 Task: Find connections with filter location Springe with filter topic #jobinterviewswith filter profile language Potuguese with filter current company Volt - International (An Innova Solutions Company) with filter school Bangalore Jobs with filter industry Electrical Equipment Manufacturing with filter service category Outsourcing with filter keywords title Habitat for Humanity Builder
Action: Mouse moved to (155, 241)
Screenshot: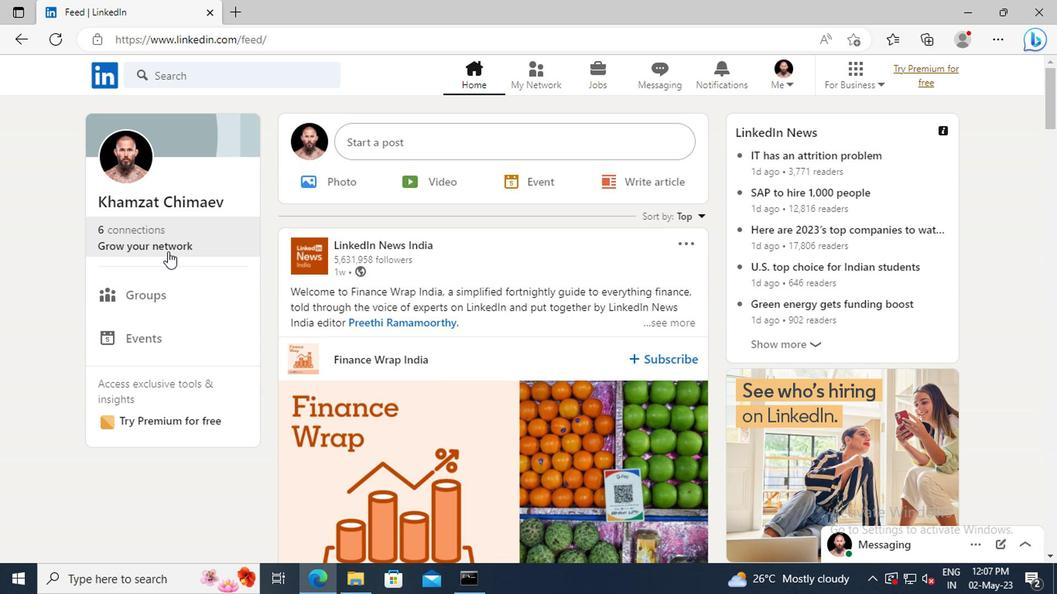 
Action: Mouse pressed left at (155, 241)
Screenshot: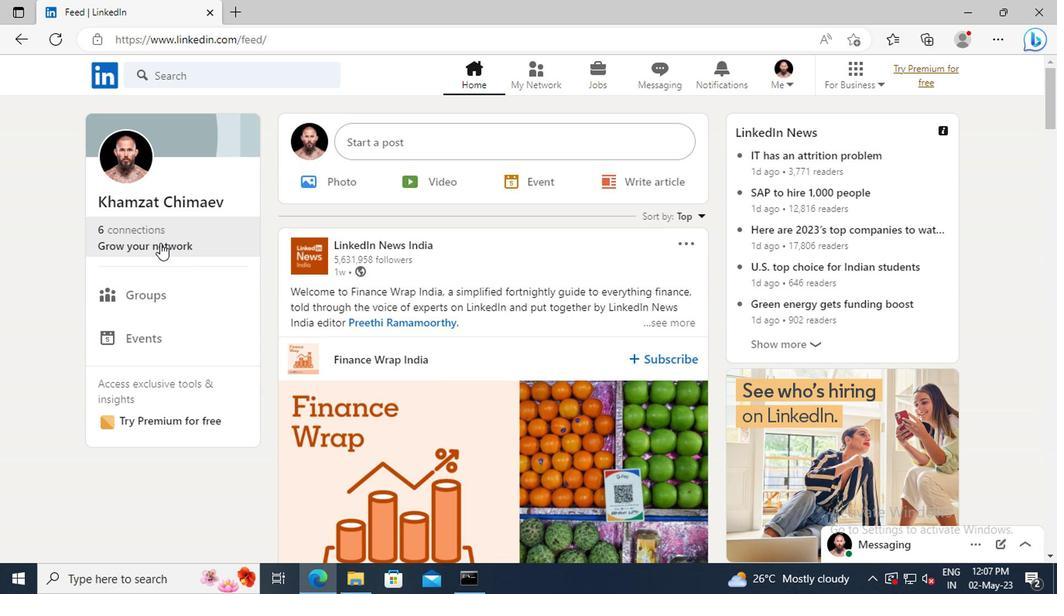 
Action: Mouse moved to (165, 165)
Screenshot: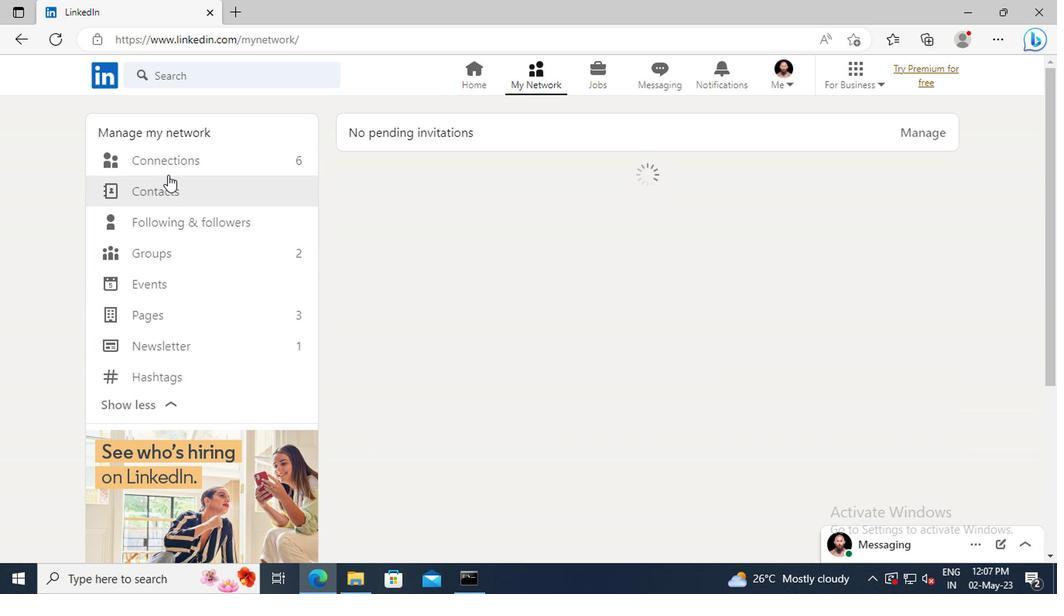
Action: Mouse pressed left at (165, 165)
Screenshot: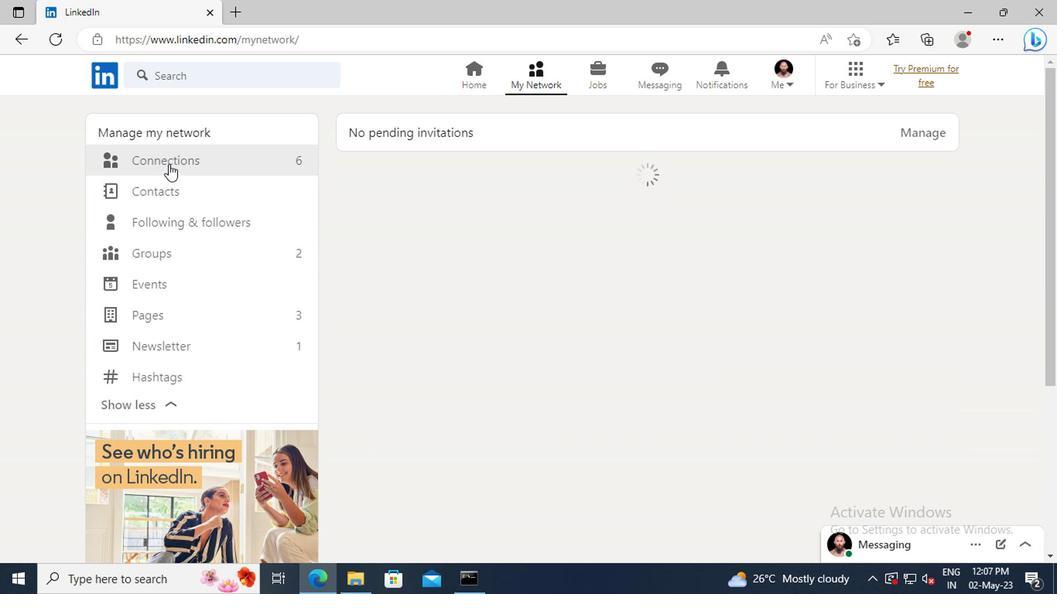 
Action: Mouse moved to (616, 169)
Screenshot: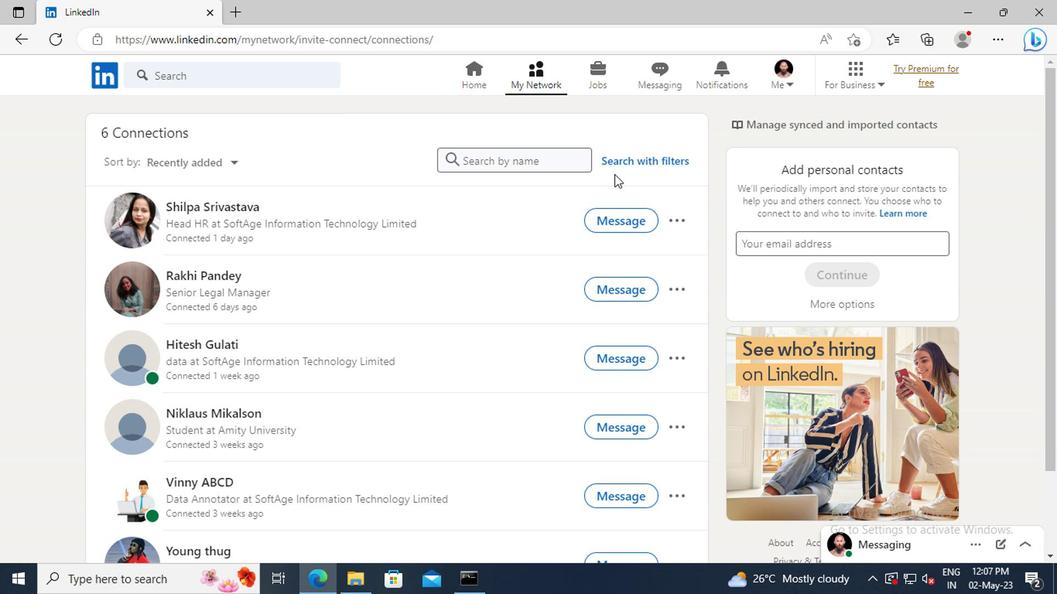 
Action: Mouse pressed left at (616, 169)
Screenshot: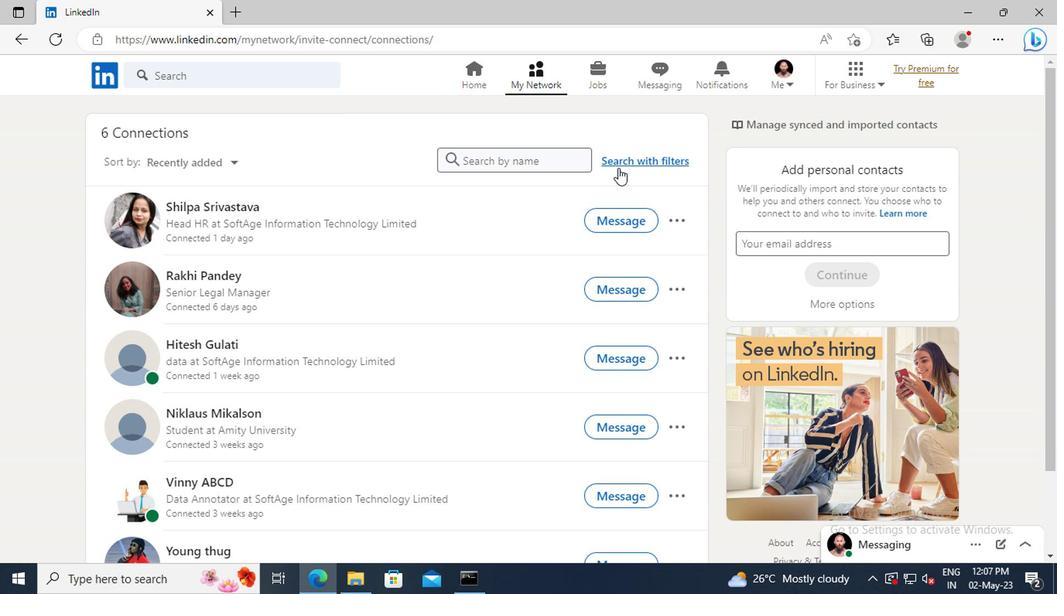 
Action: Mouse moved to (578, 122)
Screenshot: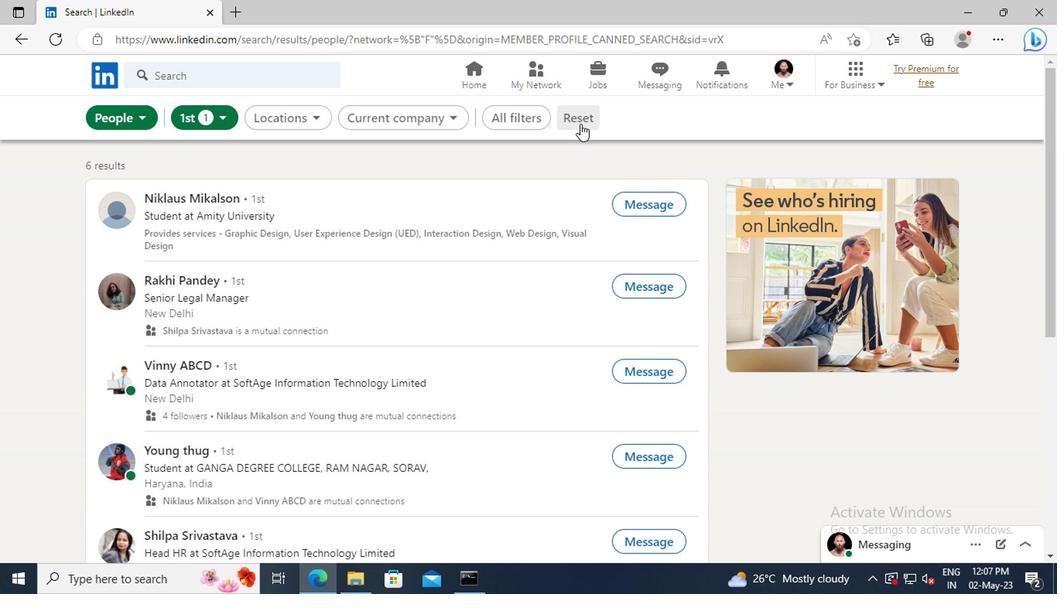 
Action: Mouse pressed left at (578, 122)
Screenshot: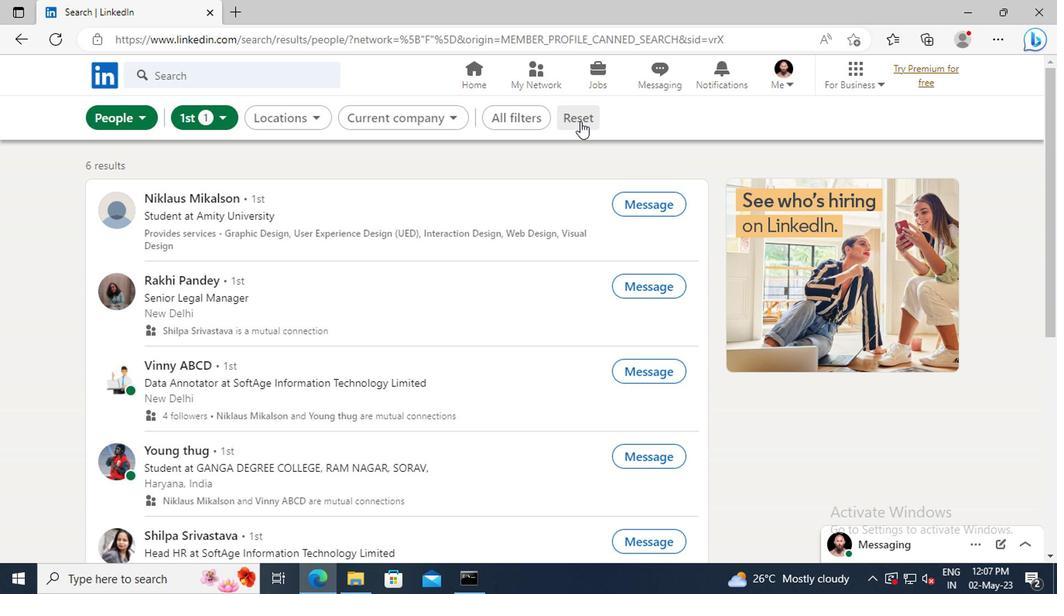 
Action: Mouse moved to (560, 122)
Screenshot: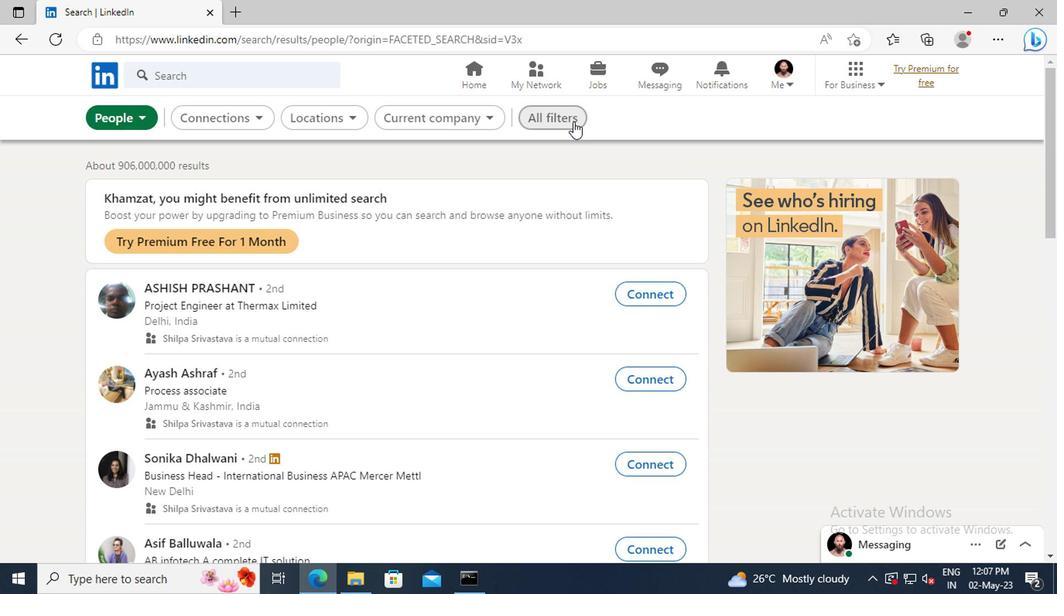 
Action: Mouse pressed left at (560, 122)
Screenshot: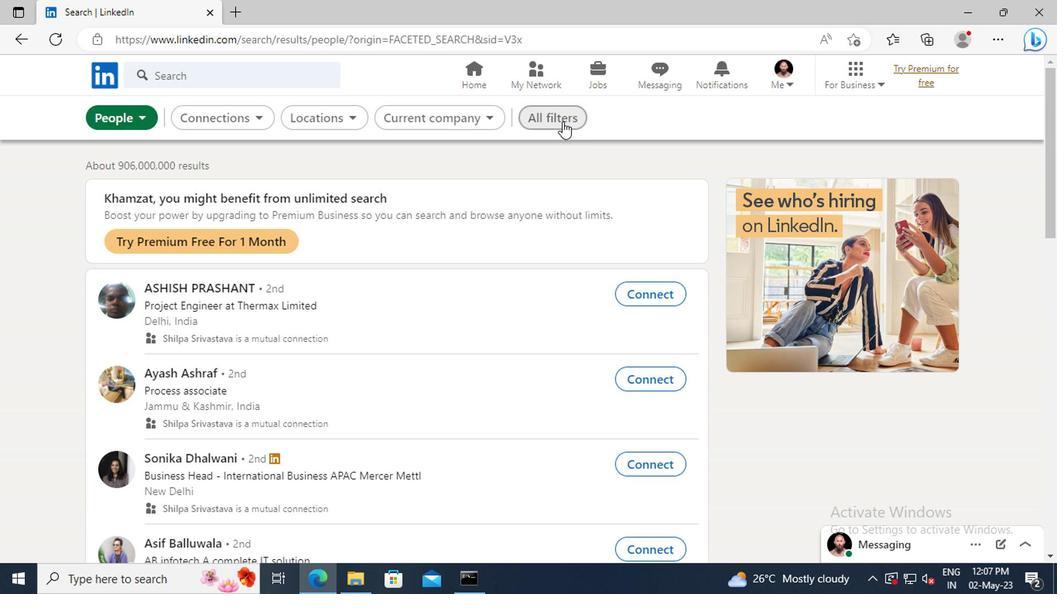 
Action: Mouse moved to (848, 290)
Screenshot: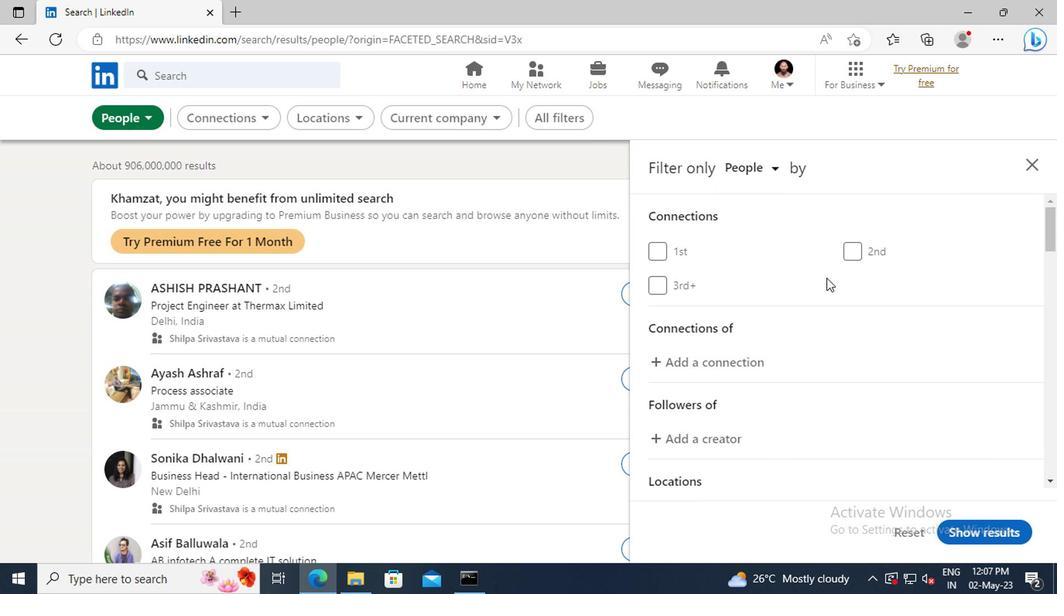 
Action: Mouse scrolled (848, 290) with delta (0, 0)
Screenshot: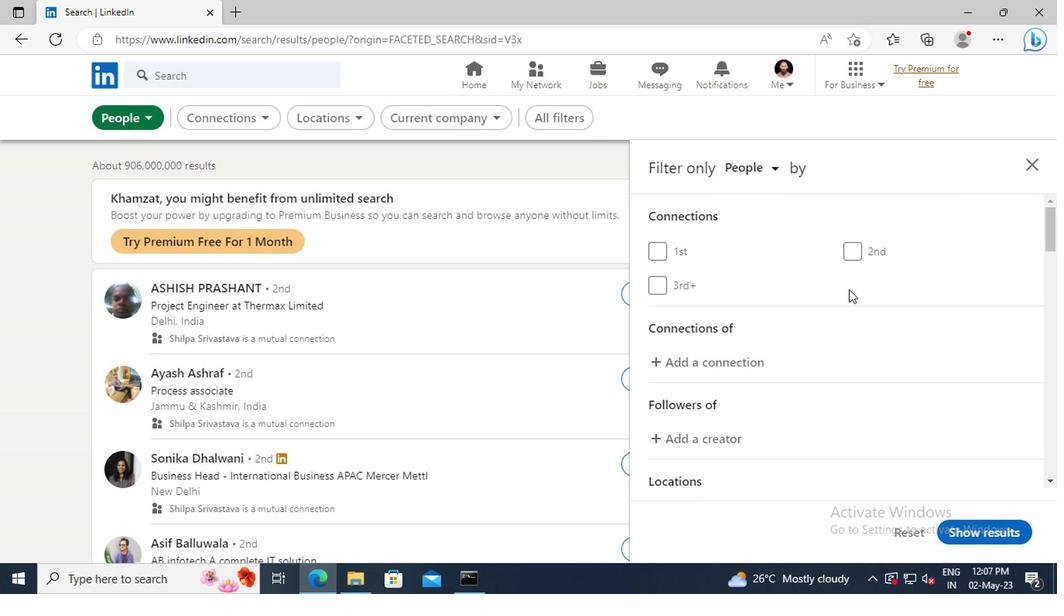 
Action: Mouse scrolled (848, 290) with delta (0, 0)
Screenshot: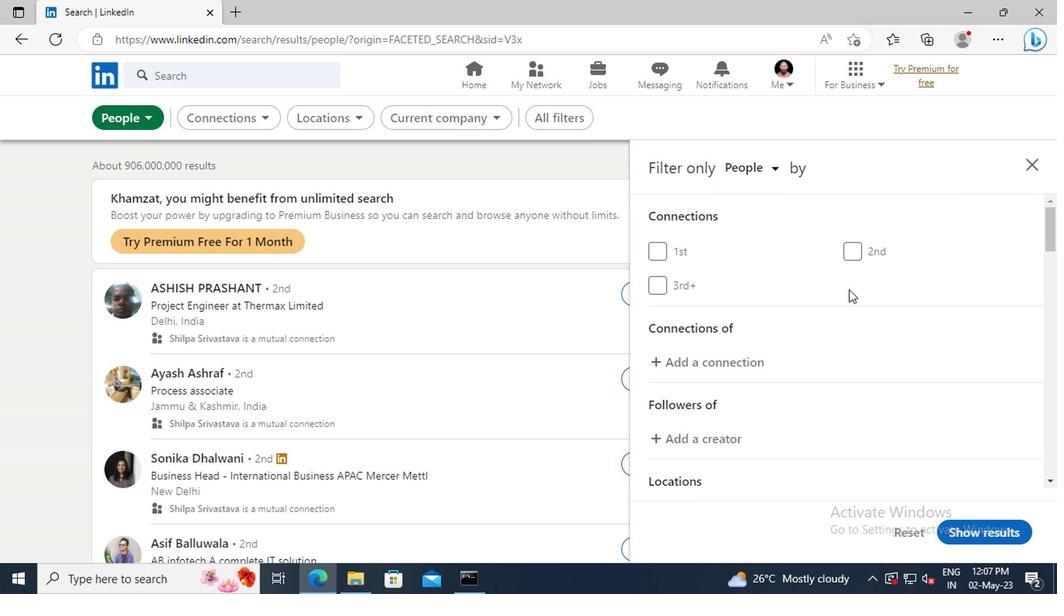 
Action: Mouse scrolled (848, 290) with delta (0, 0)
Screenshot: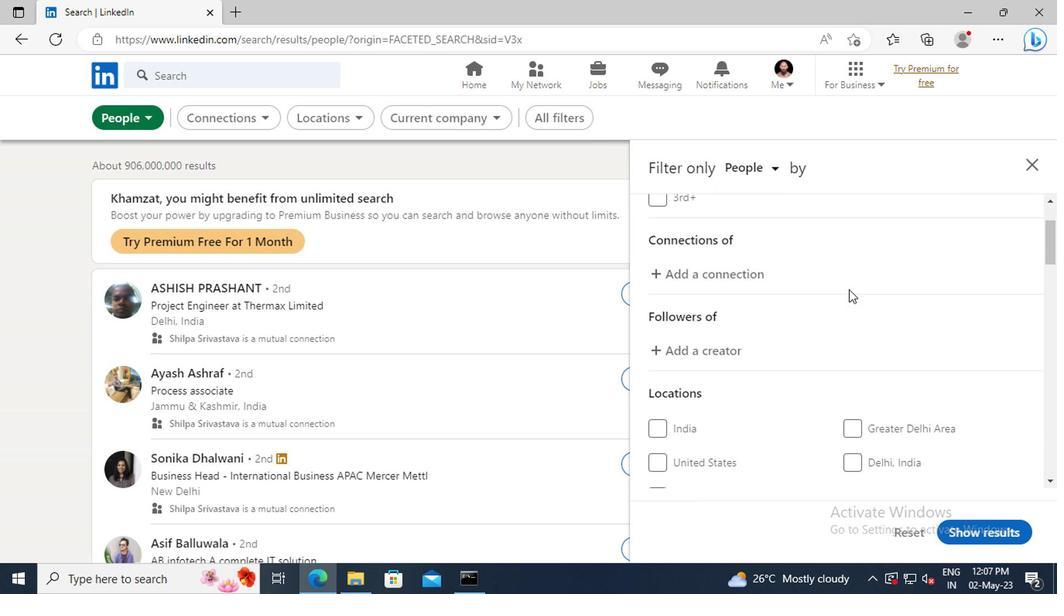 
Action: Mouse scrolled (848, 290) with delta (0, 0)
Screenshot: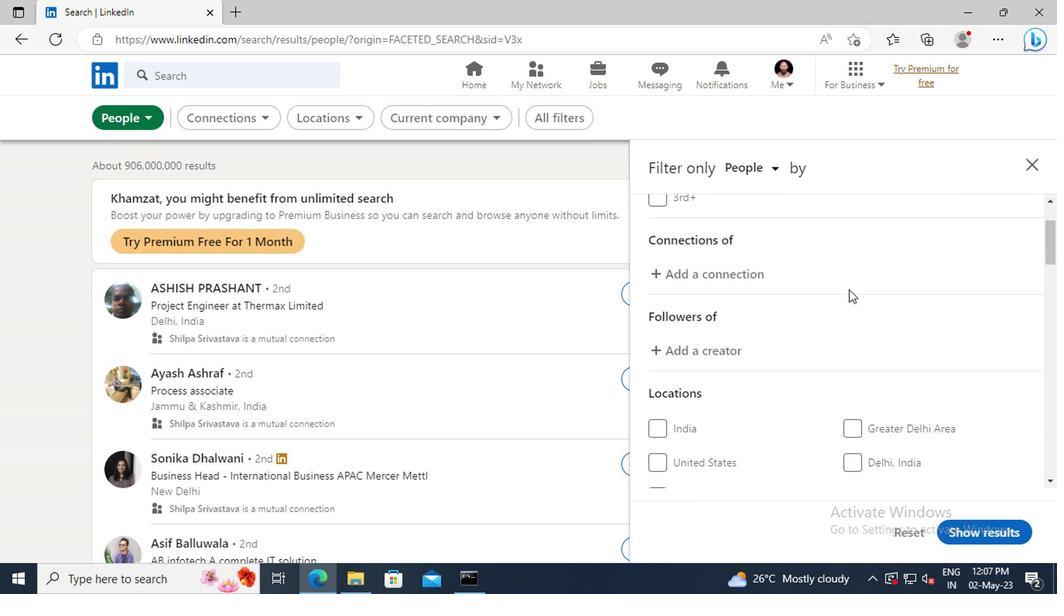
Action: Mouse scrolled (848, 290) with delta (0, 0)
Screenshot: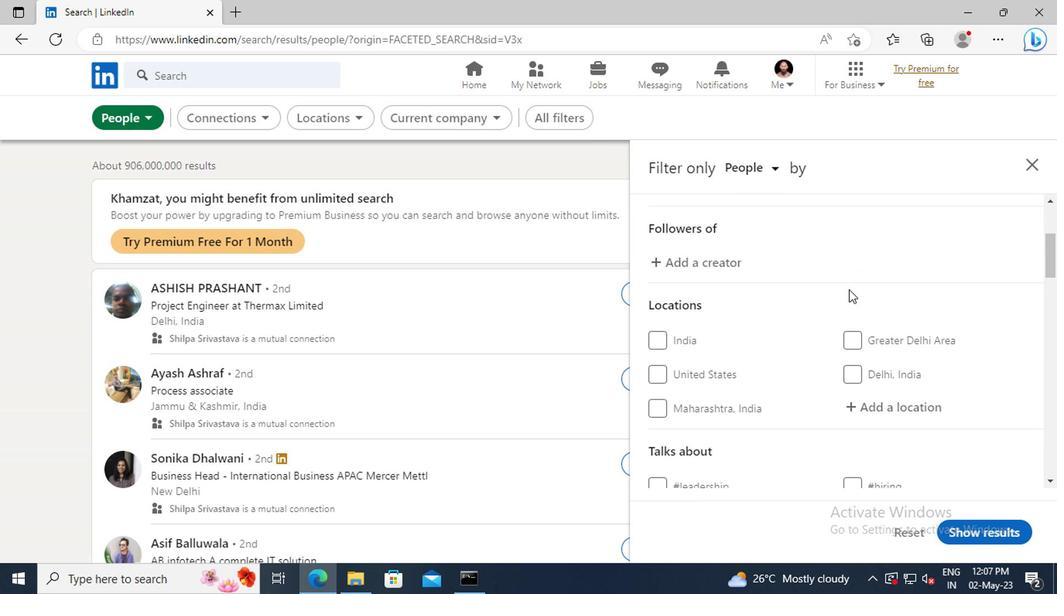 
Action: Mouse scrolled (848, 290) with delta (0, 0)
Screenshot: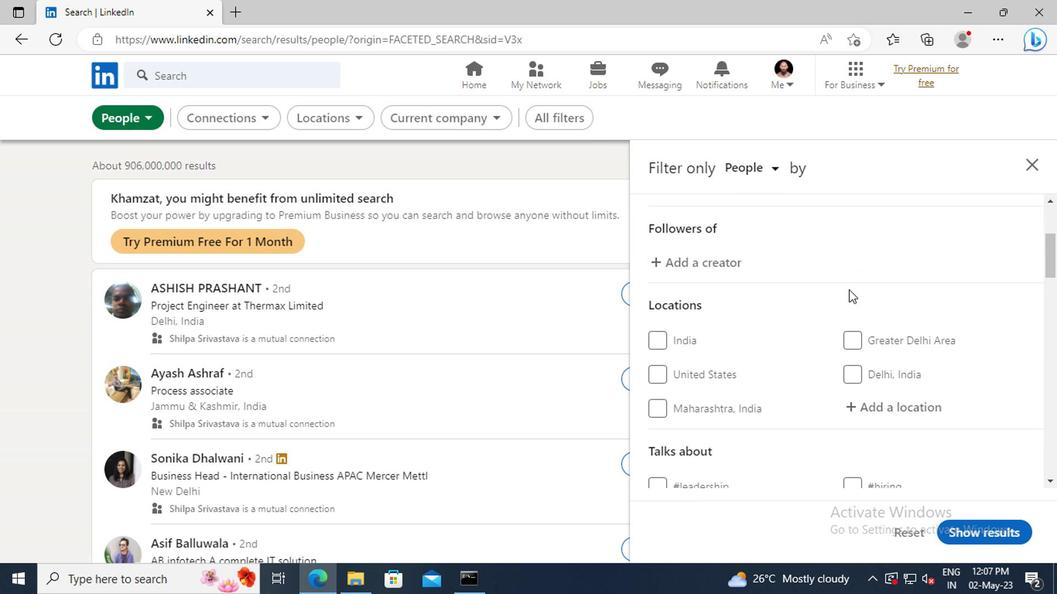 
Action: Mouse moved to (856, 321)
Screenshot: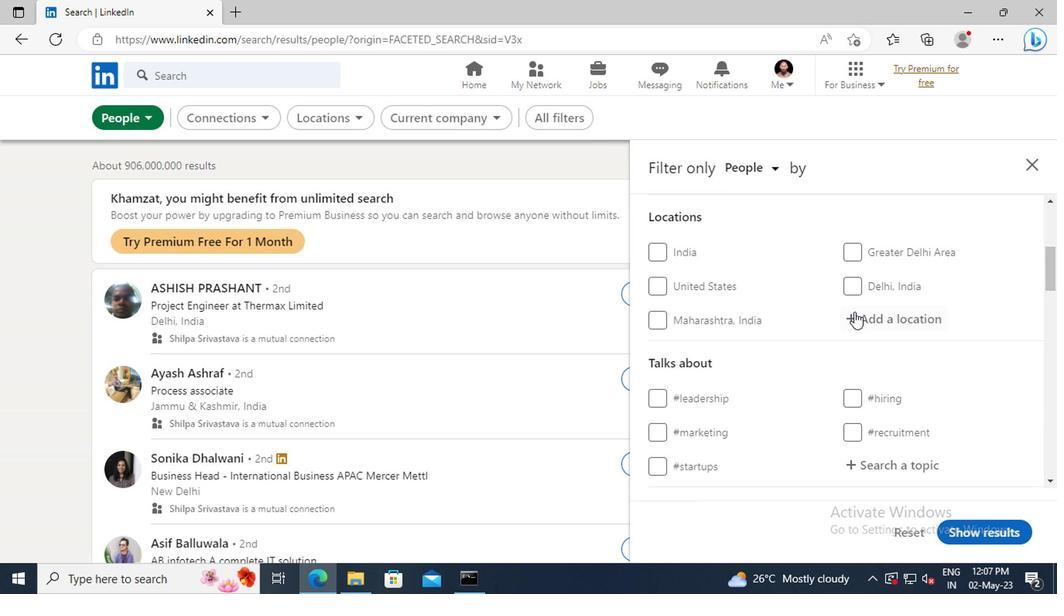 
Action: Mouse pressed left at (856, 321)
Screenshot: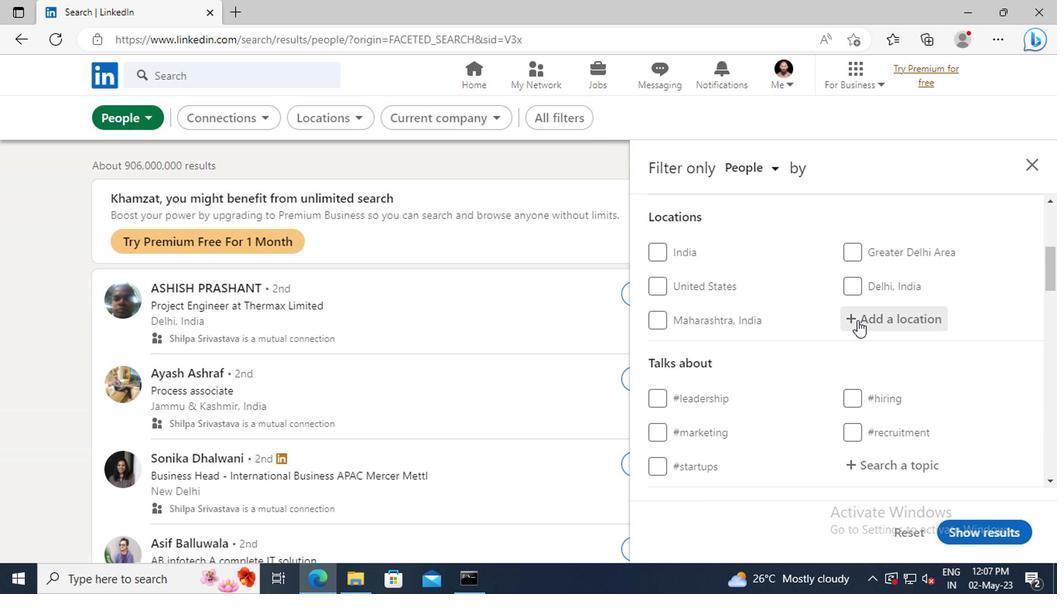 
Action: Key pressed <Key.shift>SPRINGE
Screenshot: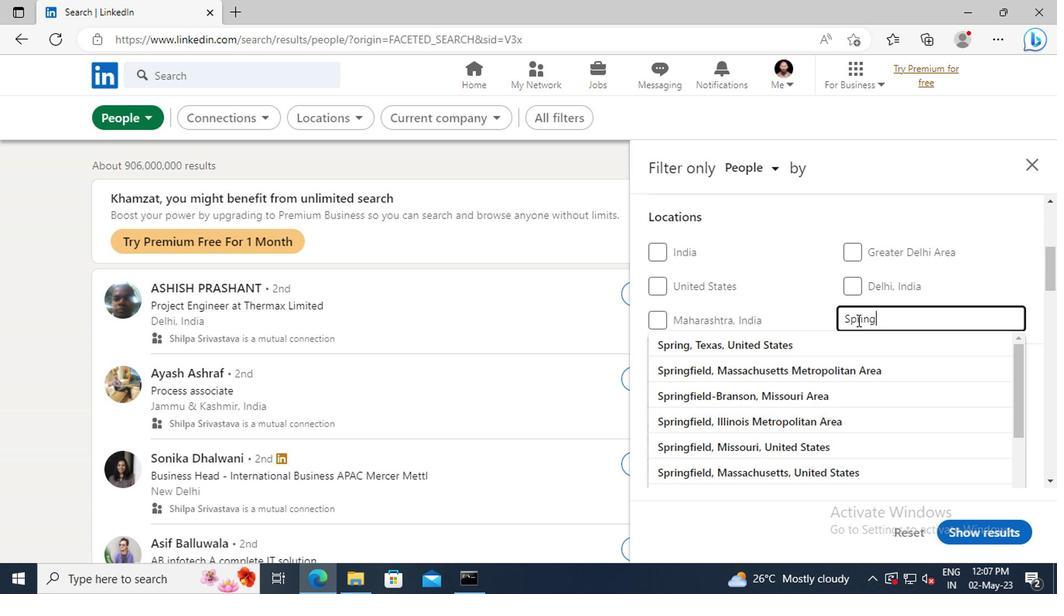 
Action: Mouse moved to (863, 343)
Screenshot: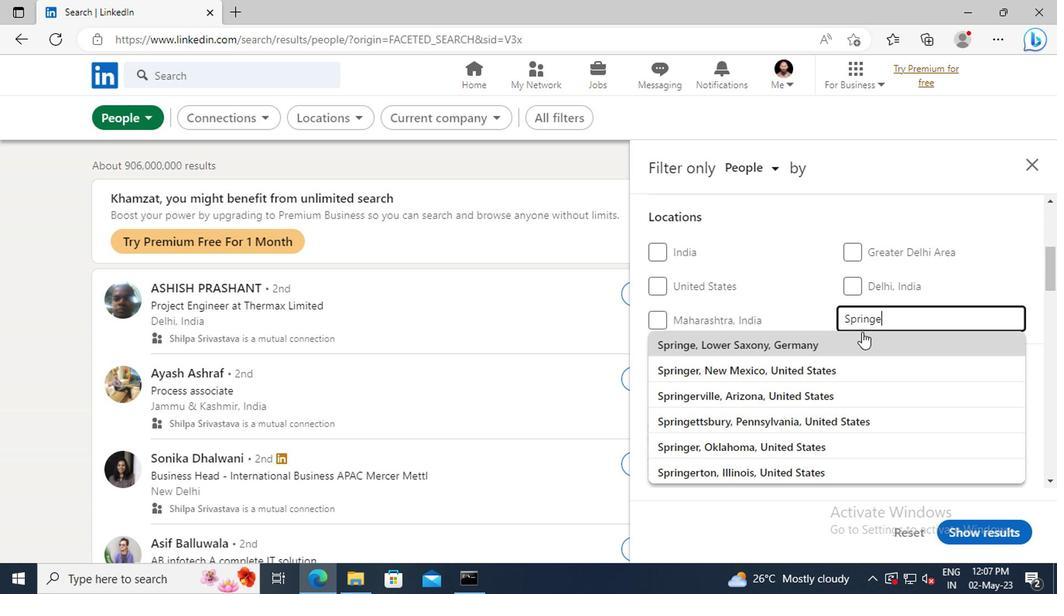 
Action: Mouse pressed left at (863, 343)
Screenshot: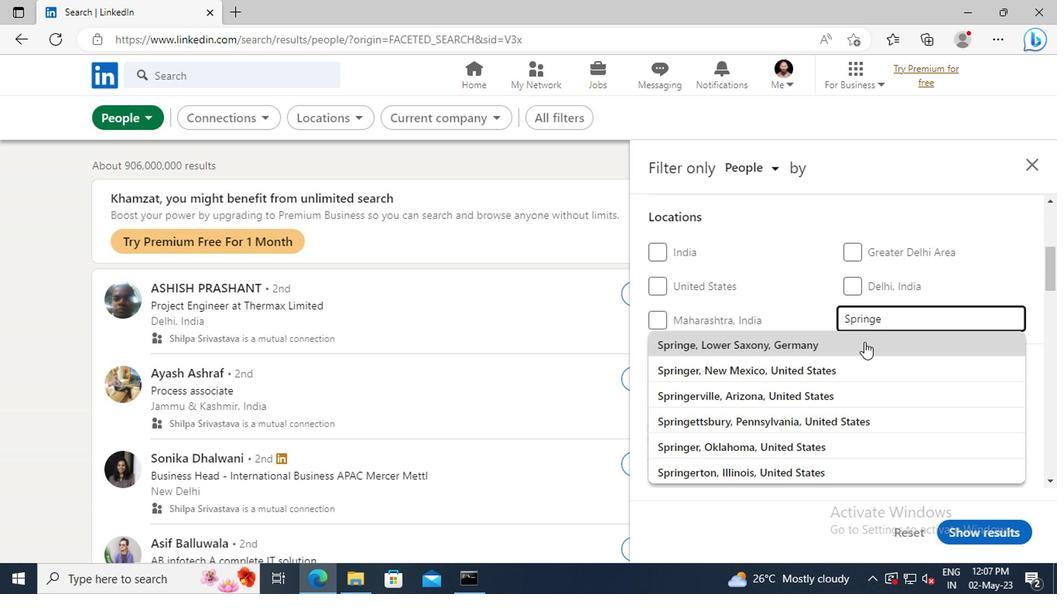 
Action: Mouse scrolled (863, 342) with delta (0, -1)
Screenshot: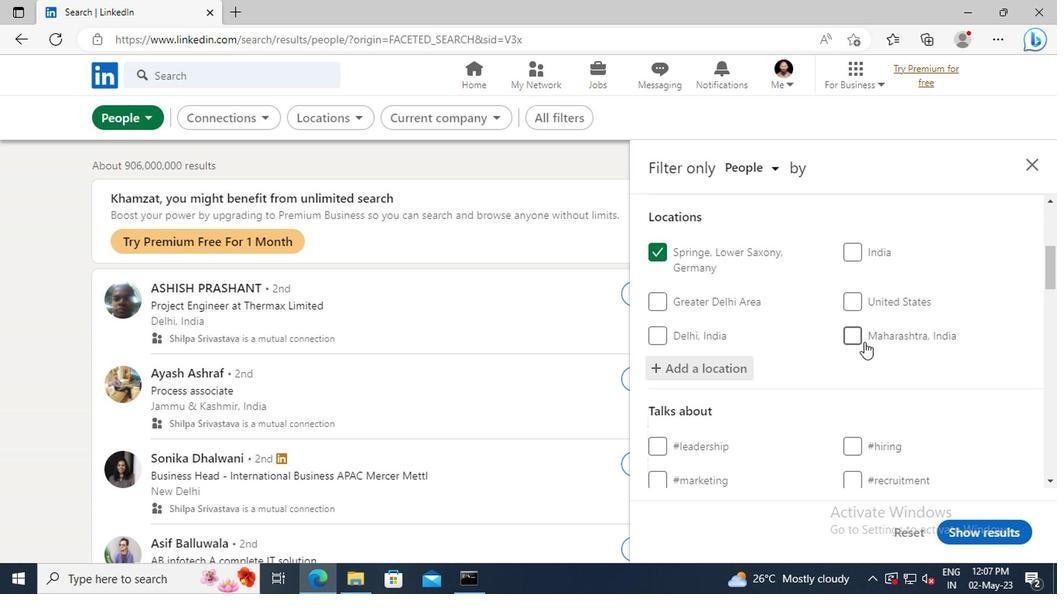 
Action: Mouse scrolled (863, 342) with delta (0, -1)
Screenshot: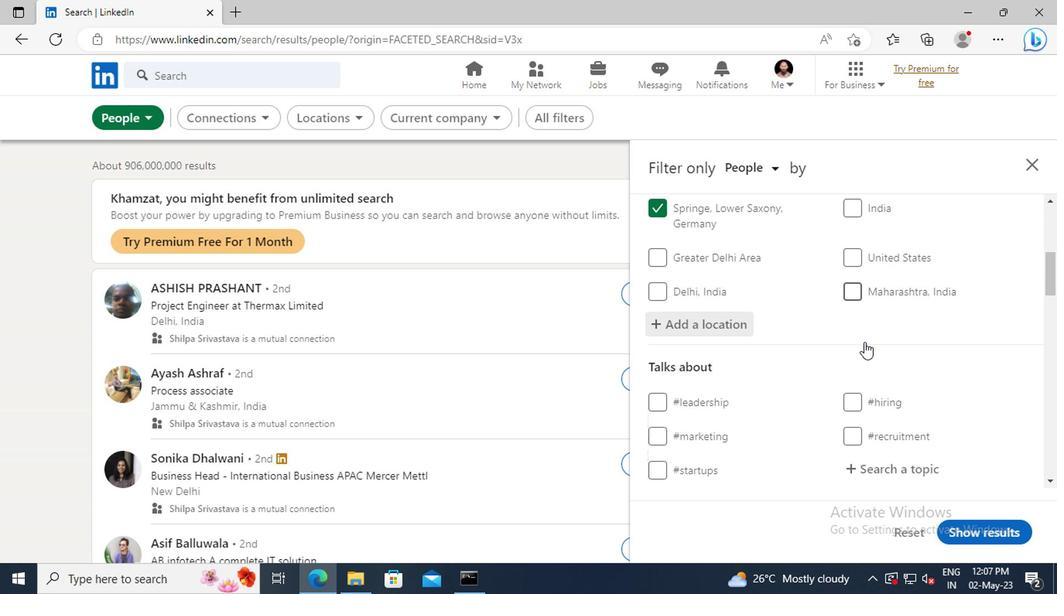 
Action: Mouse scrolled (863, 342) with delta (0, -1)
Screenshot: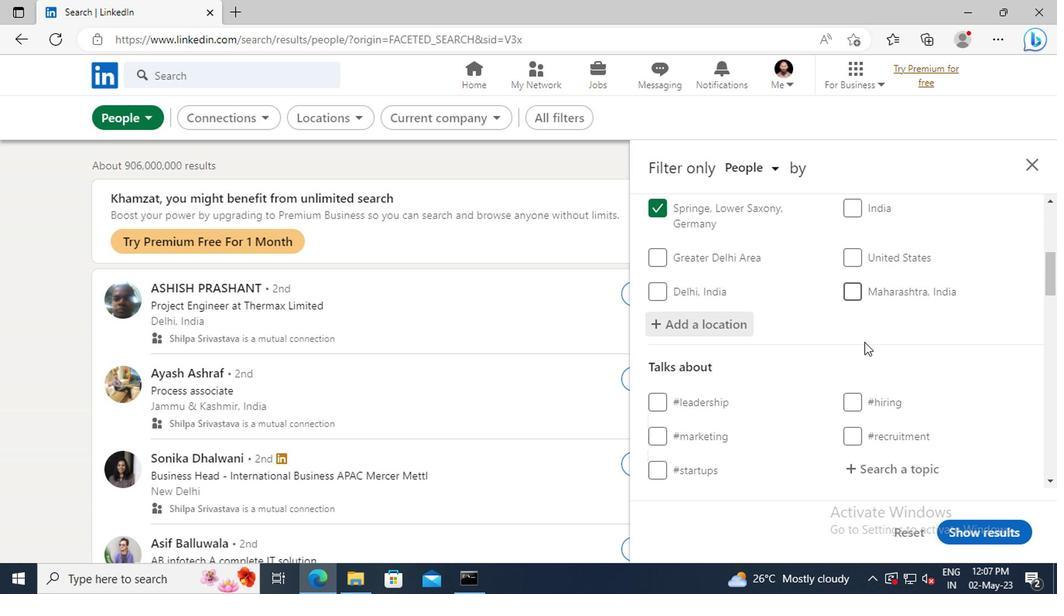
Action: Mouse scrolled (863, 342) with delta (0, -1)
Screenshot: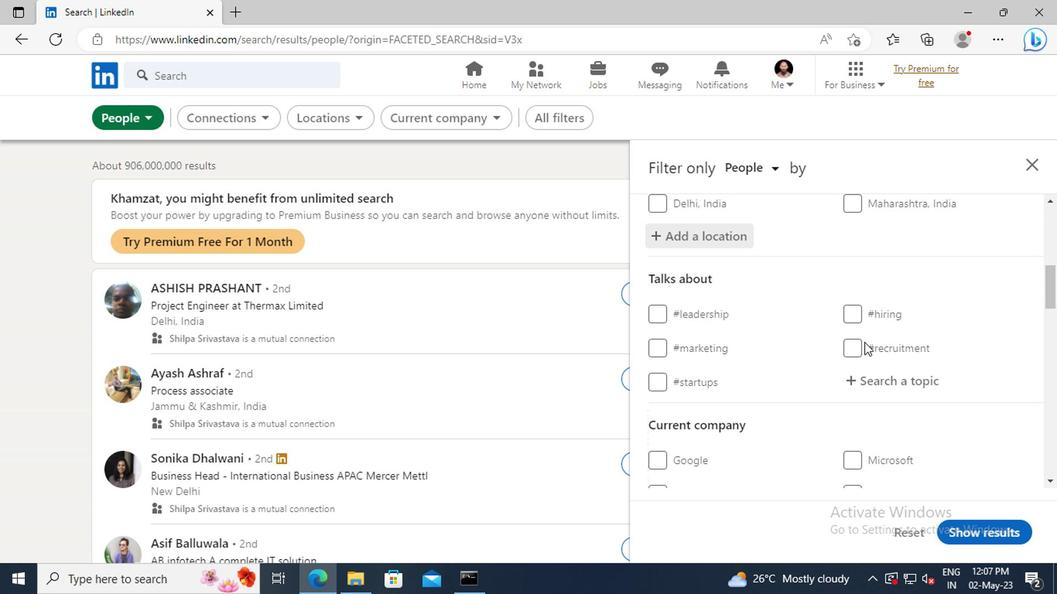 
Action: Mouse moved to (867, 342)
Screenshot: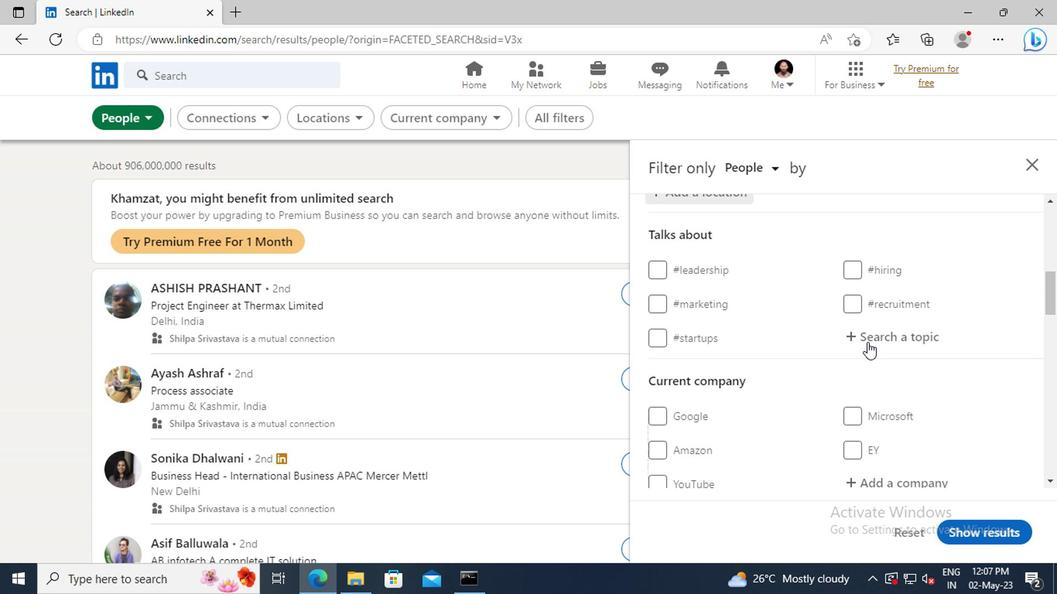 
Action: Mouse pressed left at (867, 342)
Screenshot: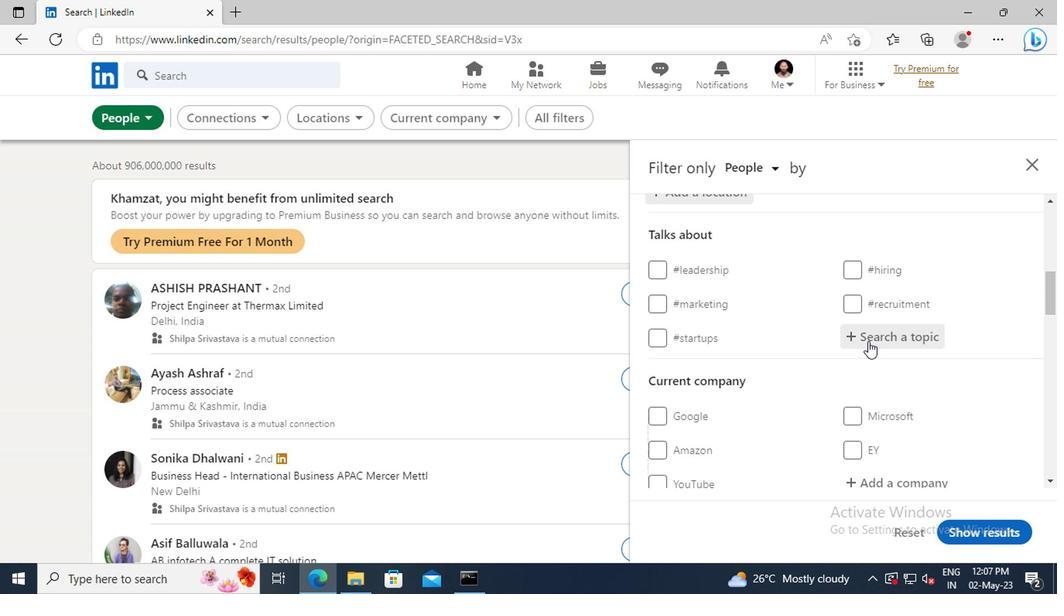 
Action: Mouse moved to (874, 345)
Screenshot: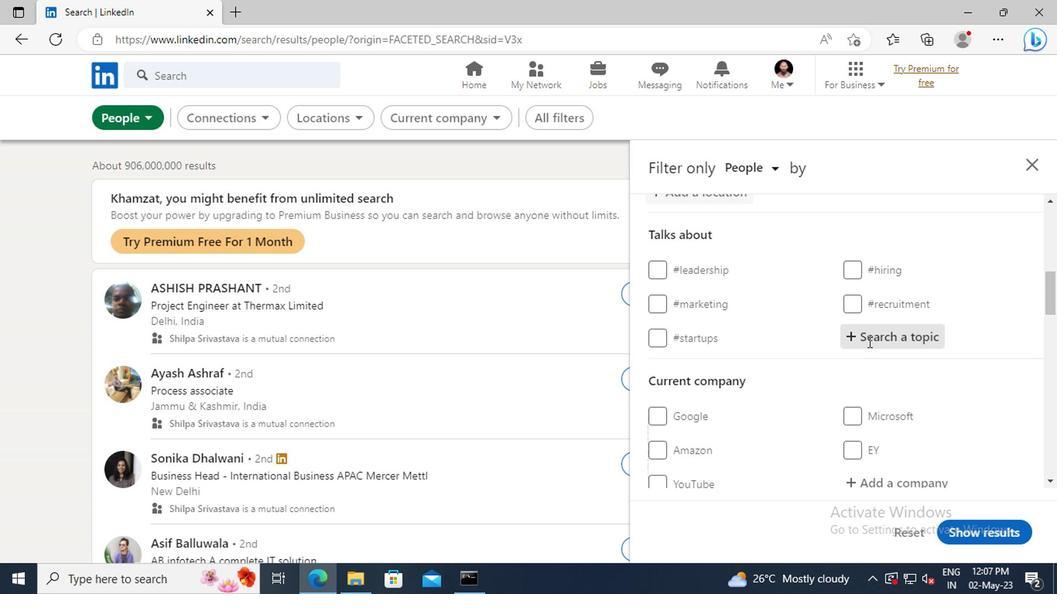 
Action: Key pressed JOBINTER
Screenshot: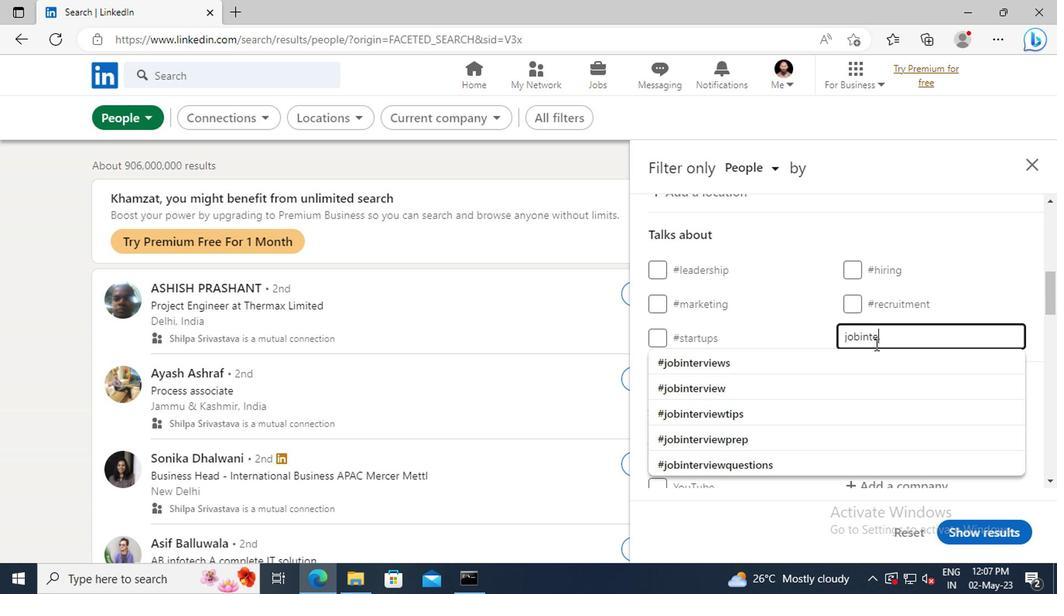 
Action: Mouse moved to (877, 355)
Screenshot: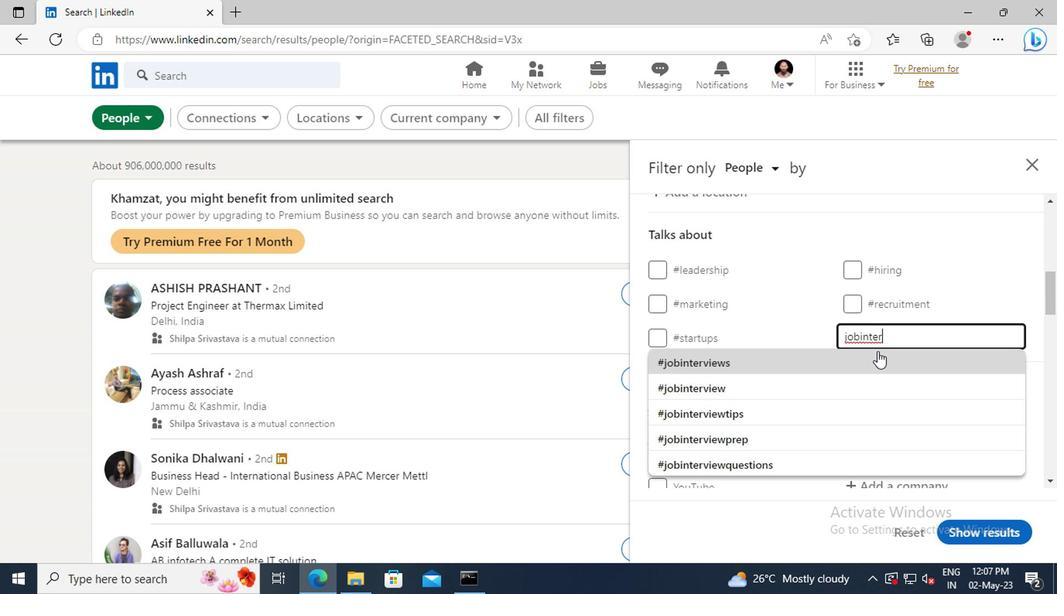 
Action: Mouse pressed left at (877, 355)
Screenshot: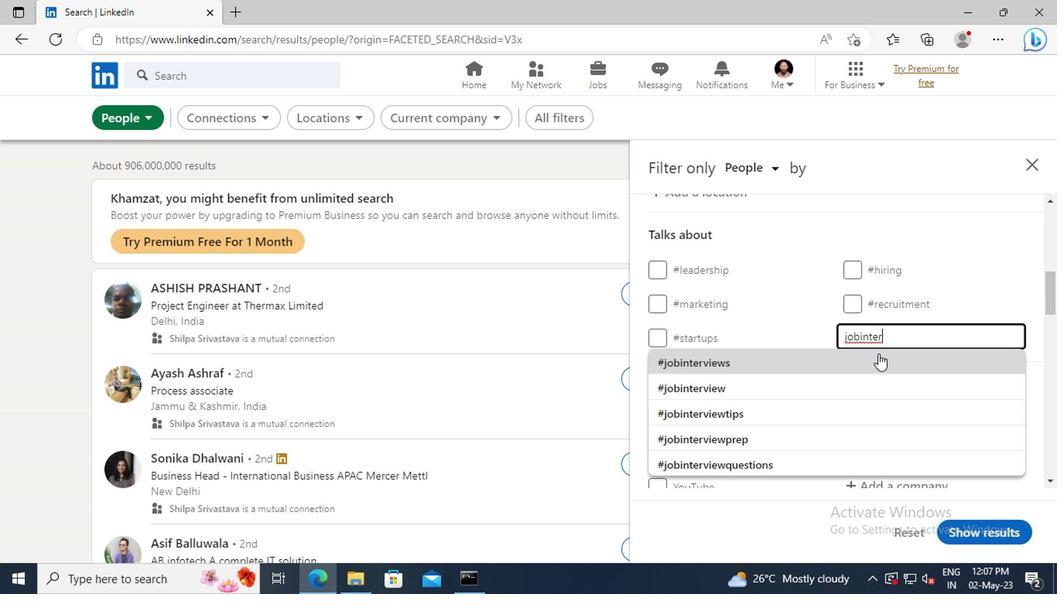 
Action: Mouse scrolled (877, 354) with delta (0, 0)
Screenshot: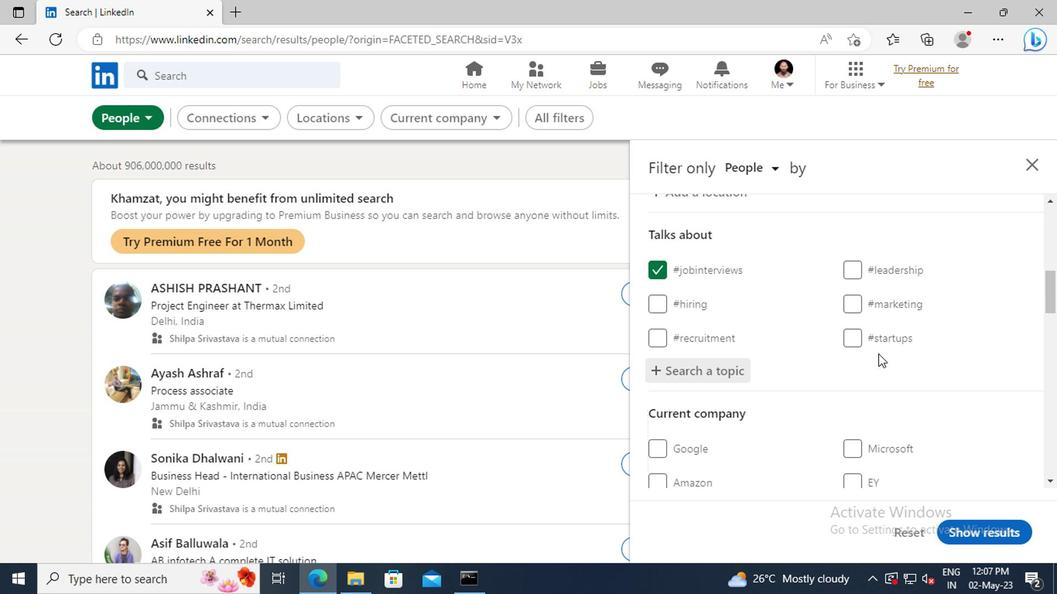 
Action: Mouse scrolled (877, 354) with delta (0, 0)
Screenshot: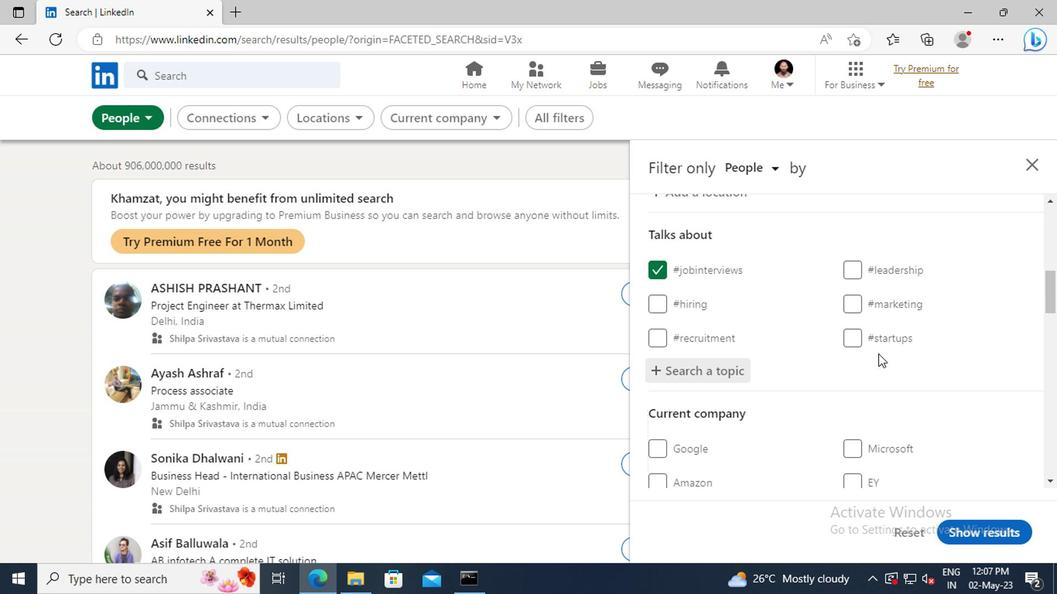 
Action: Mouse scrolled (877, 354) with delta (0, 0)
Screenshot: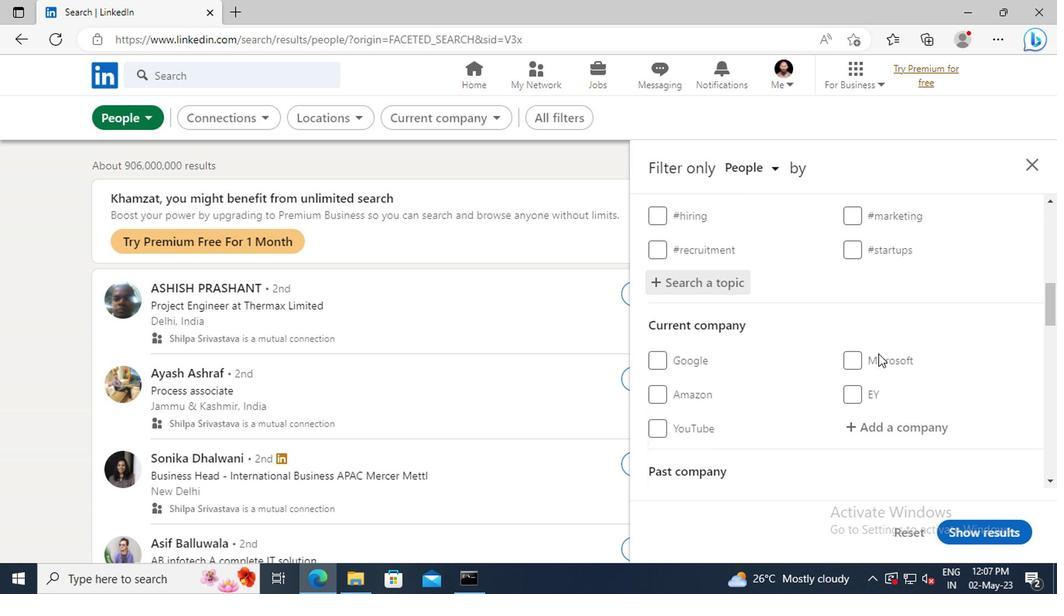 
Action: Mouse scrolled (877, 354) with delta (0, 0)
Screenshot: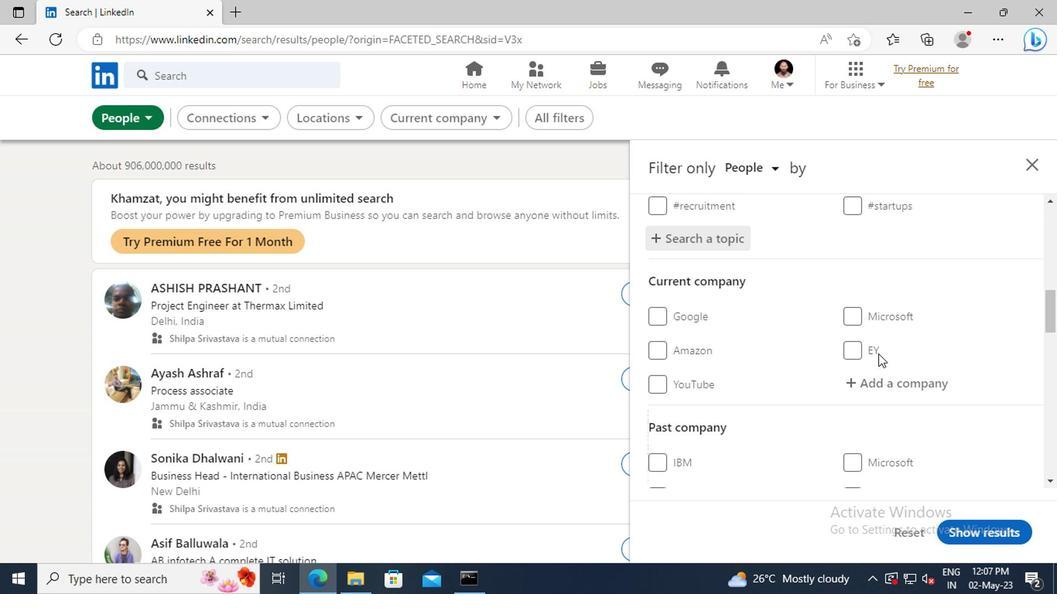 
Action: Mouse scrolled (877, 354) with delta (0, 0)
Screenshot: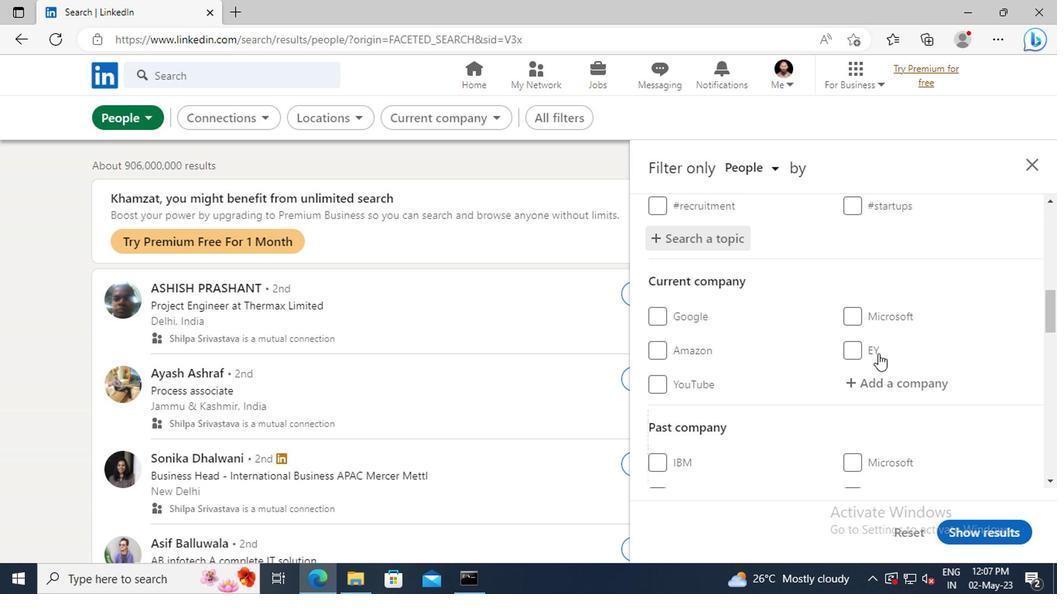 
Action: Mouse scrolled (877, 354) with delta (0, 0)
Screenshot: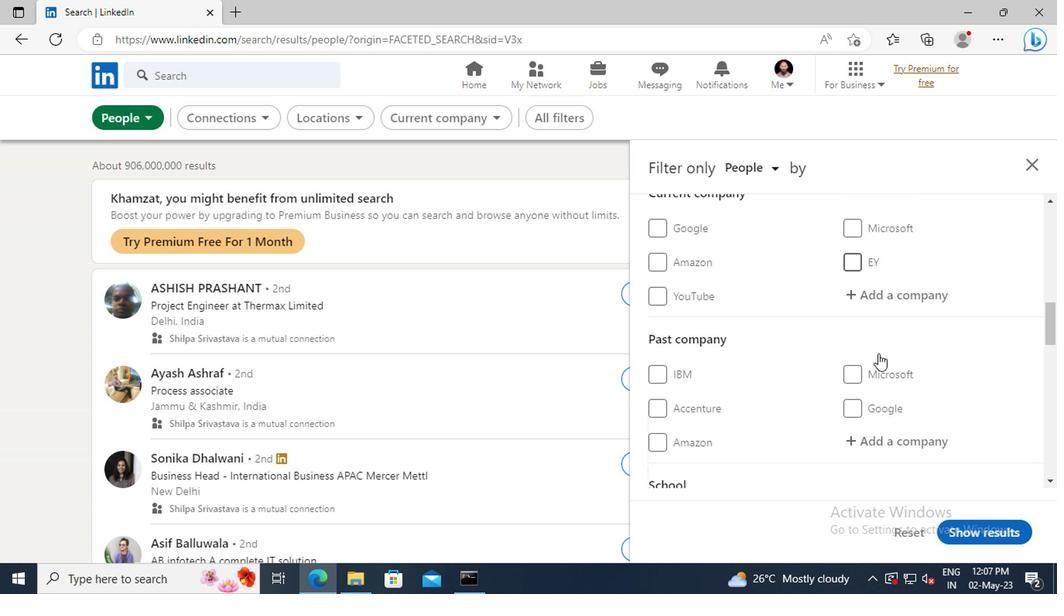 
Action: Mouse scrolled (877, 354) with delta (0, 0)
Screenshot: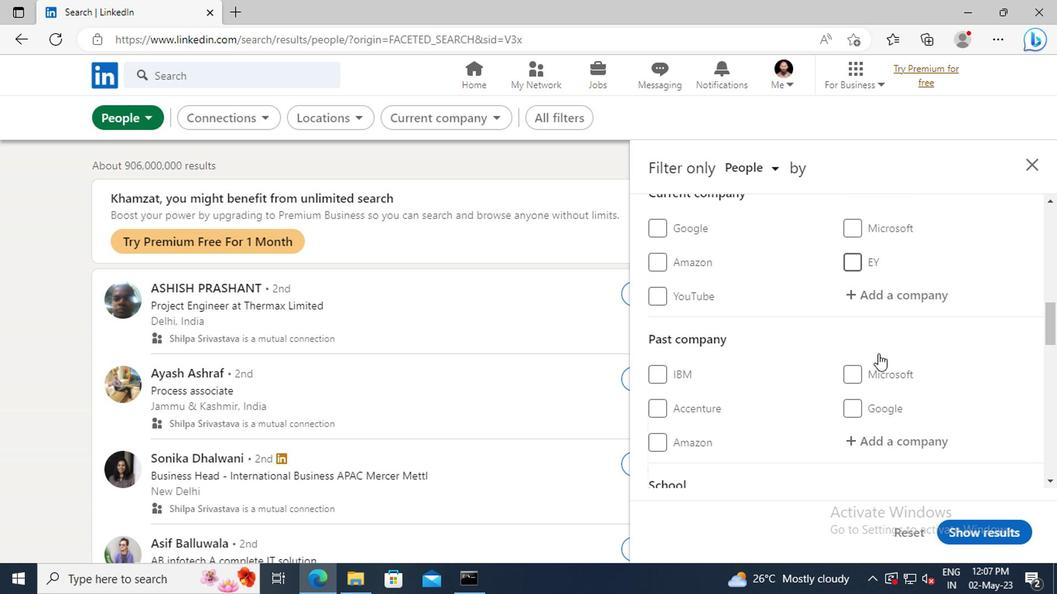 
Action: Mouse scrolled (877, 354) with delta (0, 0)
Screenshot: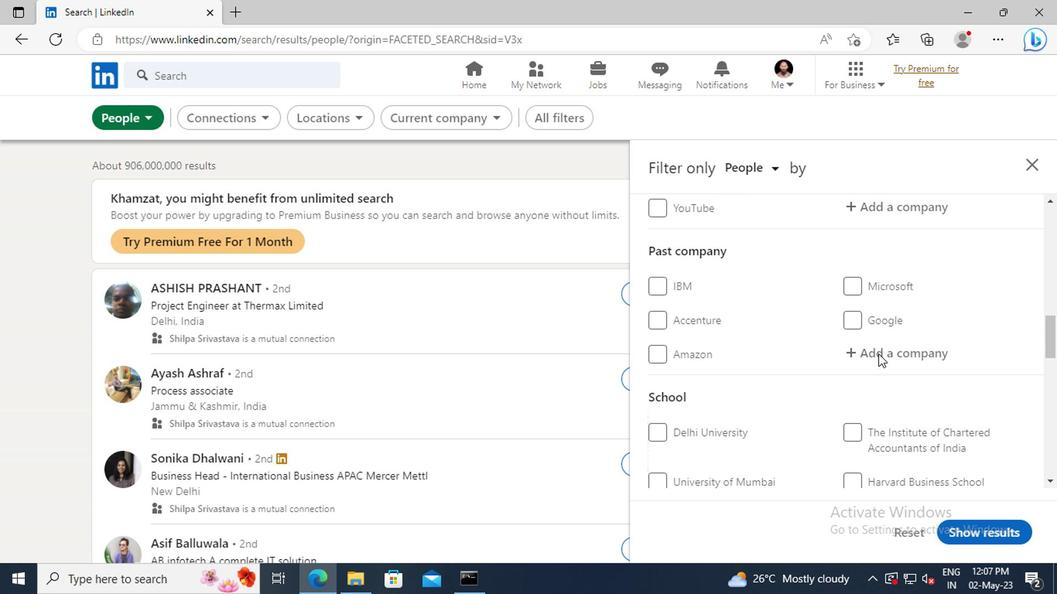 
Action: Mouse scrolled (877, 354) with delta (0, 0)
Screenshot: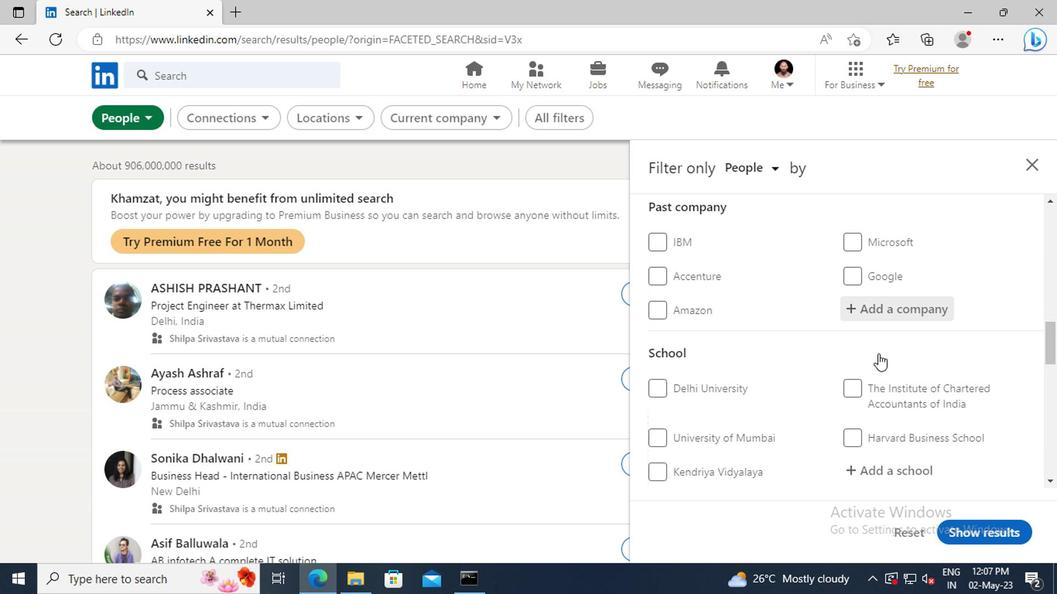 
Action: Mouse scrolled (877, 354) with delta (0, 0)
Screenshot: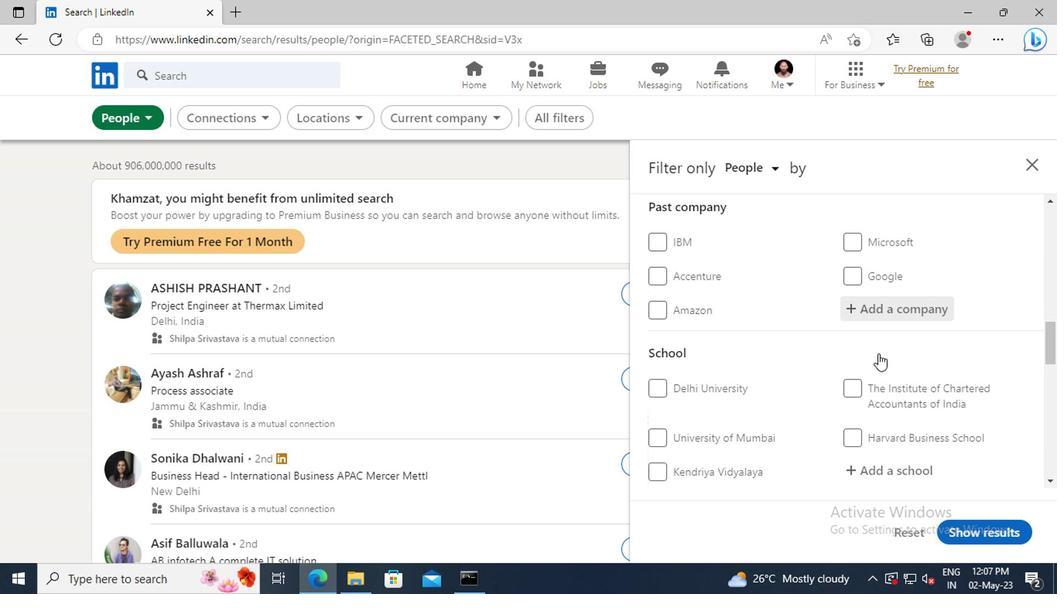 
Action: Mouse scrolled (877, 354) with delta (0, 0)
Screenshot: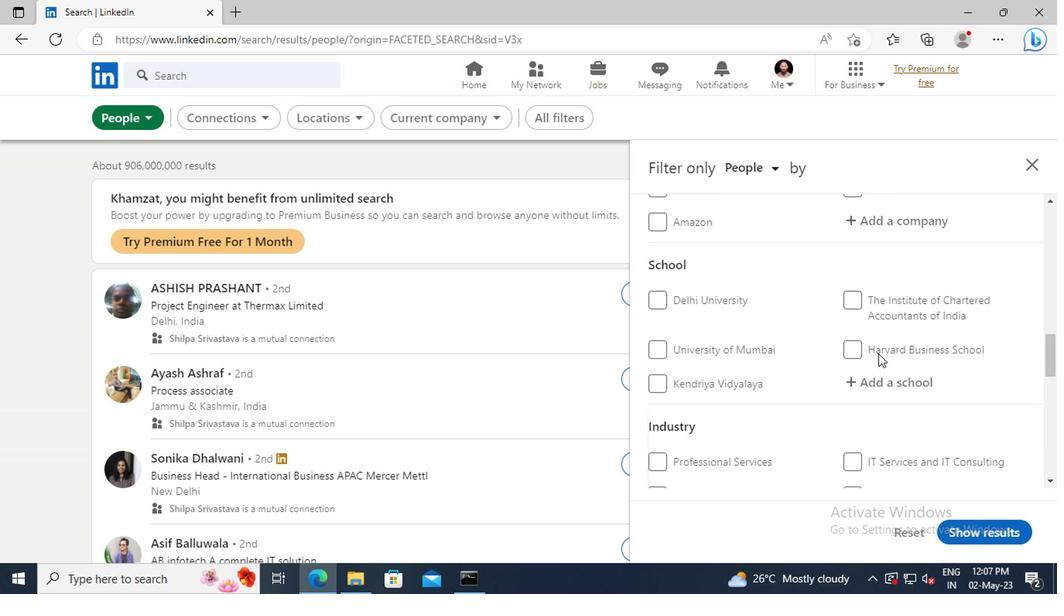 
Action: Mouse scrolled (877, 354) with delta (0, 0)
Screenshot: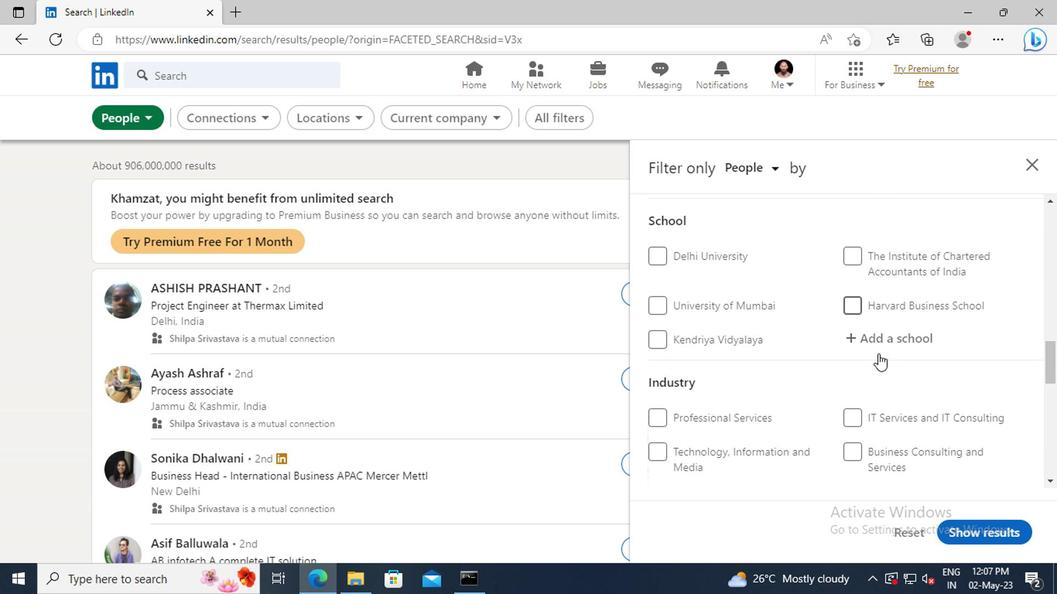 
Action: Mouse scrolled (877, 354) with delta (0, 0)
Screenshot: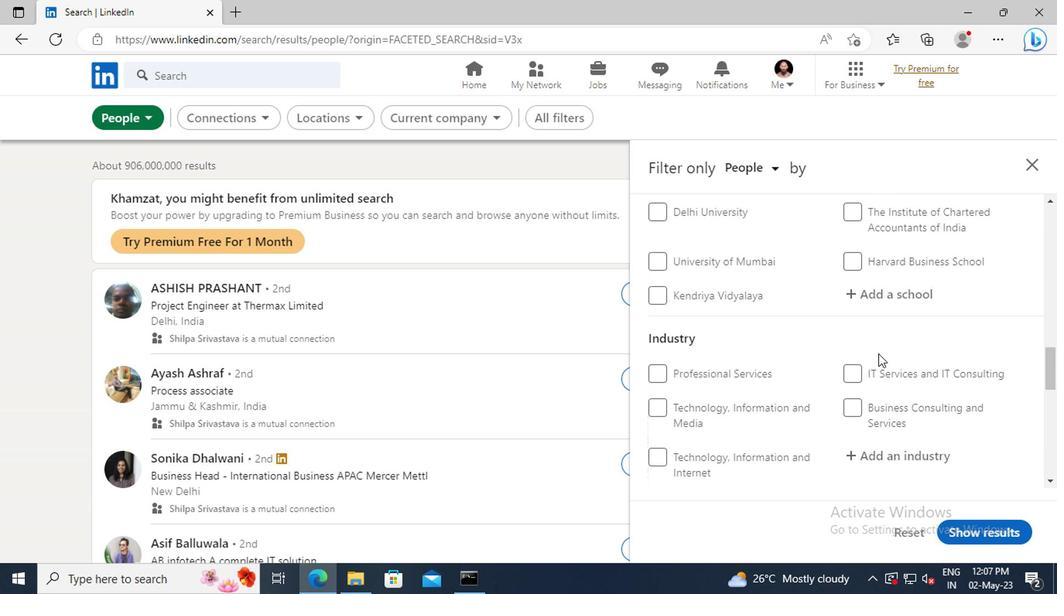 
Action: Mouse scrolled (877, 354) with delta (0, 0)
Screenshot: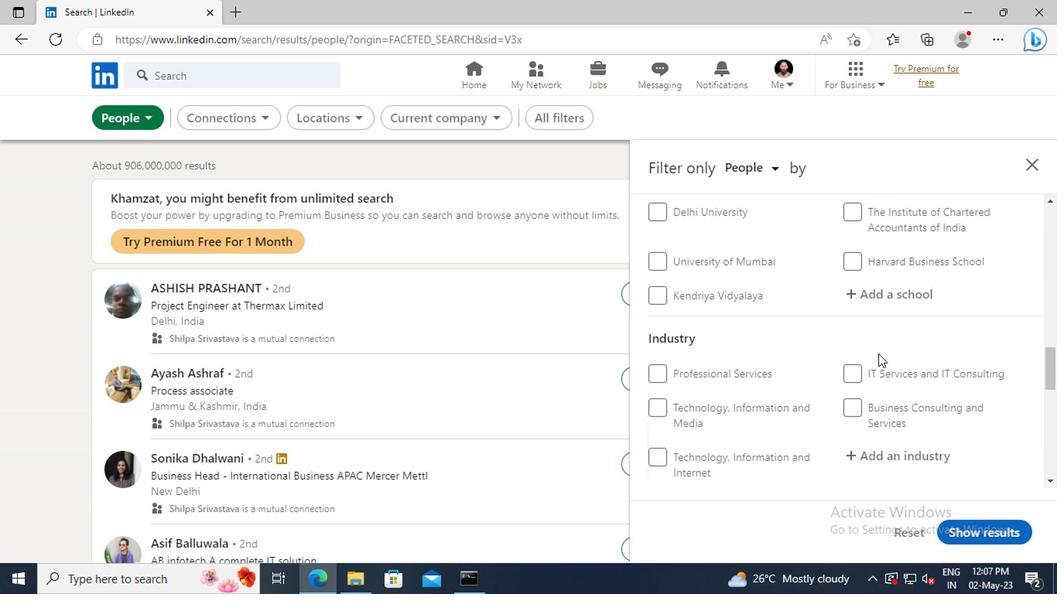 
Action: Mouse scrolled (877, 354) with delta (0, 0)
Screenshot: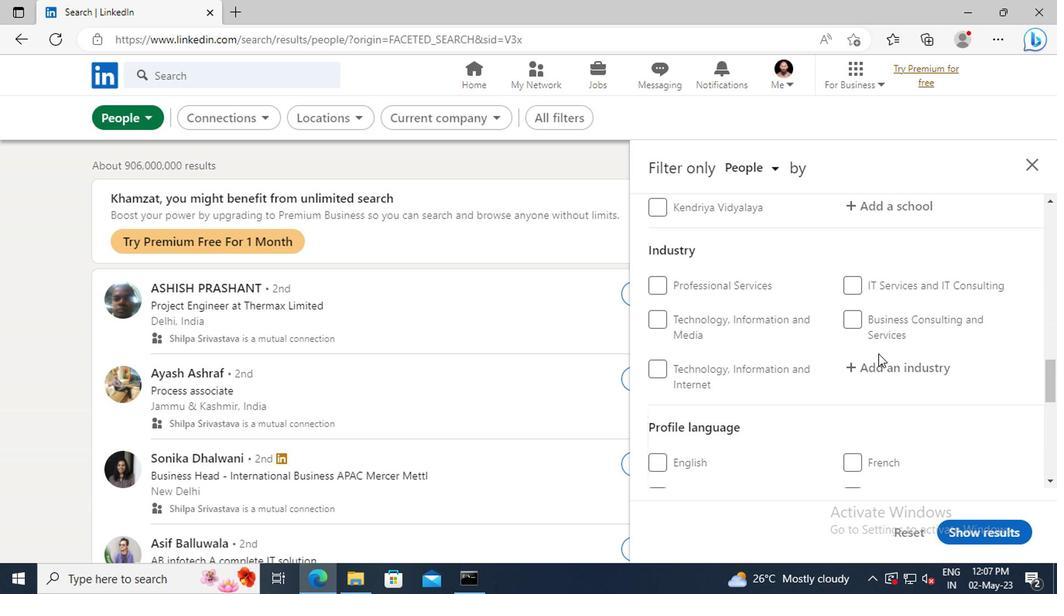 
Action: Mouse scrolled (877, 354) with delta (0, 0)
Screenshot: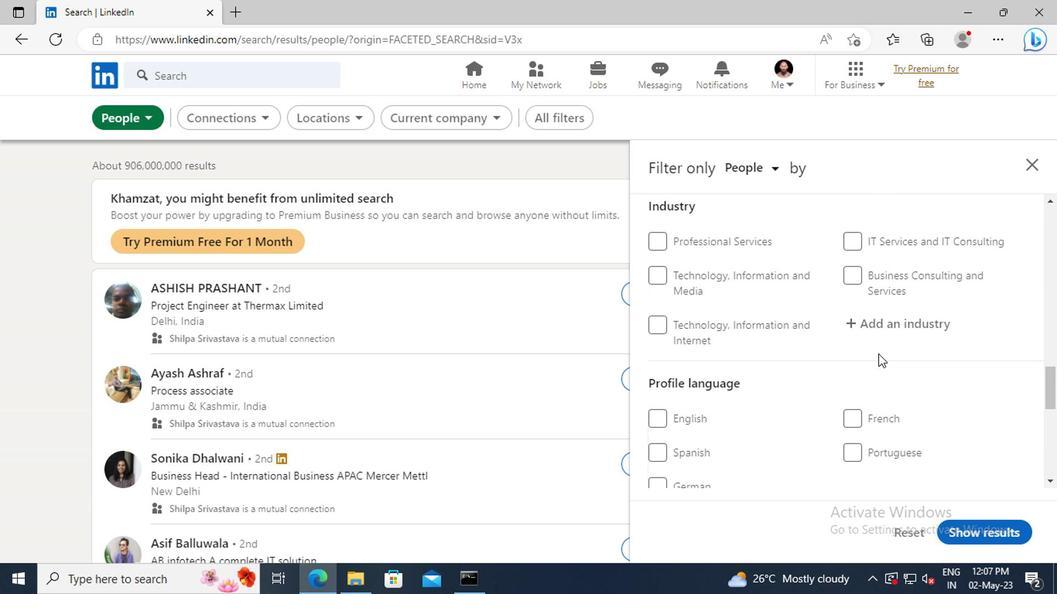 
Action: Mouse moved to (850, 414)
Screenshot: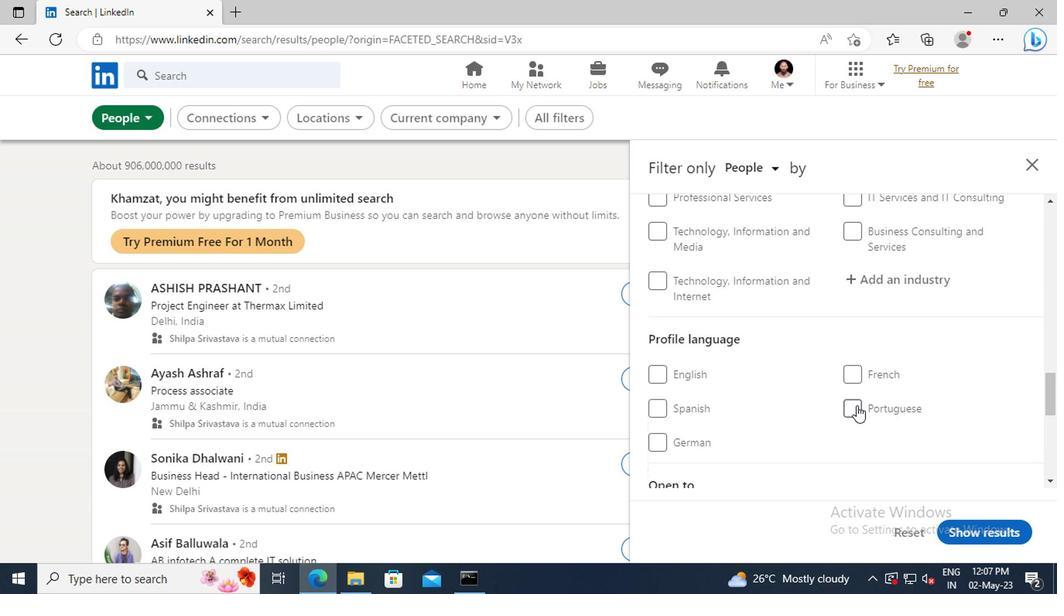 
Action: Mouse pressed left at (850, 414)
Screenshot: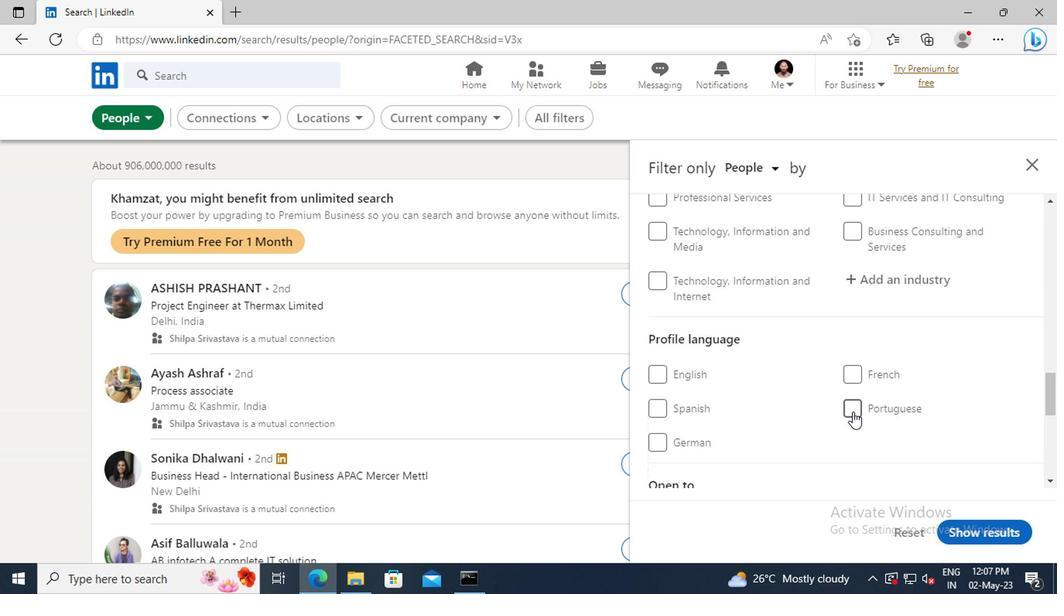 
Action: Mouse moved to (865, 363)
Screenshot: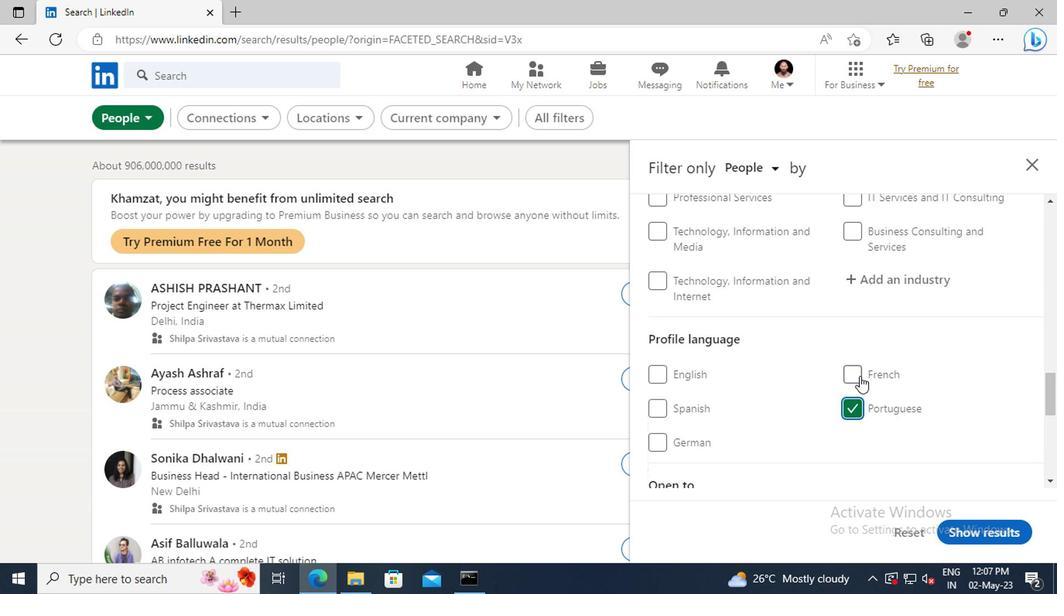 
Action: Mouse scrolled (865, 364) with delta (0, 1)
Screenshot: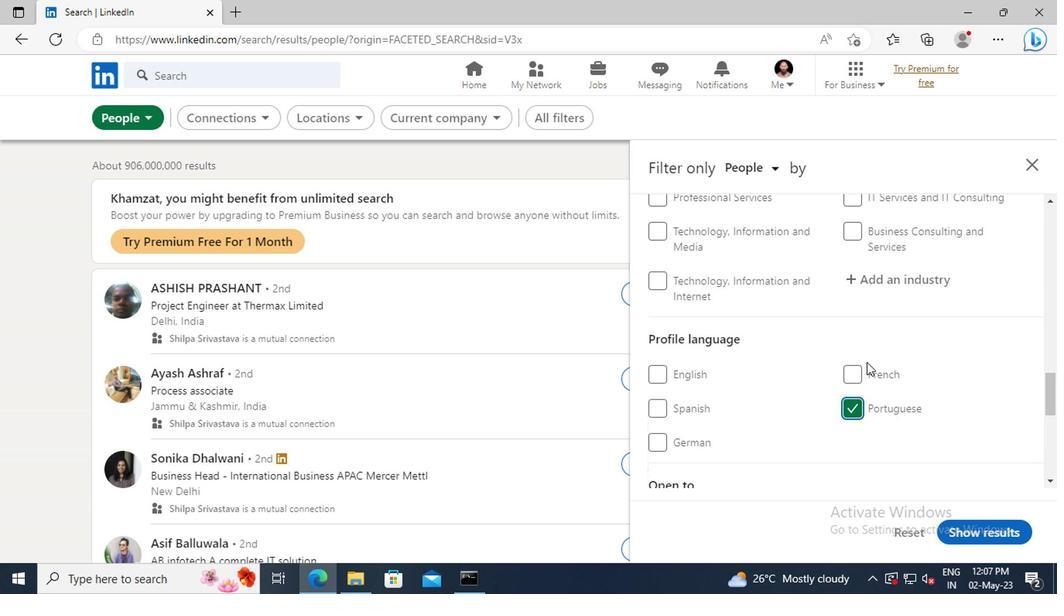 
Action: Mouse scrolled (865, 364) with delta (0, 1)
Screenshot: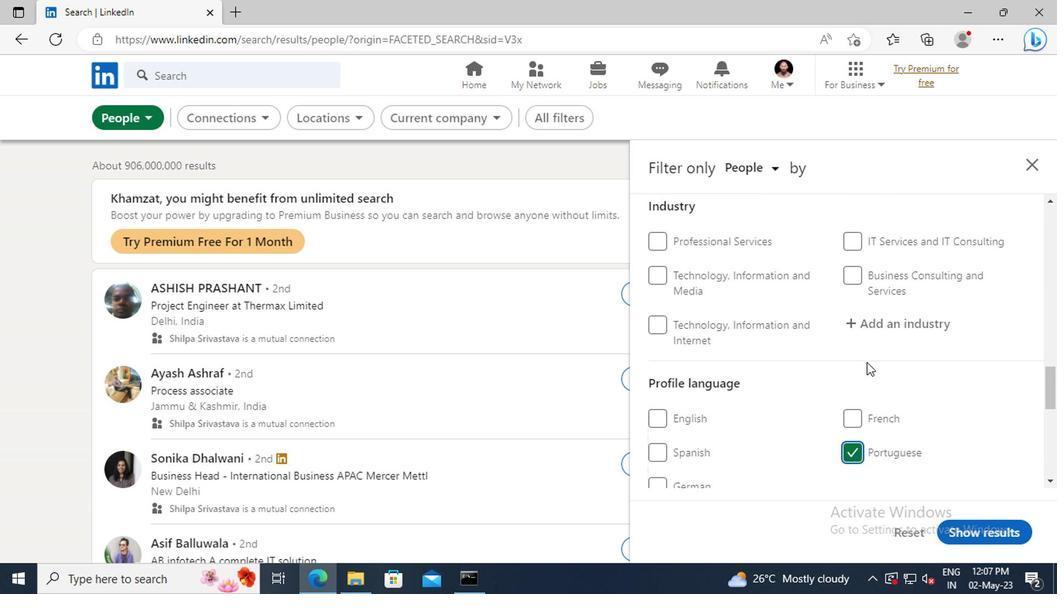 
Action: Mouse scrolled (865, 364) with delta (0, 1)
Screenshot: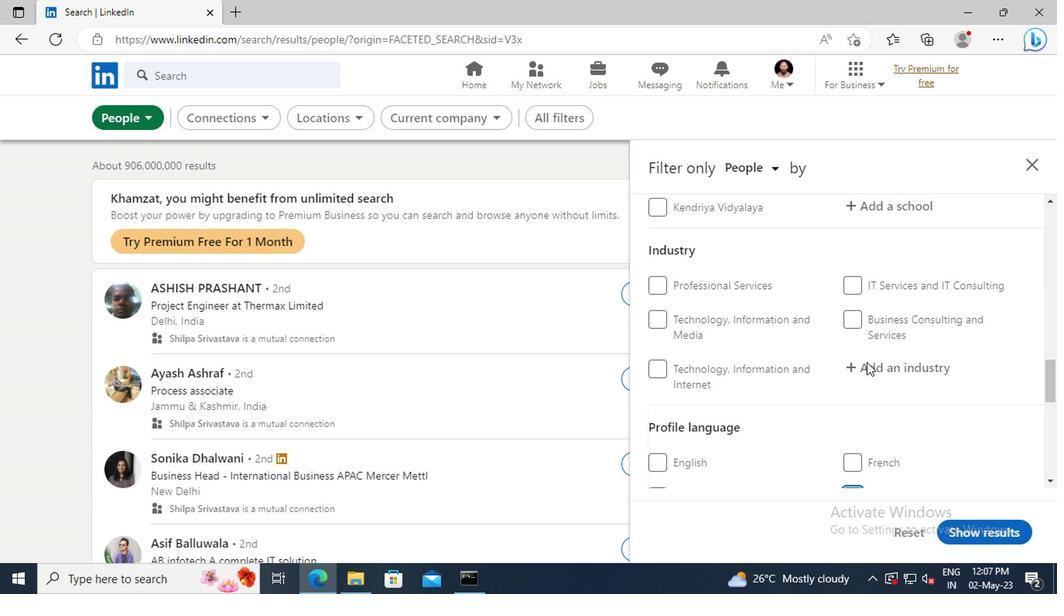 
Action: Mouse scrolled (865, 364) with delta (0, 1)
Screenshot: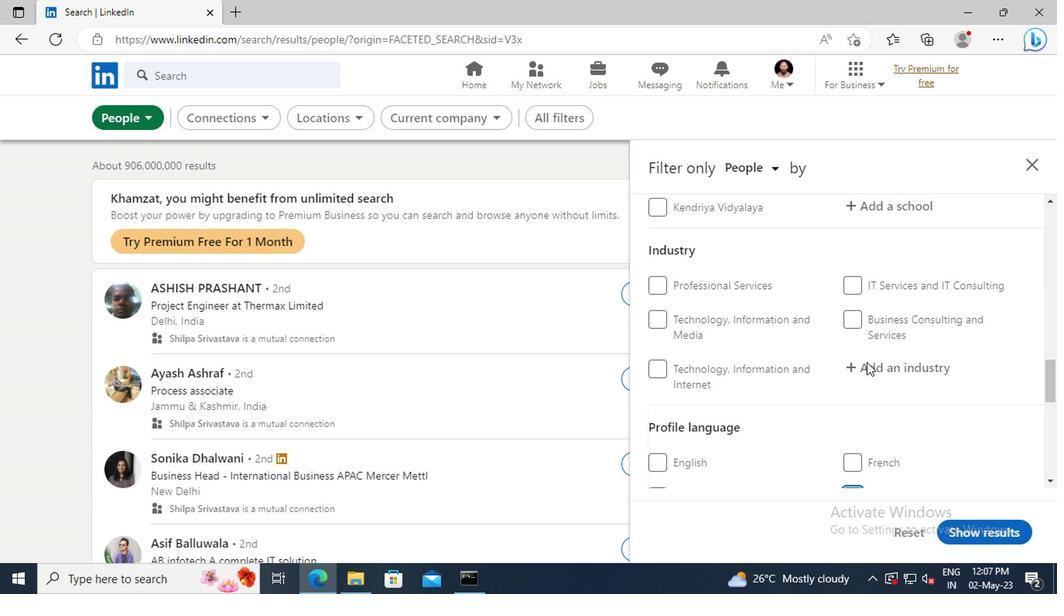 
Action: Mouse scrolled (865, 364) with delta (0, 1)
Screenshot: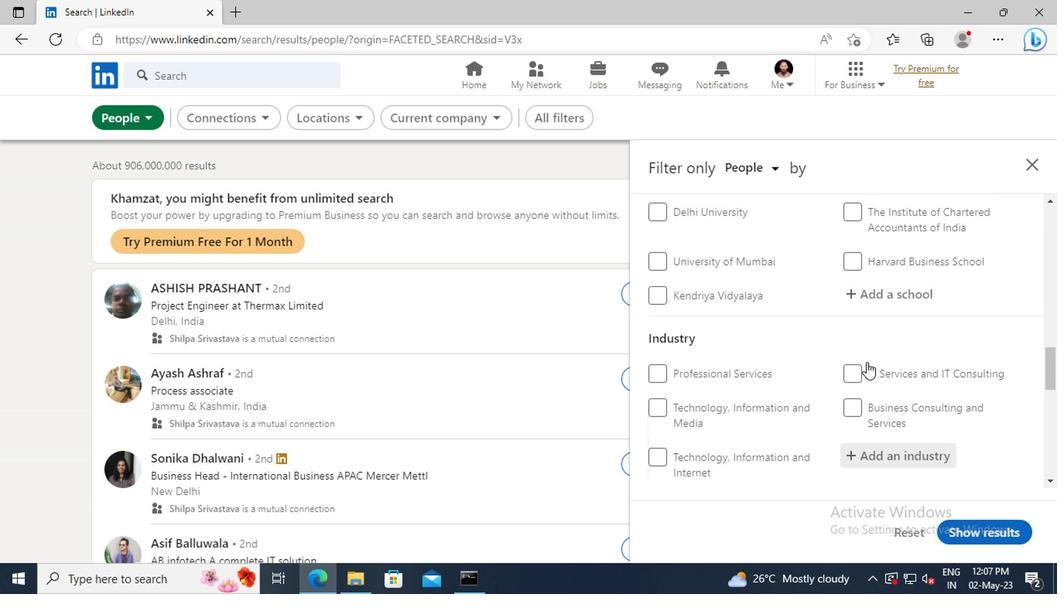 
Action: Mouse scrolled (865, 364) with delta (0, 1)
Screenshot: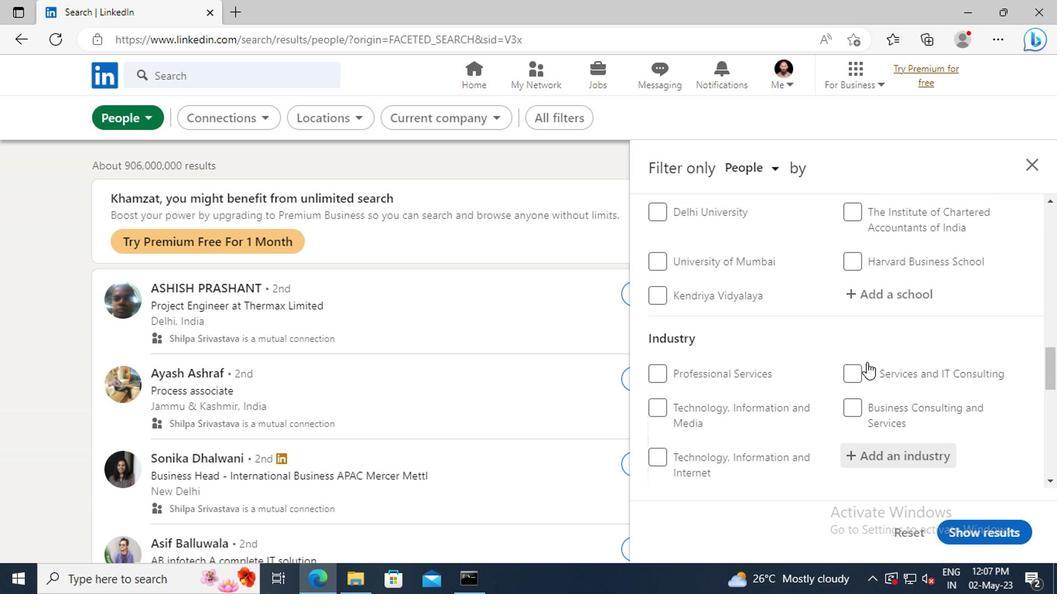 
Action: Mouse scrolled (865, 364) with delta (0, 1)
Screenshot: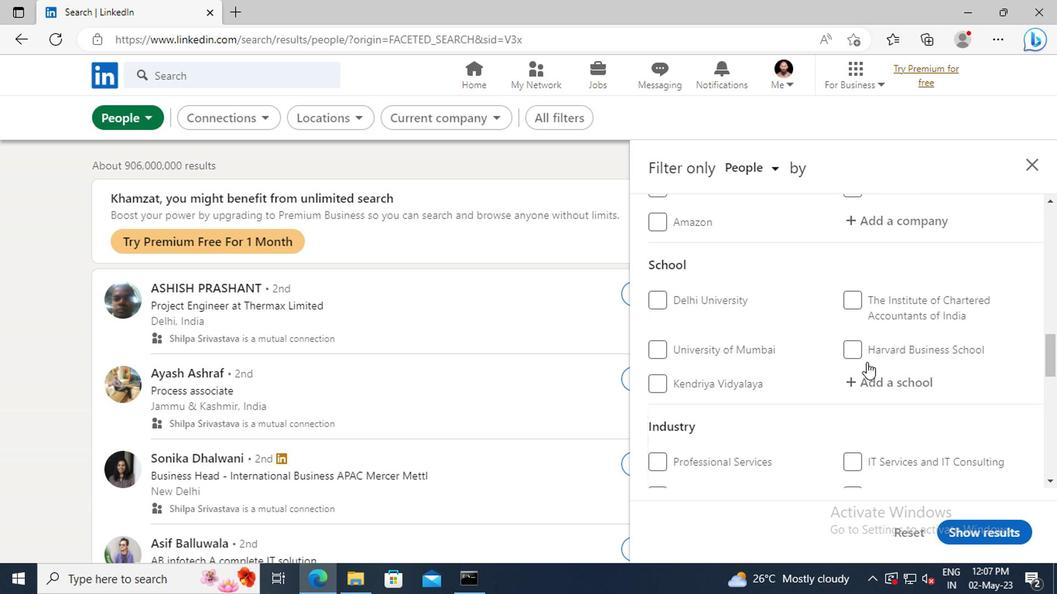 
Action: Mouse scrolled (865, 364) with delta (0, 1)
Screenshot: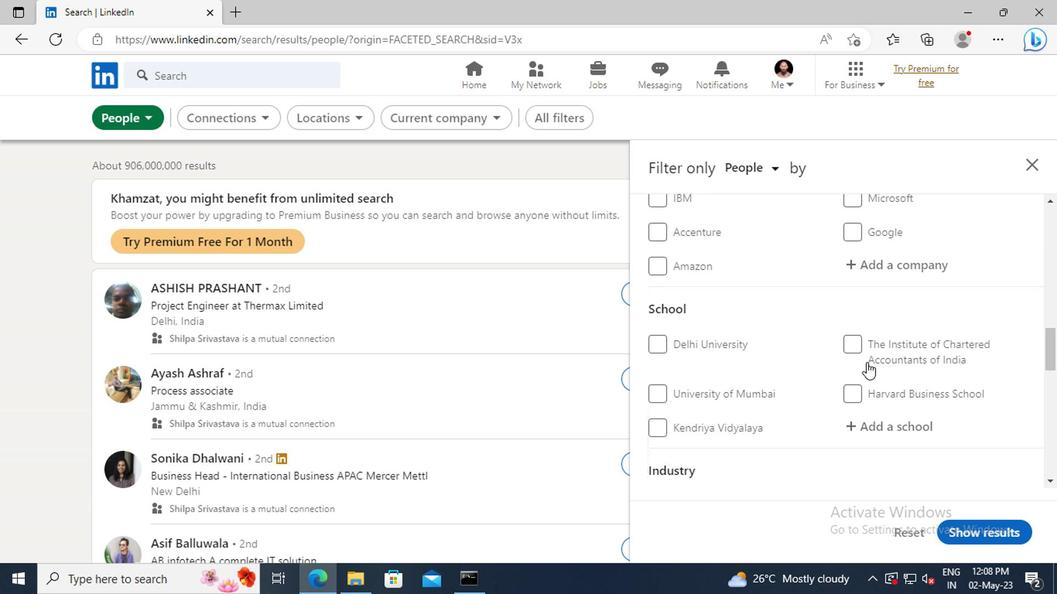 
Action: Mouse scrolled (865, 364) with delta (0, 1)
Screenshot: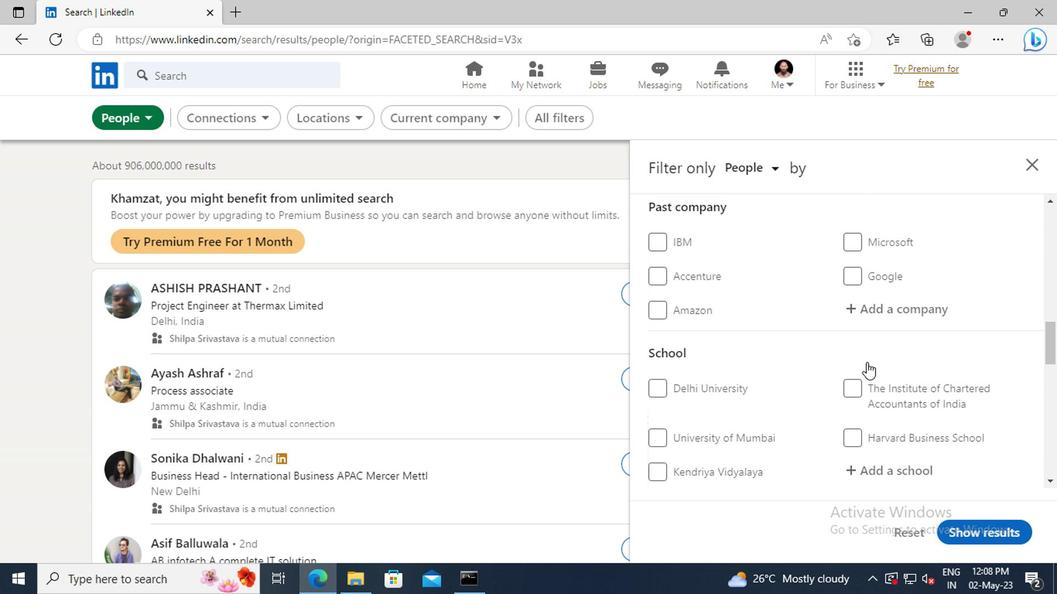 
Action: Mouse scrolled (865, 364) with delta (0, 1)
Screenshot: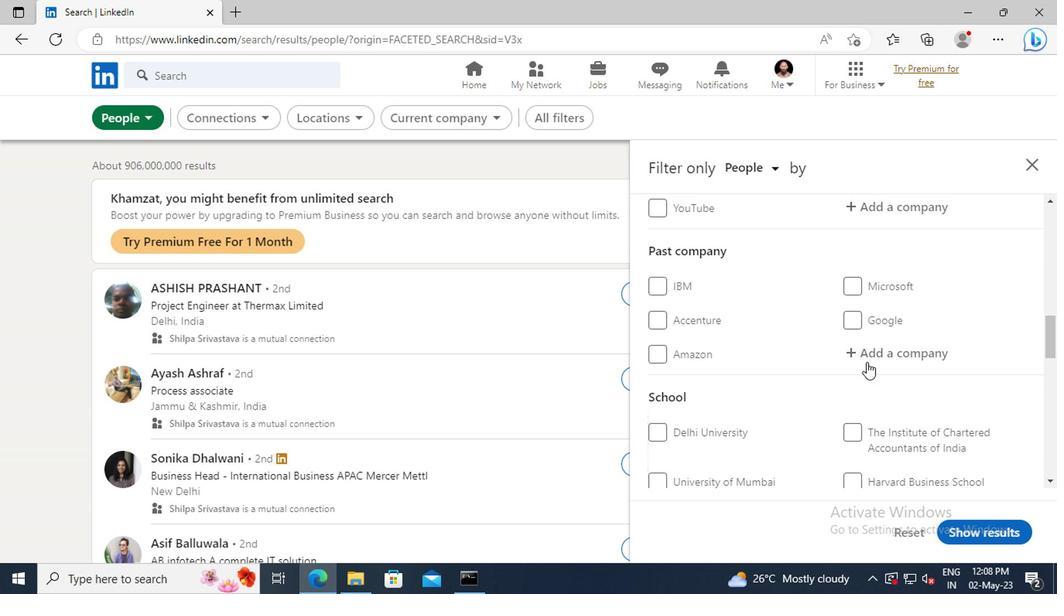 
Action: Mouse scrolled (865, 364) with delta (0, 1)
Screenshot: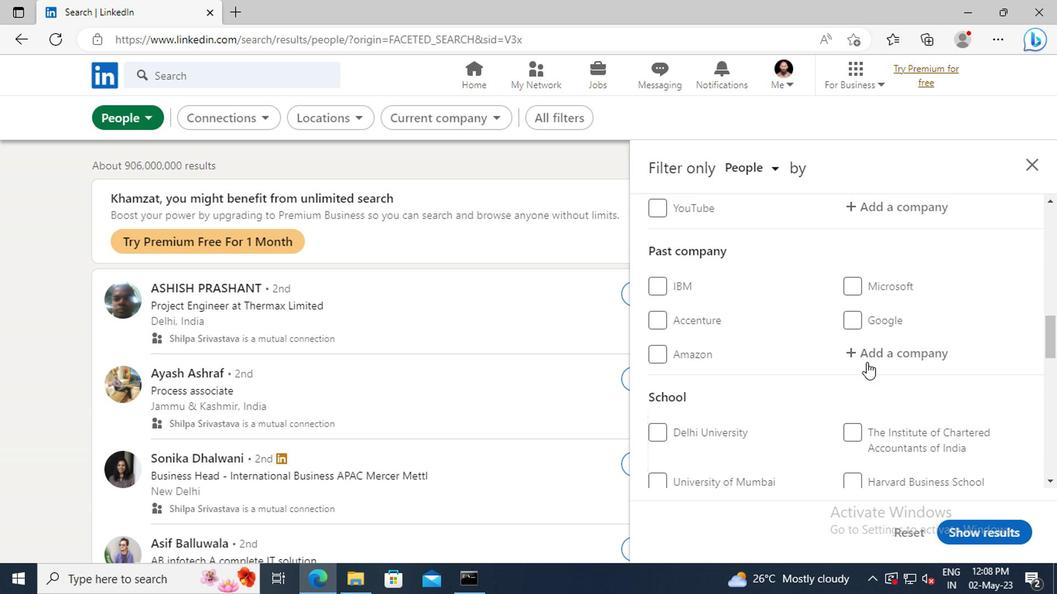 
Action: Mouse moved to (864, 353)
Screenshot: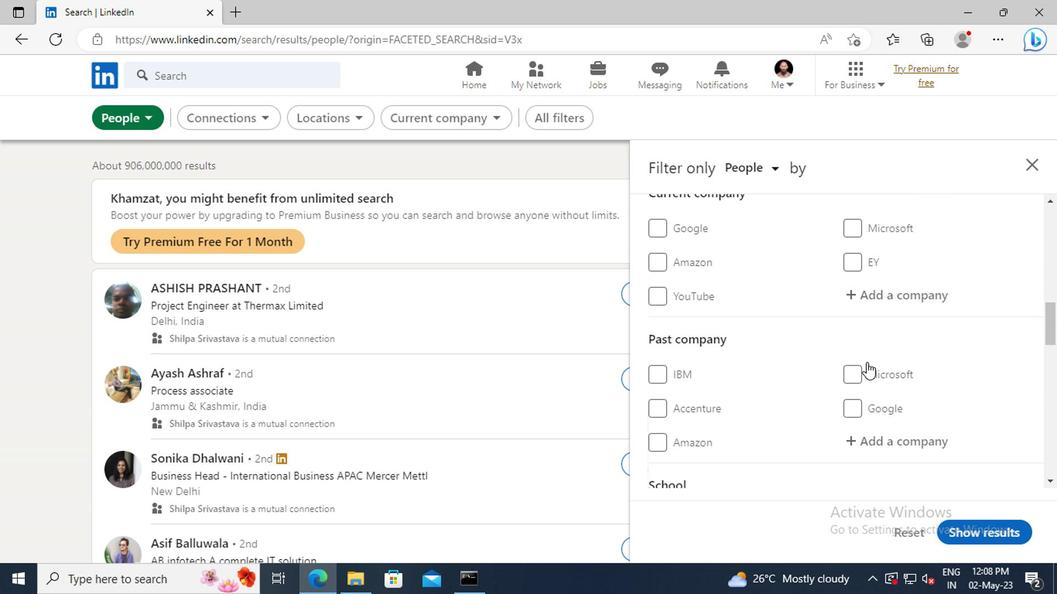 
Action: Mouse scrolled (864, 354) with delta (0, 1)
Screenshot: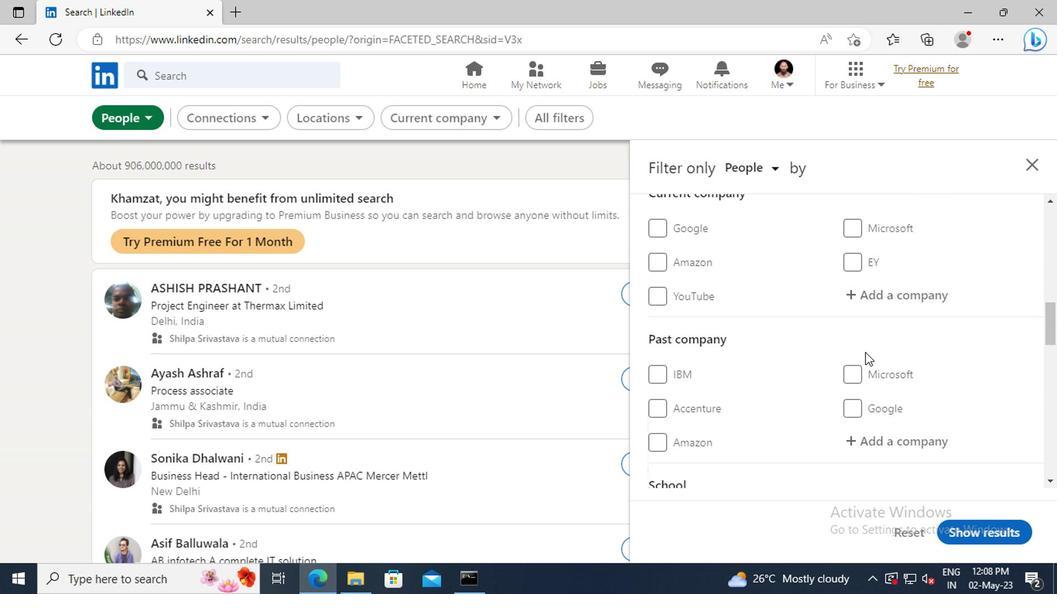
Action: Mouse moved to (860, 342)
Screenshot: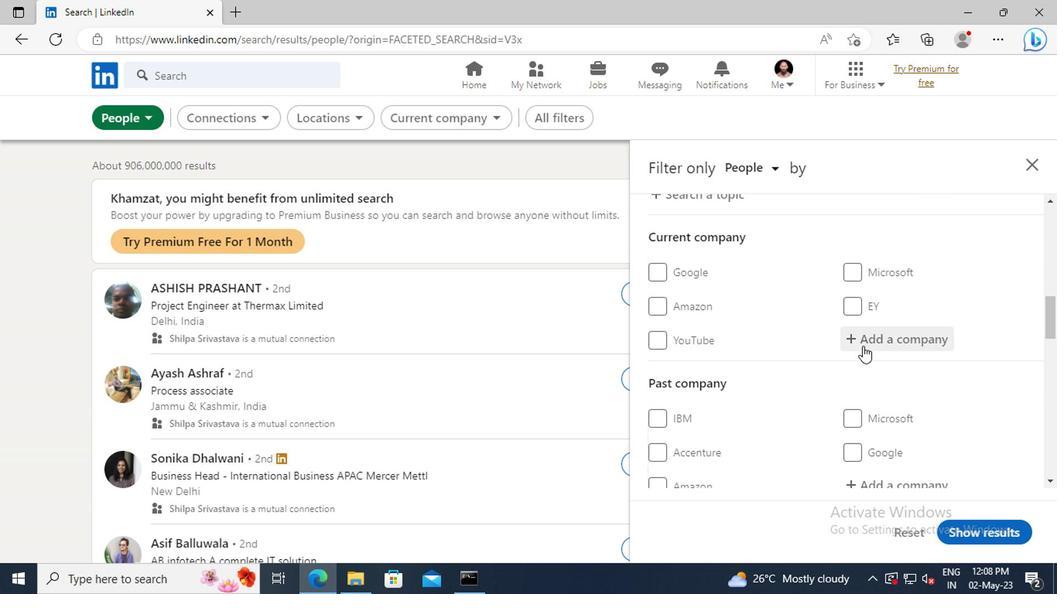
Action: Mouse pressed left at (860, 342)
Screenshot: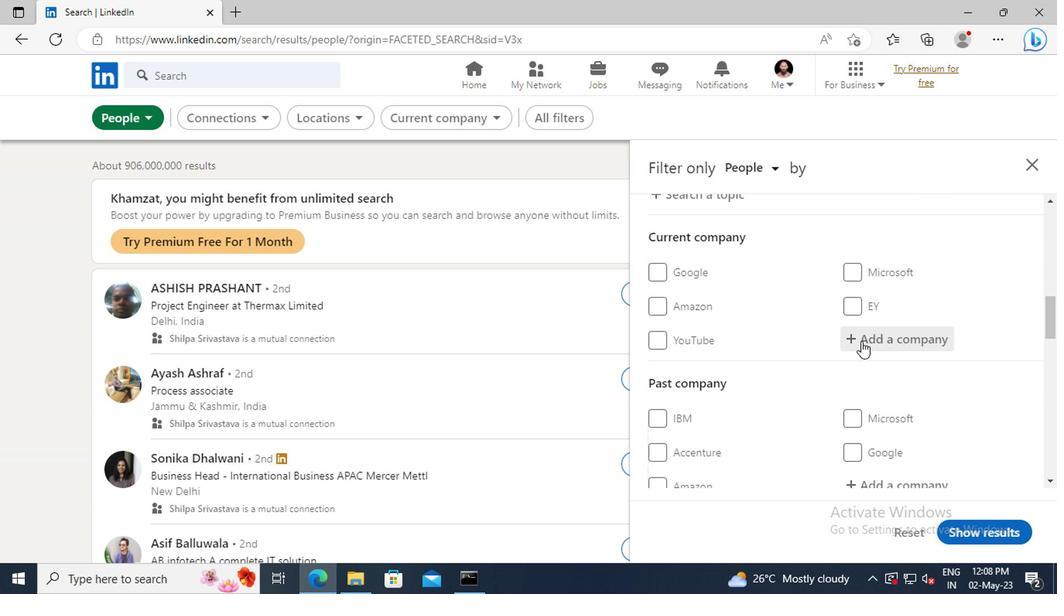 
Action: Key pressed <Key.shift>VOLT<Key.space>-<Key.space><Key.shift>INT
Screenshot: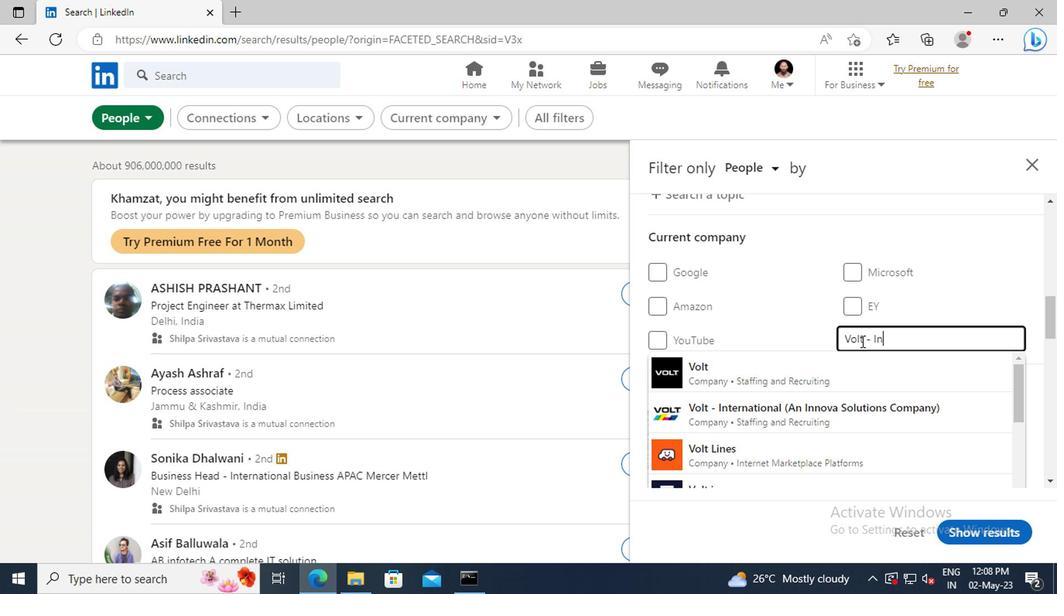 
Action: Mouse moved to (861, 366)
Screenshot: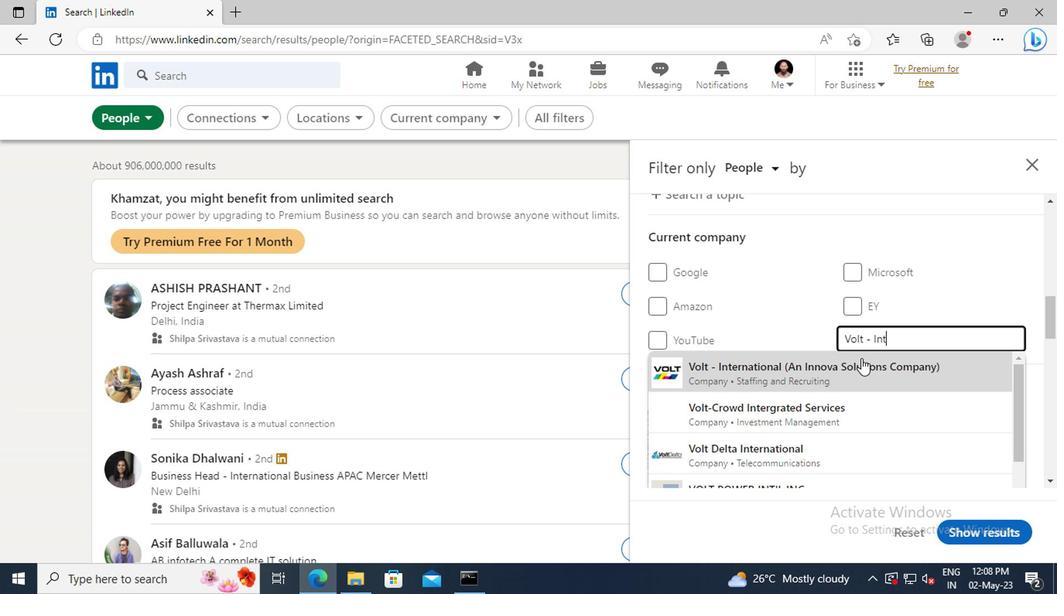 
Action: Mouse pressed left at (861, 366)
Screenshot: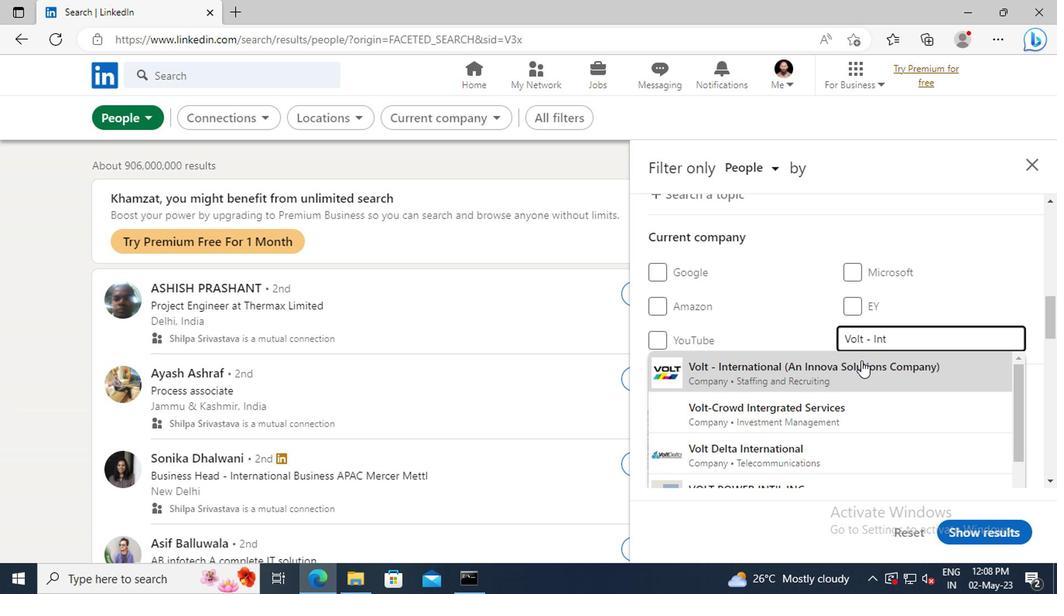 
Action: Mouse scrolled (861, 366) with delta (0, 0)
Screenshot: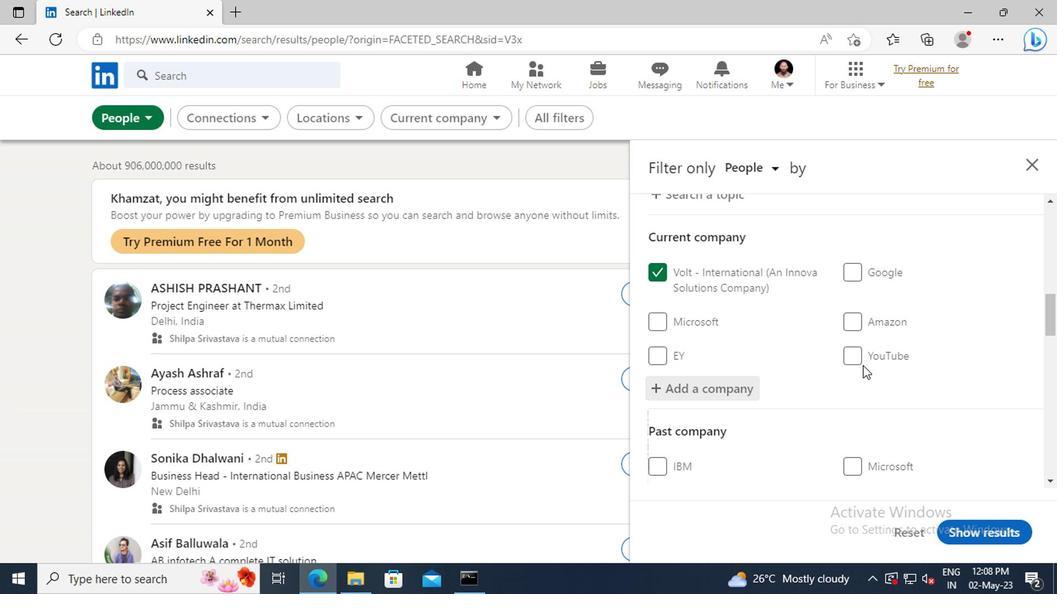 
Action: Mouse scrolled (861, 366) with delta (0, 0)
Screenshot: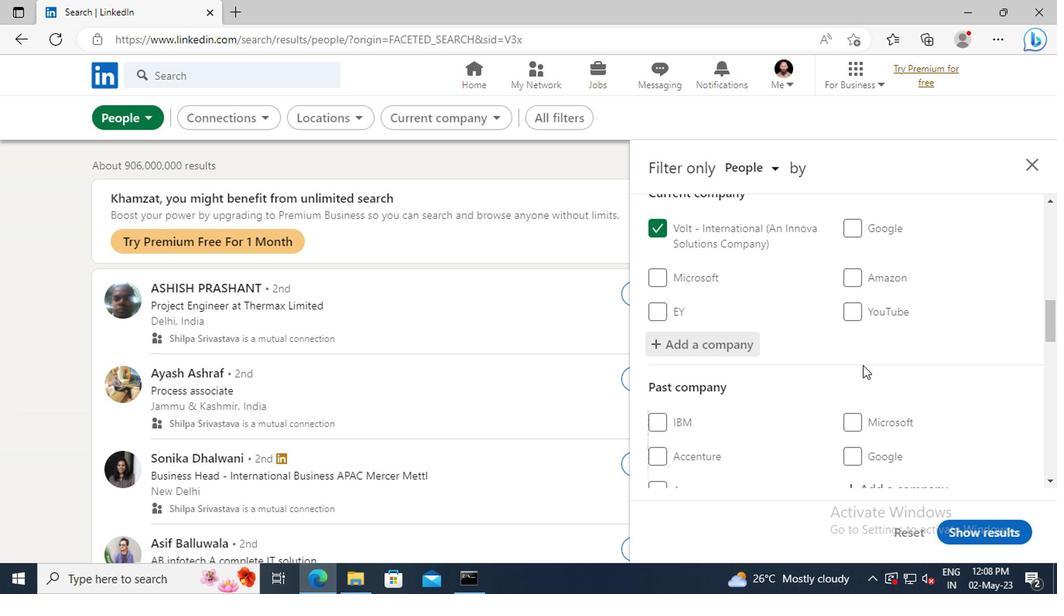 
Action: Mouse moved to (856, 348)
Screenshot: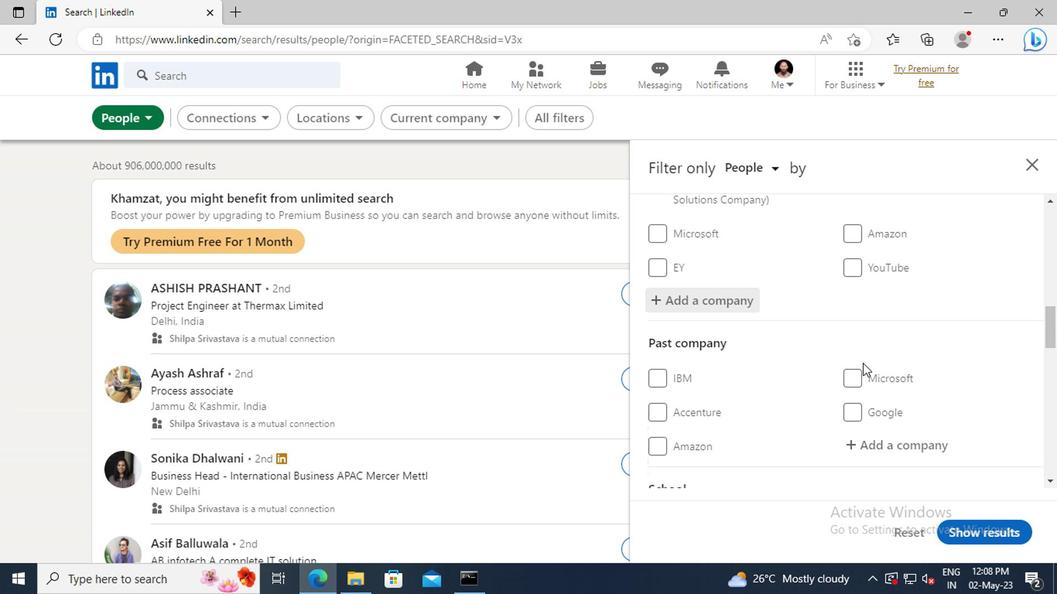 
Action: Mouse scrolled (856, 347) with delta (0, 0)
Screenshot: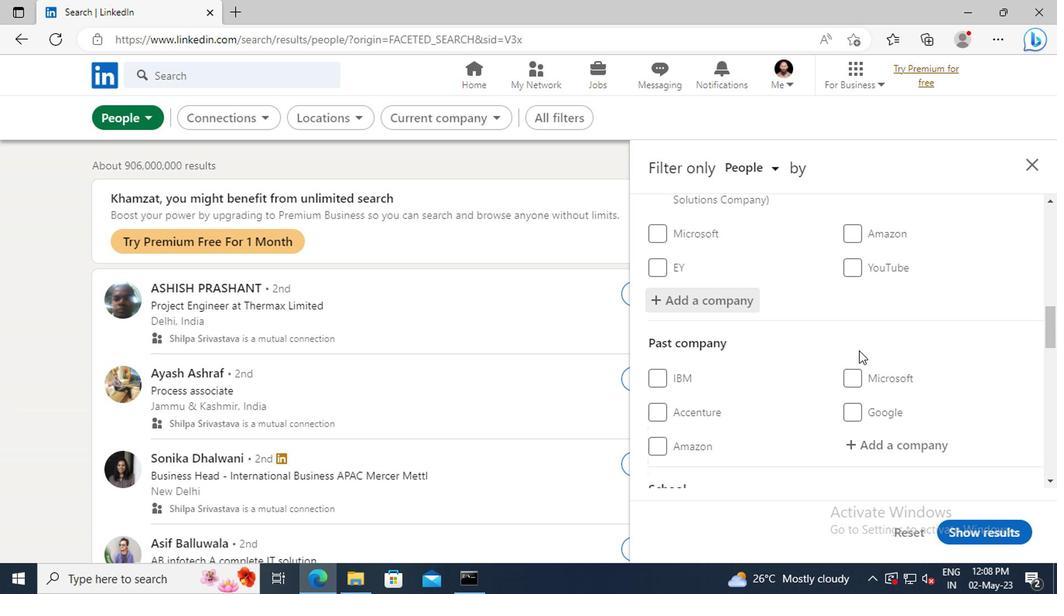 
Action: Mouse moved to (846, 322)
Screenshot: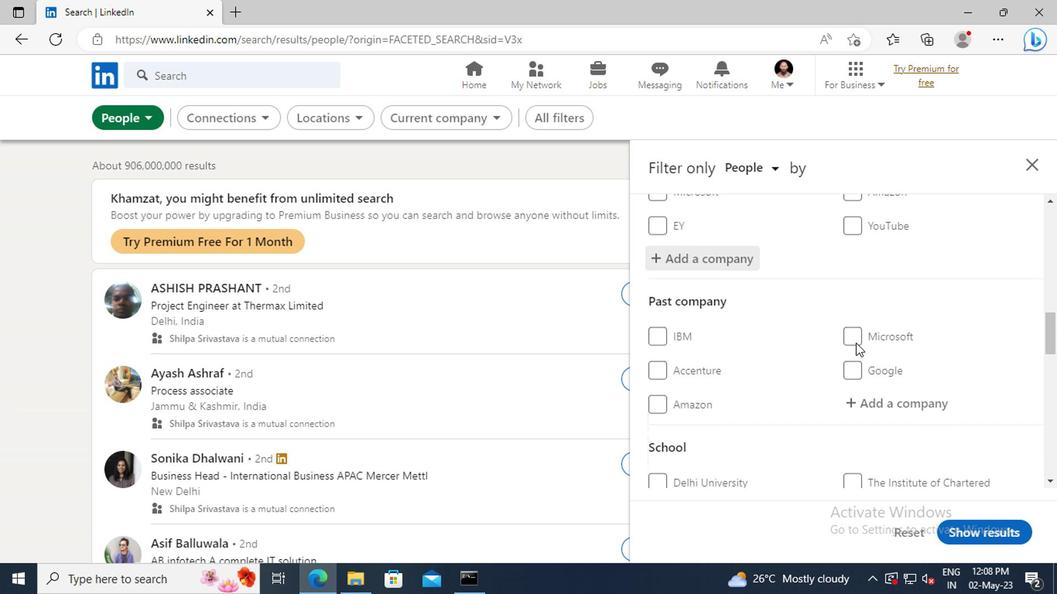 
Action: Mouse scrolled (846, 321) with delta (0, -1)
Screenshot: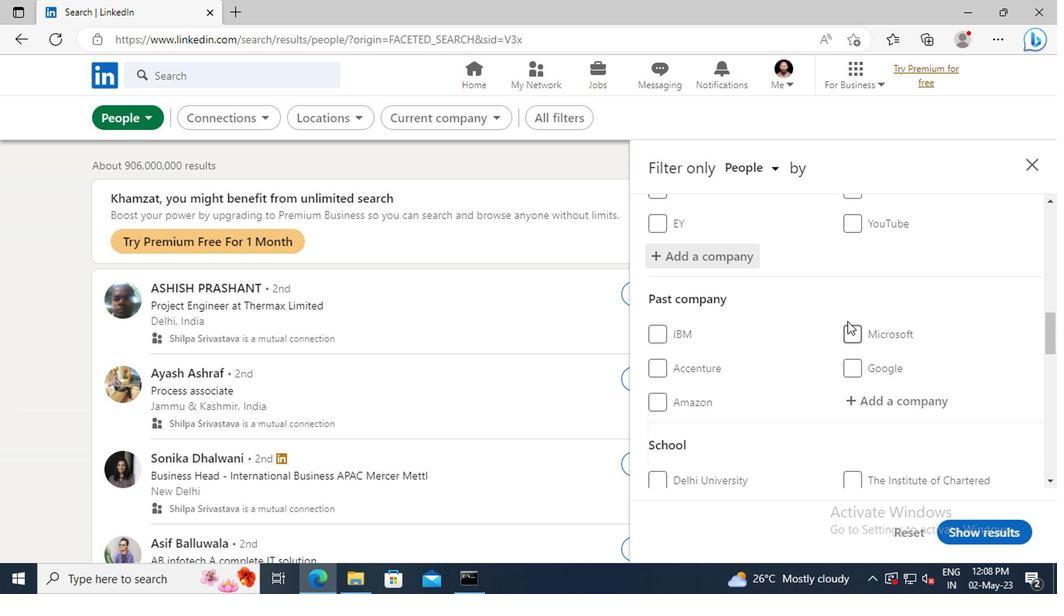 
Action: Mouse scrolled (846, 321) with delta (0, -1)
Screenshot: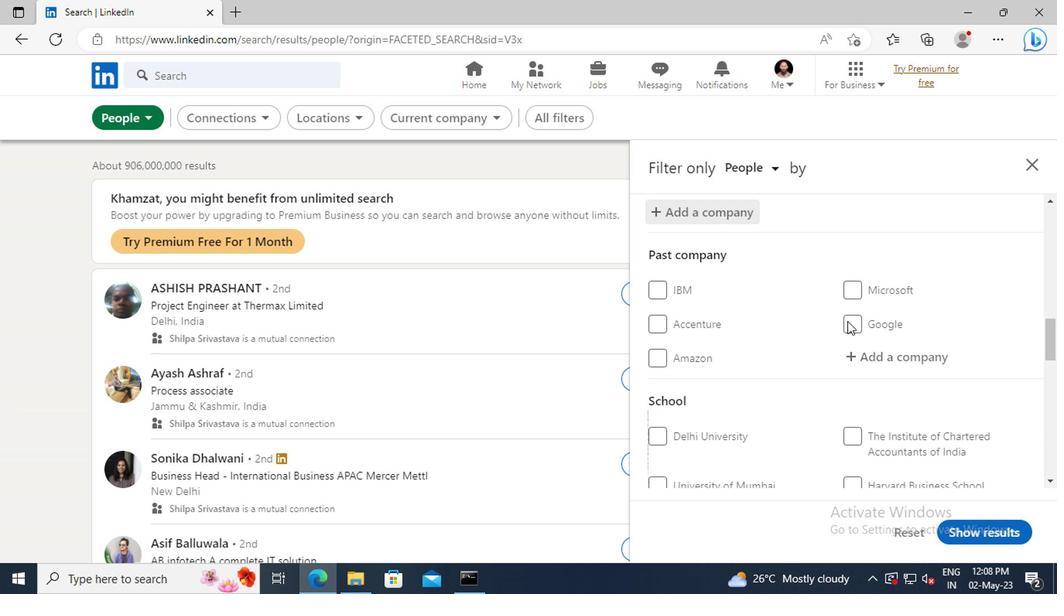
Action: Mouse scrolled (846, 321) with delta (0, -1)
Screenshot: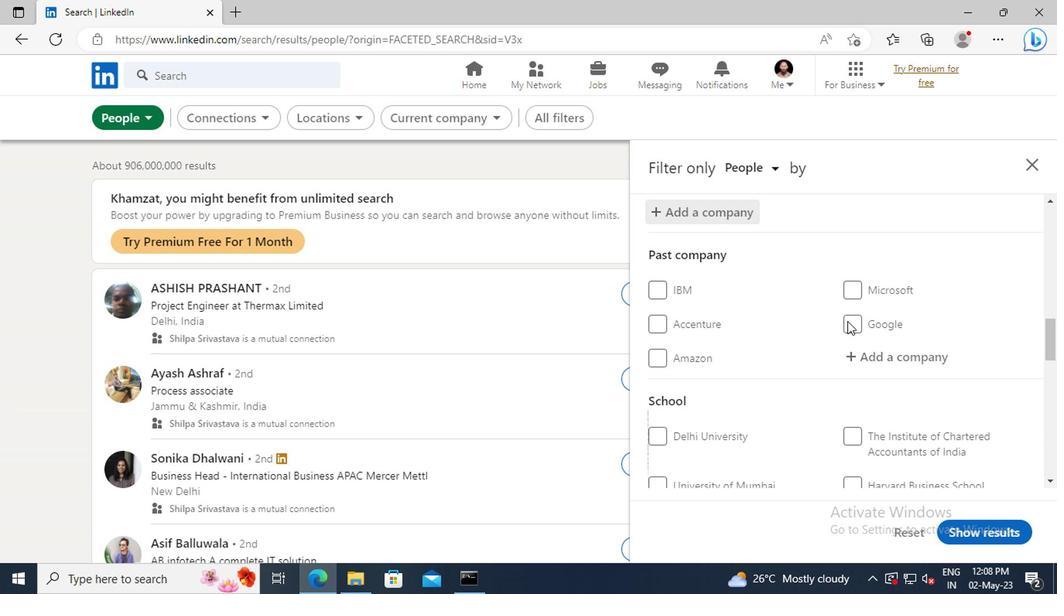 
Action: Mouse scrolled (846, 321) with delta (0, -1)
Screenshot: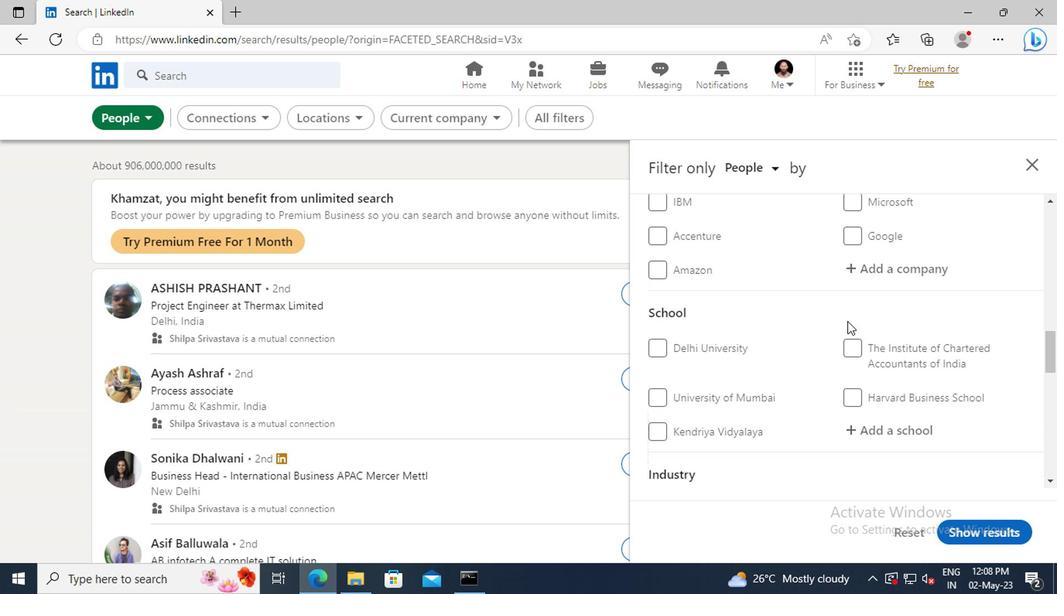 
Action: Mouse scrolled (846, 321) with delta (0, -1)
Screenshot: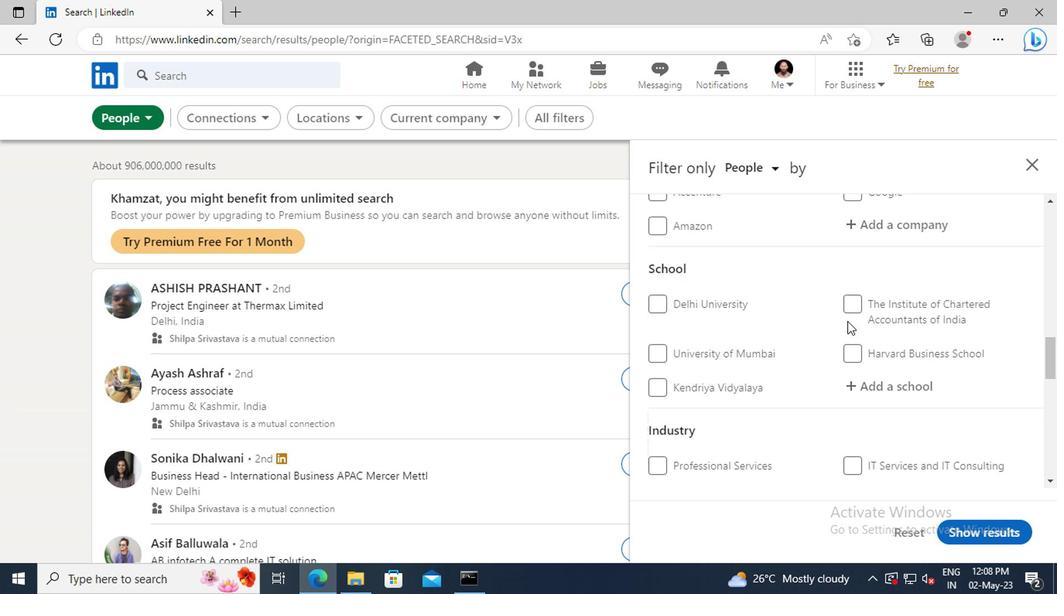 
Action: Mouse scrolled (846, 321) with delta (0, -1)
Screenshot: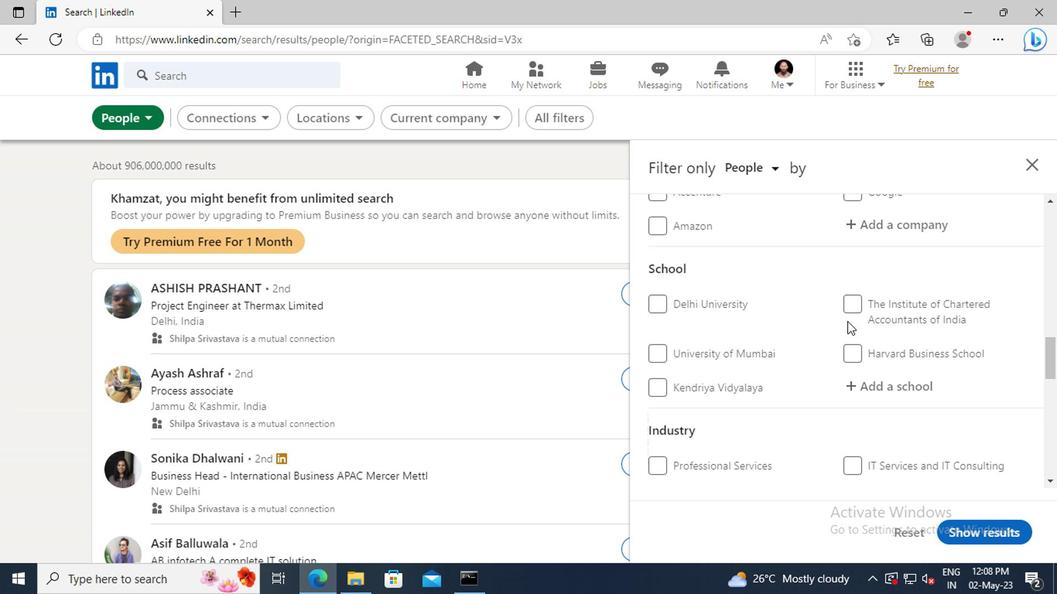 
Action: Mouse moved to (854, 304)
Screenshot: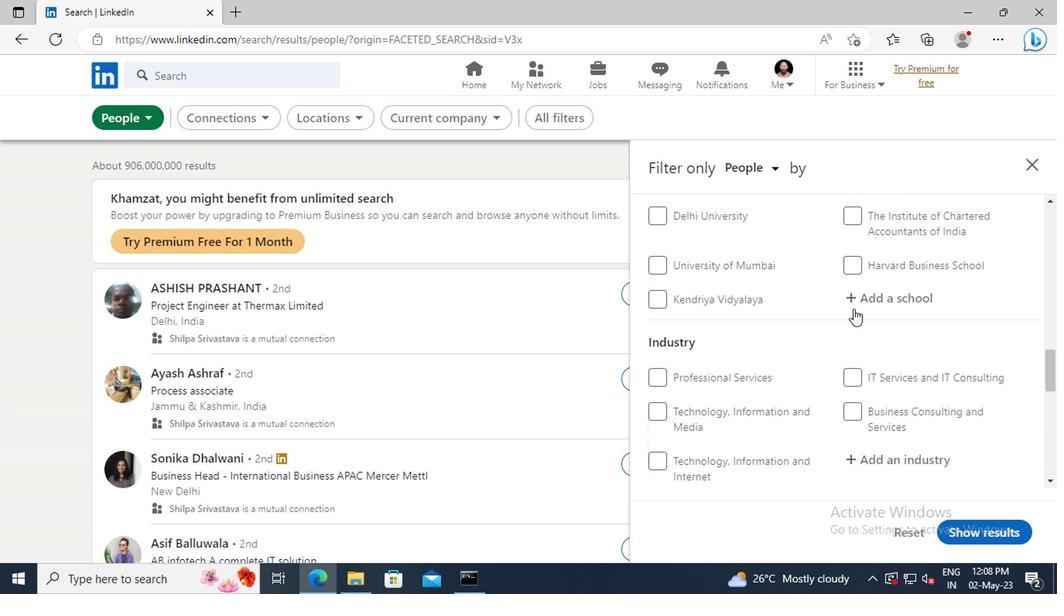 
Action: Mouse pressed left at (854, 304)
Screenshot: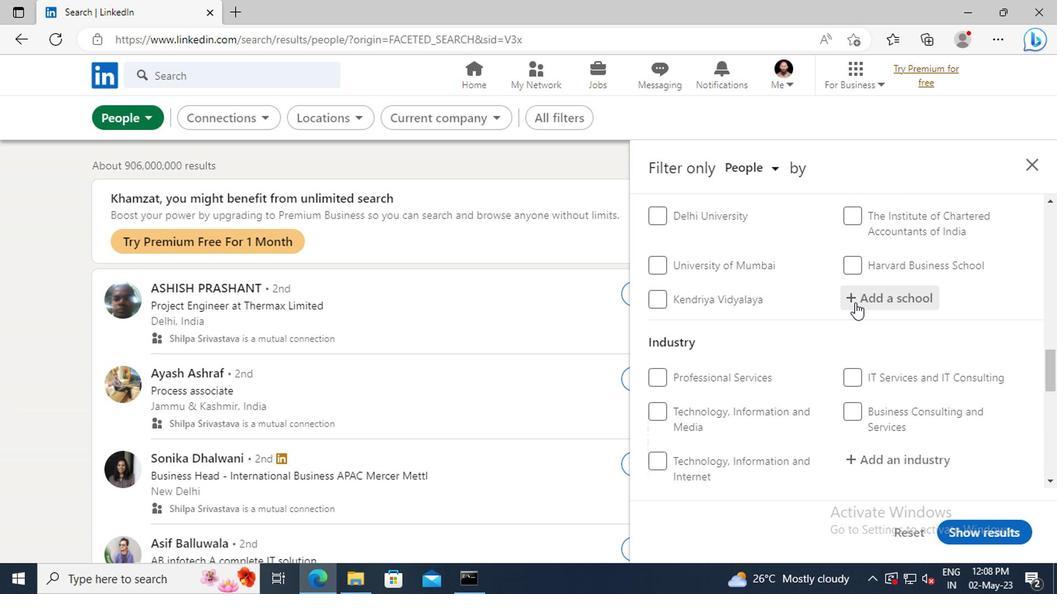 
Action: Key pressed <Key.shift>BANGALORE<Key.space><Key.shift>JOBS
Screenshot: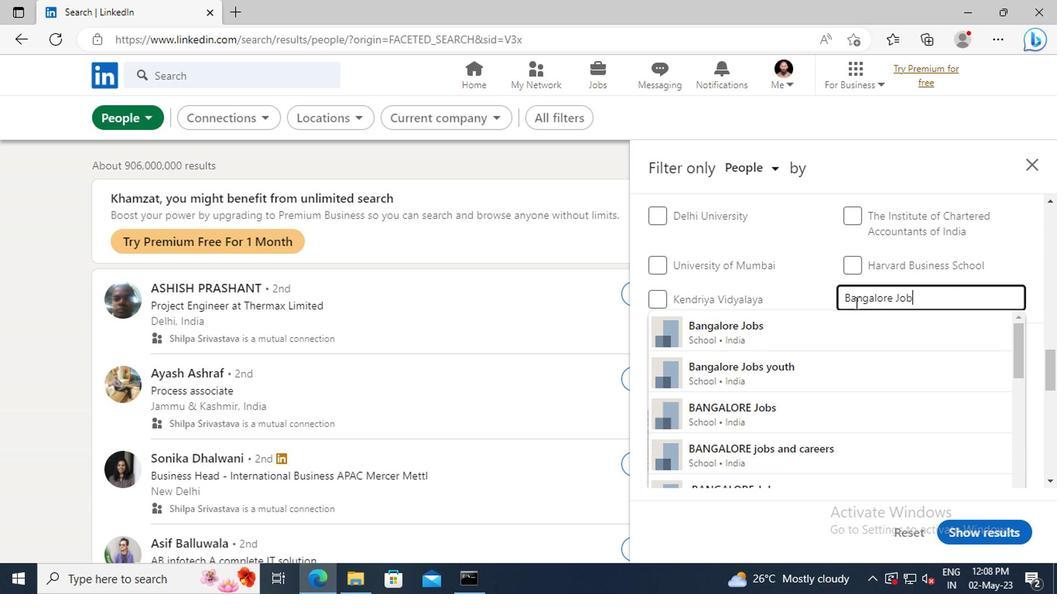 
Action: Mouse moved to (856, 366)
Screenshot: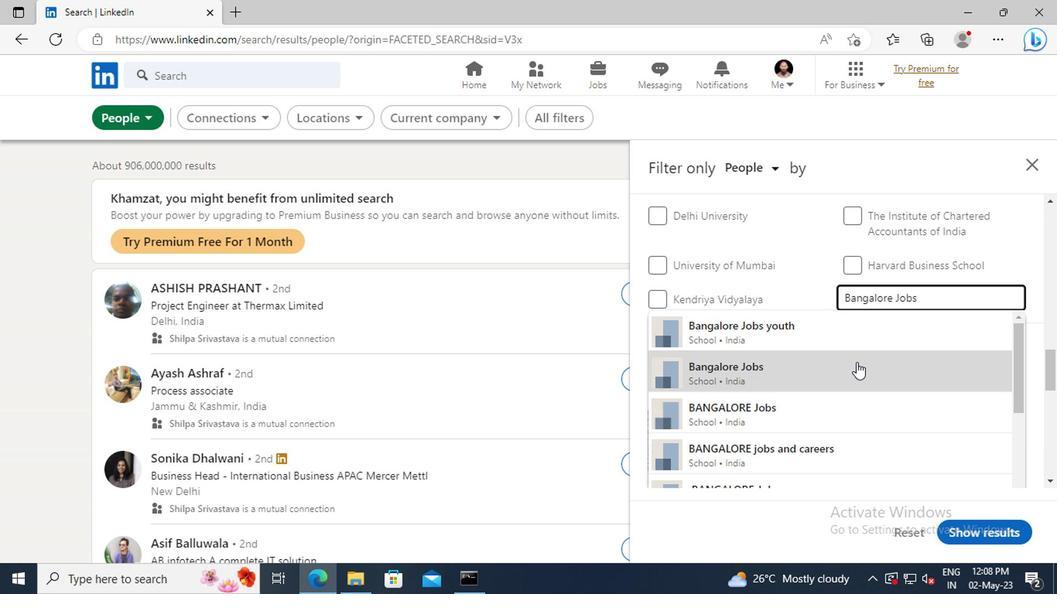 
Action: Mouse pressed left at (856, 366)
Screenshot: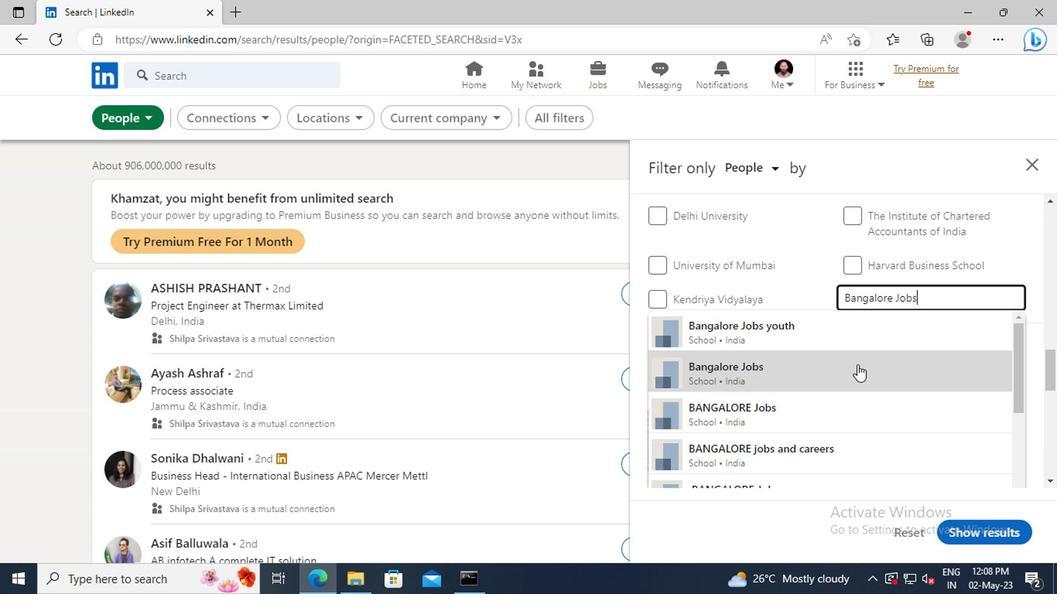 
Action: Mouse scrolled (856, 365) with delta (0, -1)
Screenshot: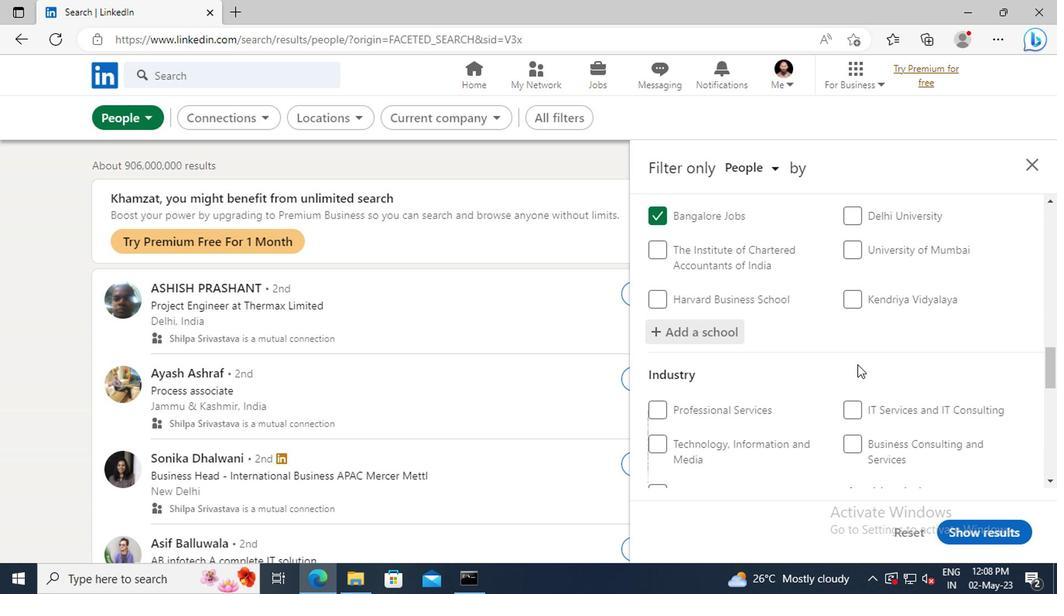 
Action: Mouse scrolled (856, 365) with delta (0, -1)
Screenshot: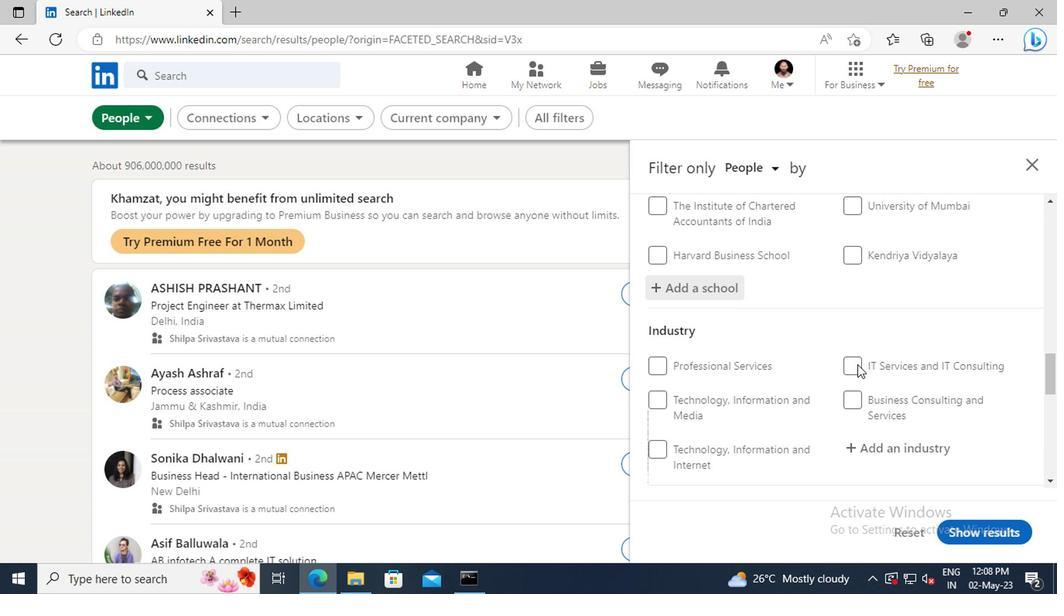 
Action: Mouse scrolled (856, 365) with delta (0, -1)
Screenshot: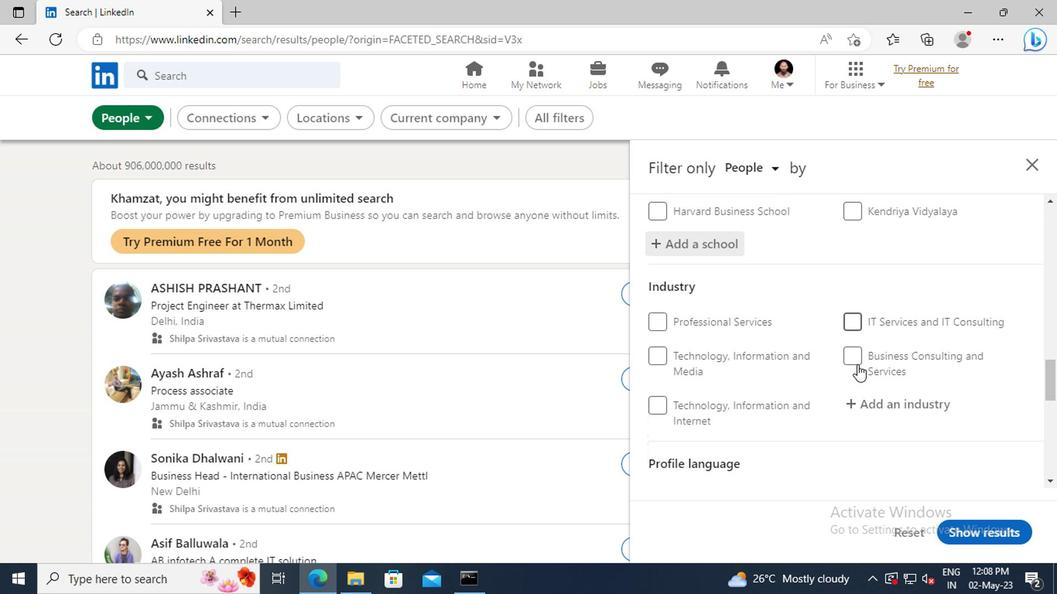 
Action: Mouse moved to (862, 366)
Screenshot: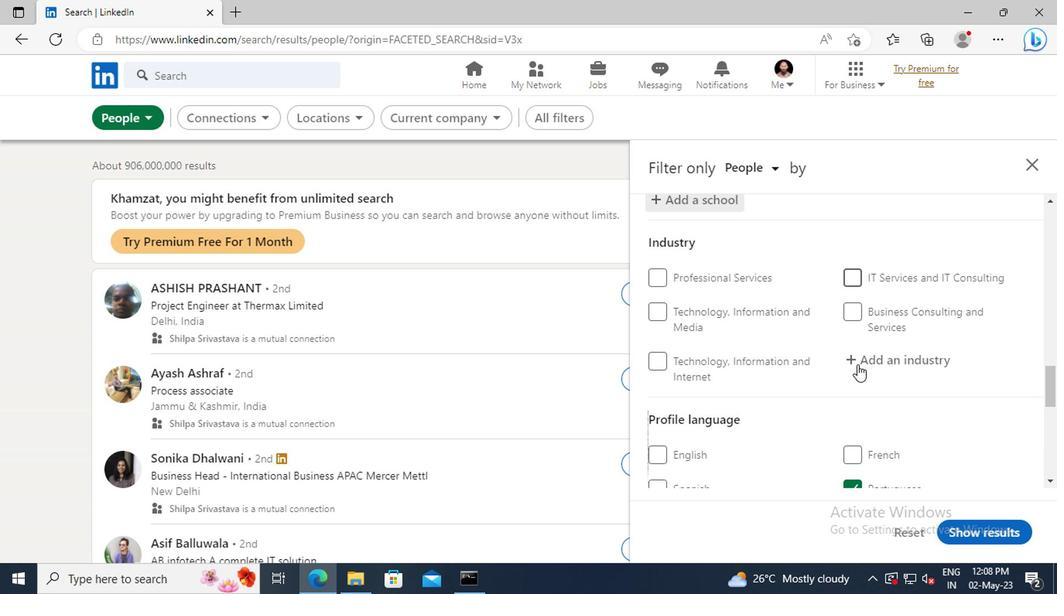 
Action: Mouse pressed left at (862, 366)
Screenshot: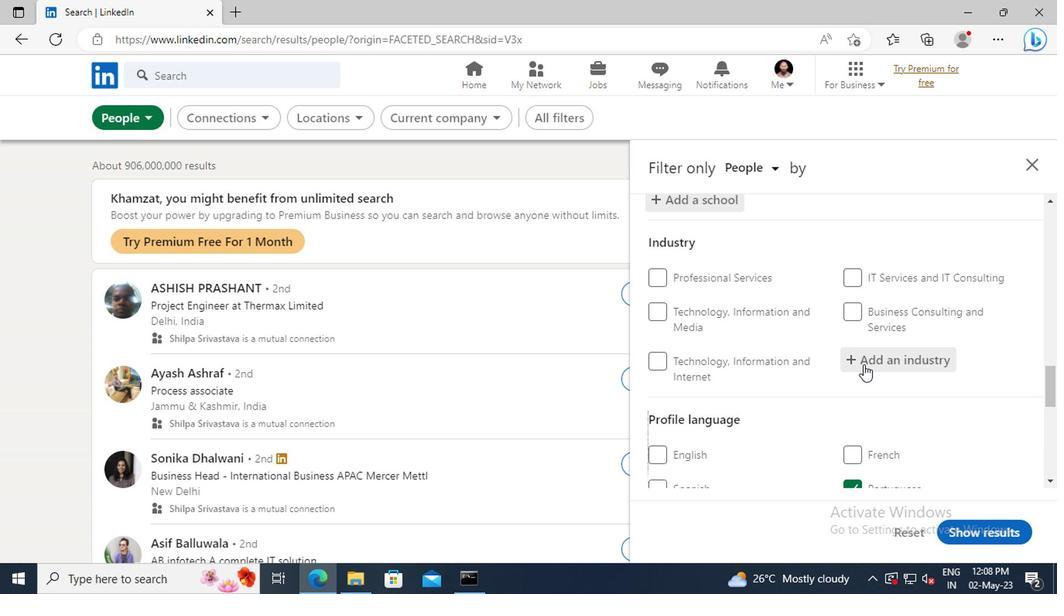 
Action: Key pressed <Key.shift>ELECTRICAL<Key.space><Key.shift>EQU
Screenshot: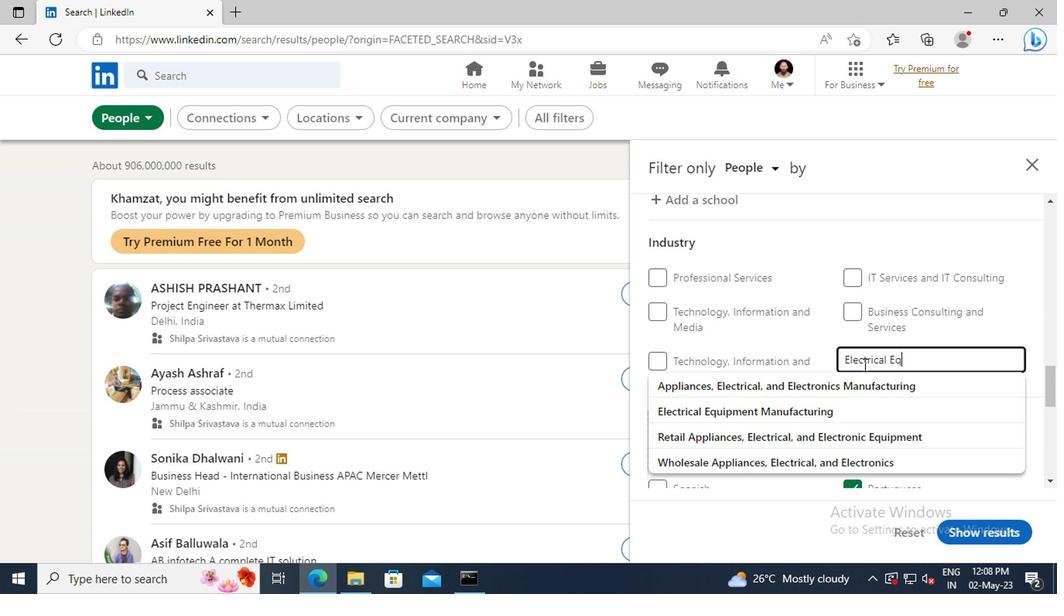 
Action: Mouse moved to (862, 388)
Screenshot: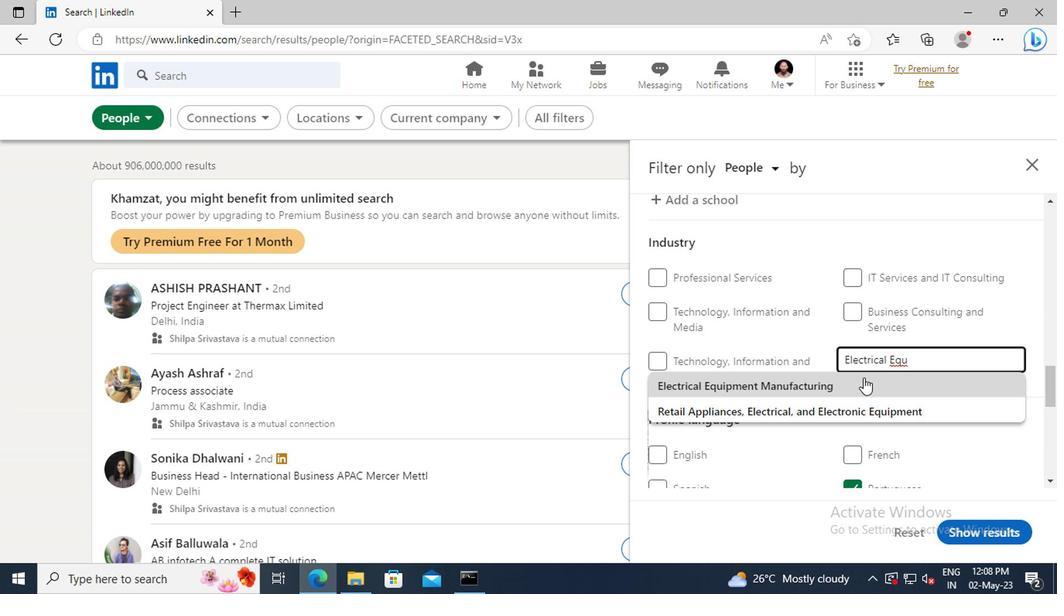 
Action: Mouse pressed left at (862, 388)
Screenshot: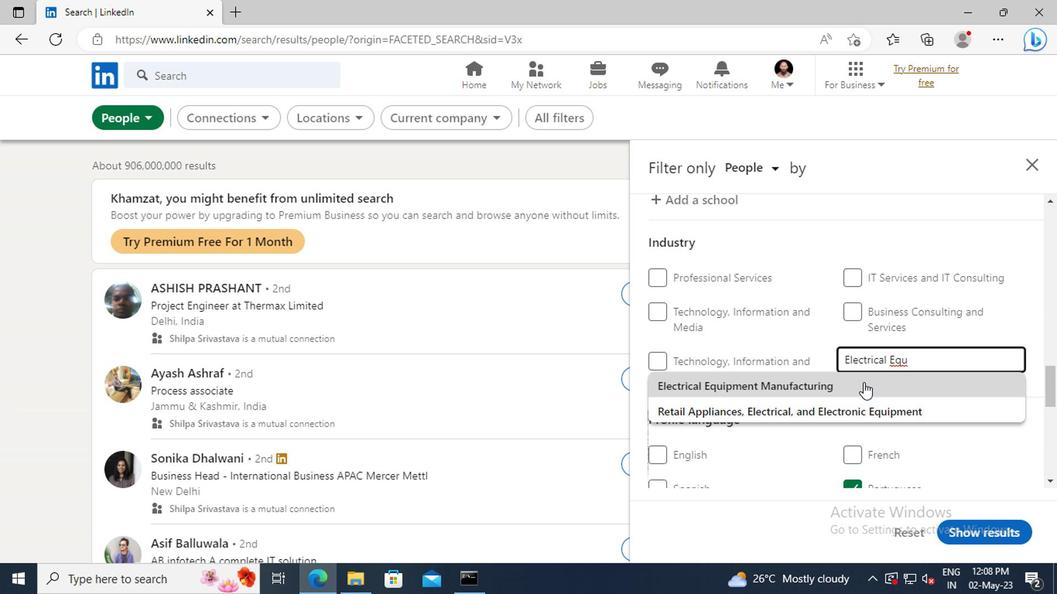 
Action: Mouse scrolled (862, 387) with delta (0, -1)
Screenshot: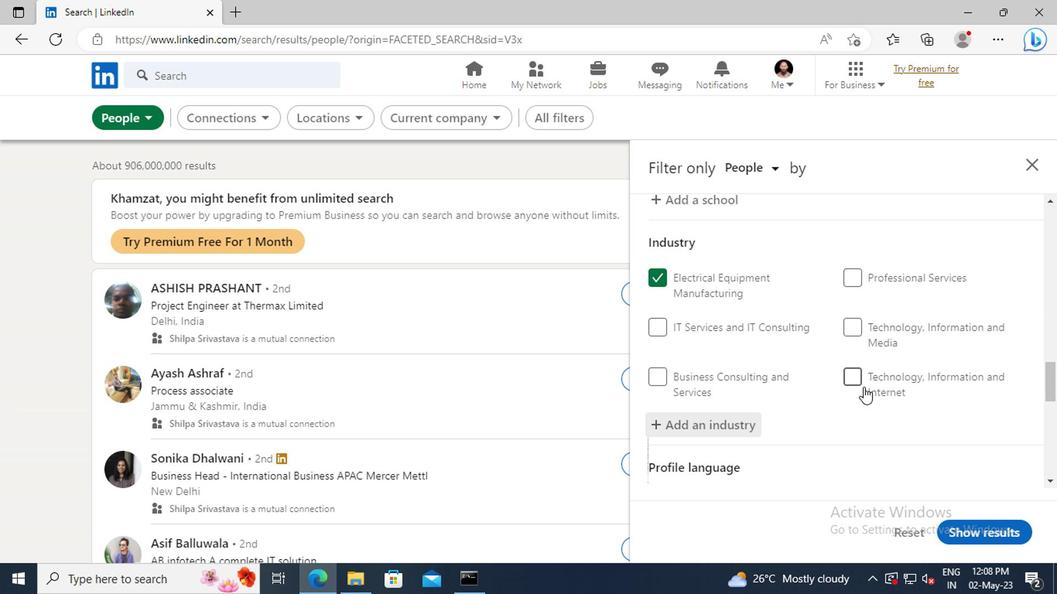 
Action: Mouse scrolled (862, 387) with delta (0, -1)
Screenshot: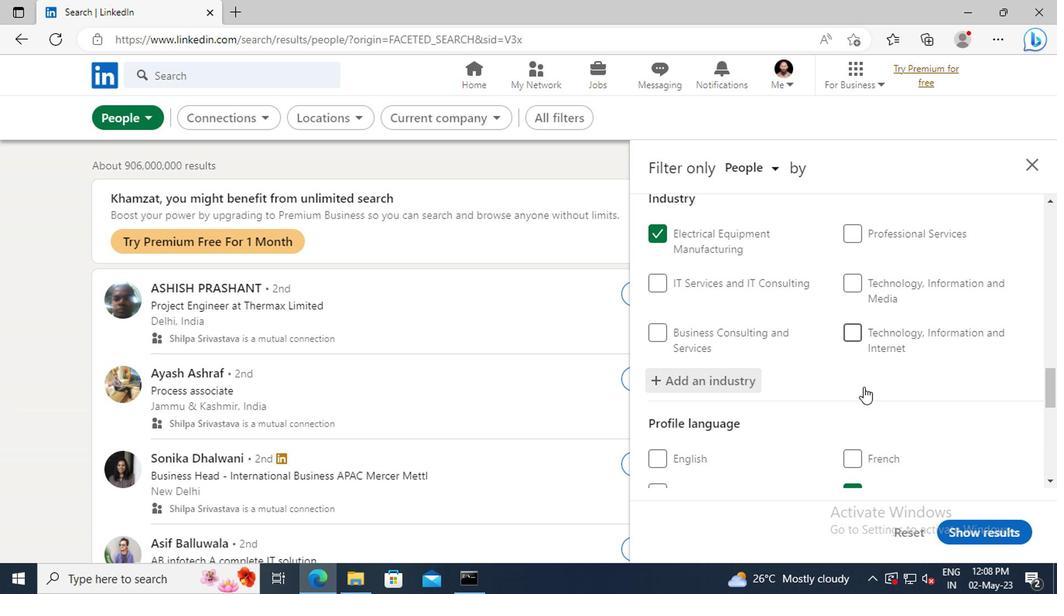 
Action: Mouse scrolled (862, 387) with delta (0, -1)
Screenshot: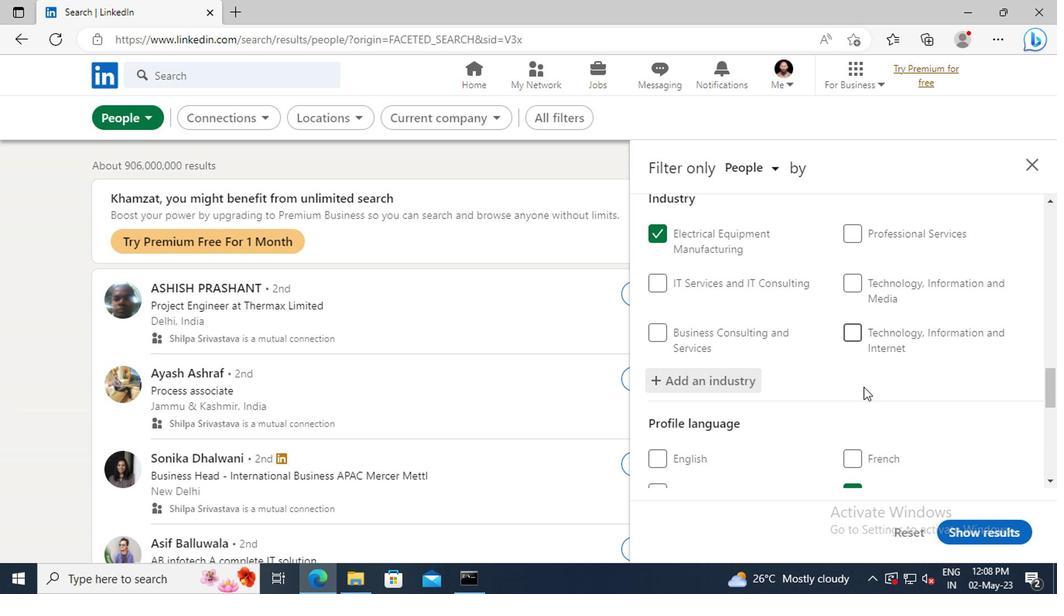 
Action: Mouse moved to (856, 362)
Screenshot: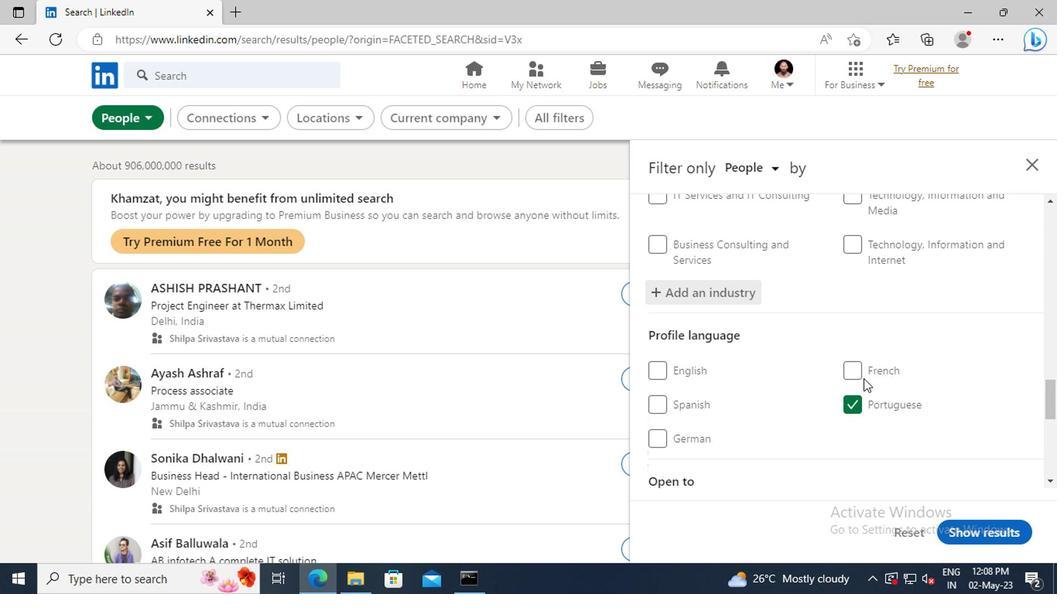 
Action: Mouse scrolled (856, 361) with delta (0, -1)
Screenshot: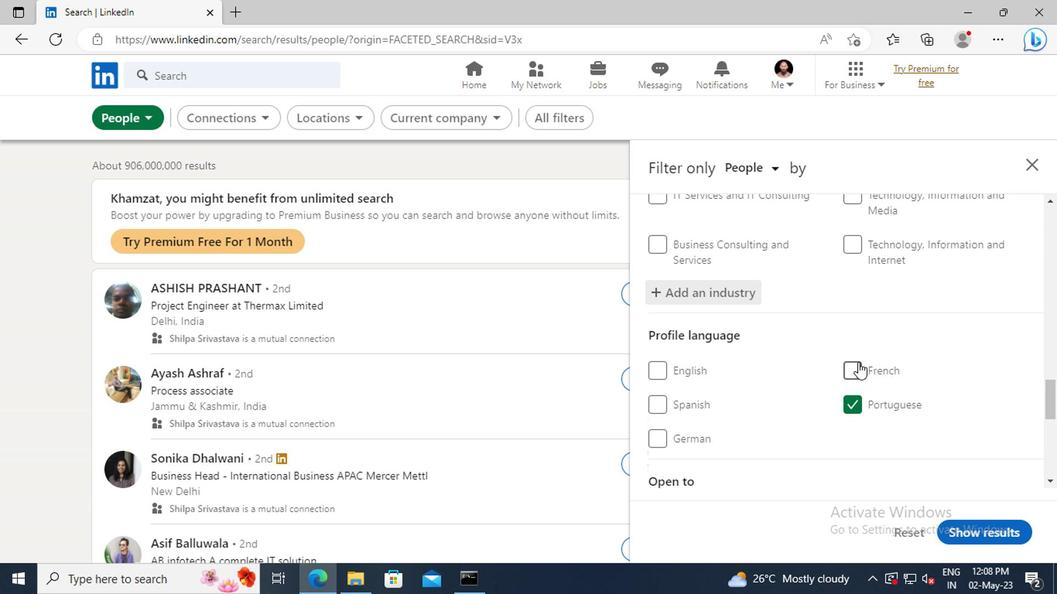 
Action: Mouse scrolled (856, 361) with delta (0, -1)
Screenshot: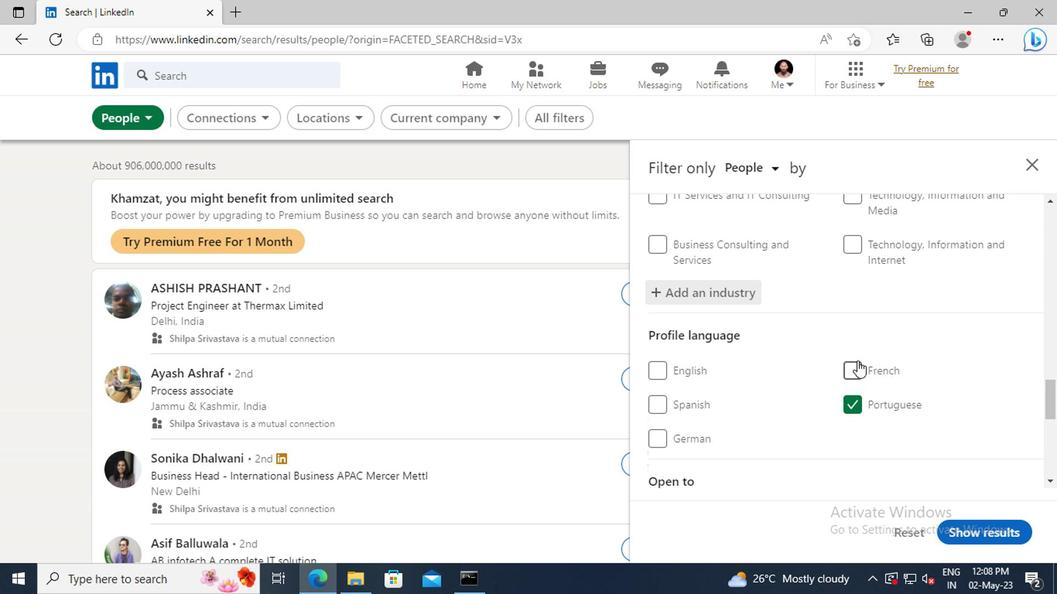 
Action: Mouse moved to (847, 343)
Screenshot: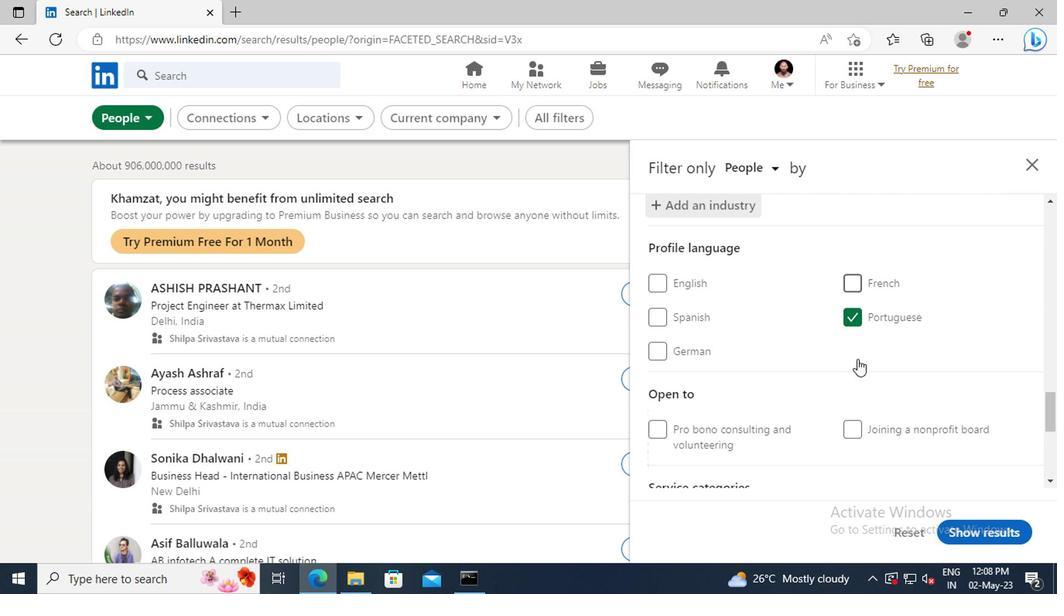 
Action: Mouse scrolled (847, 342) with delta (0, -1)
Screenshot: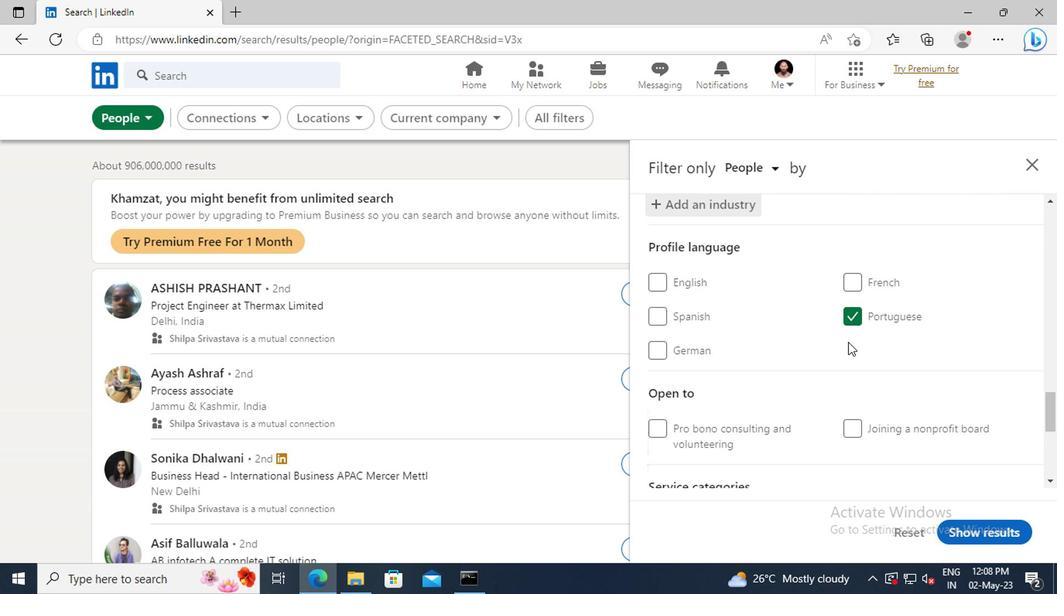 
Action: Mouse moved to (843, 336)
Screenshot: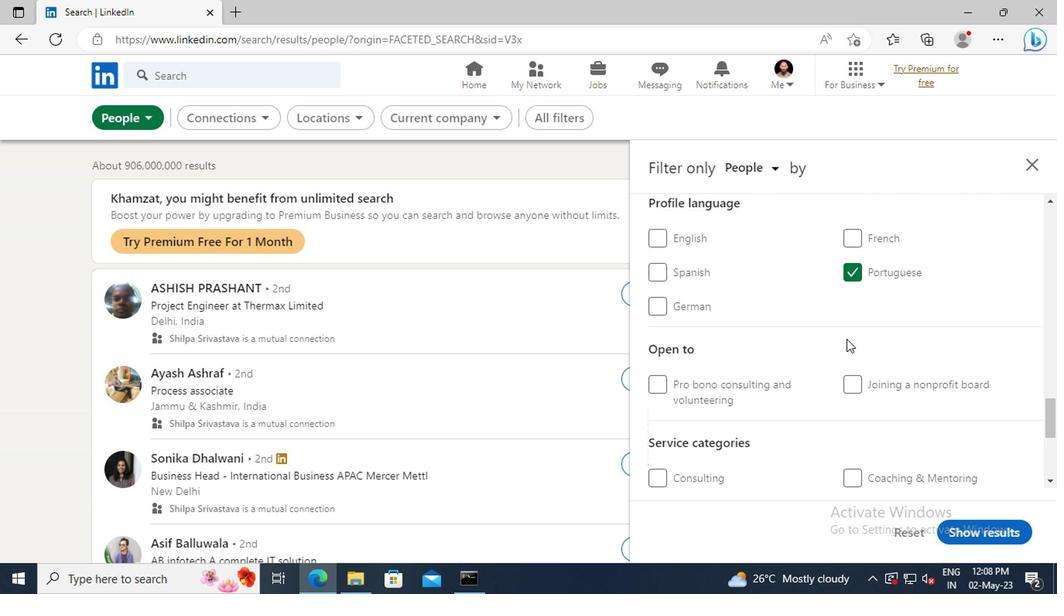 
Action: Mouse scrolled (843, 335) with delta (0, 0)
Screenshot: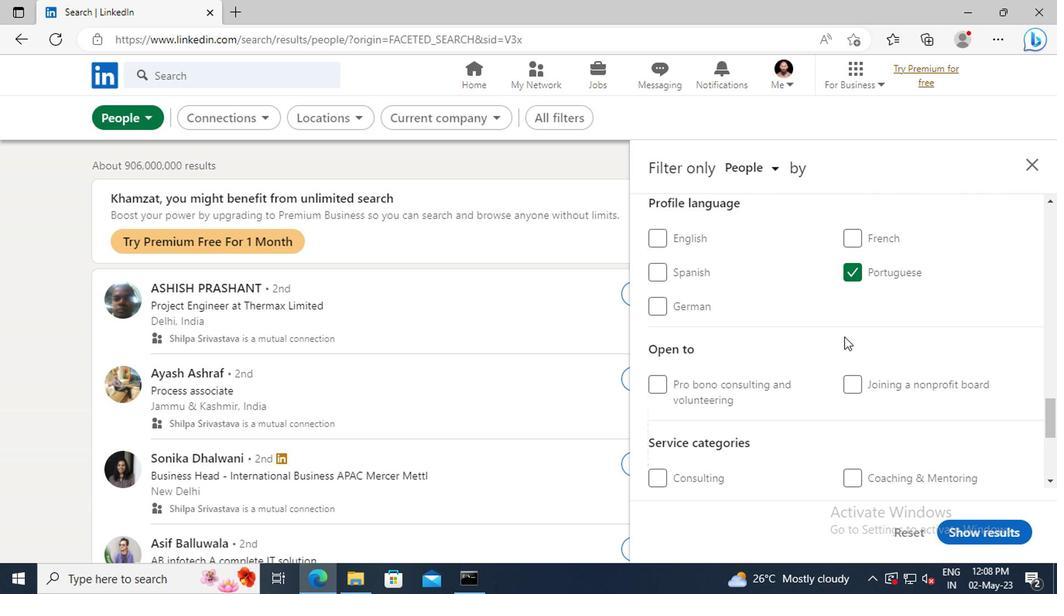 
Action: Mouse scrolled (843, 335) with delta (0, 0)
Screenshot: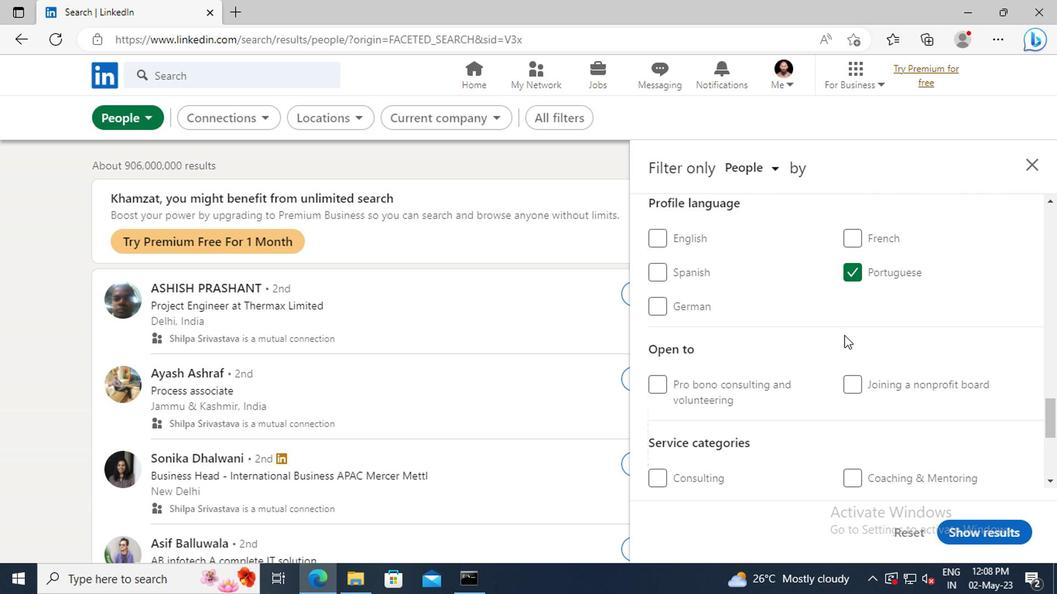 
Action: Mouse scrolled (843, 335) with delta (0, 0)
Screenshot: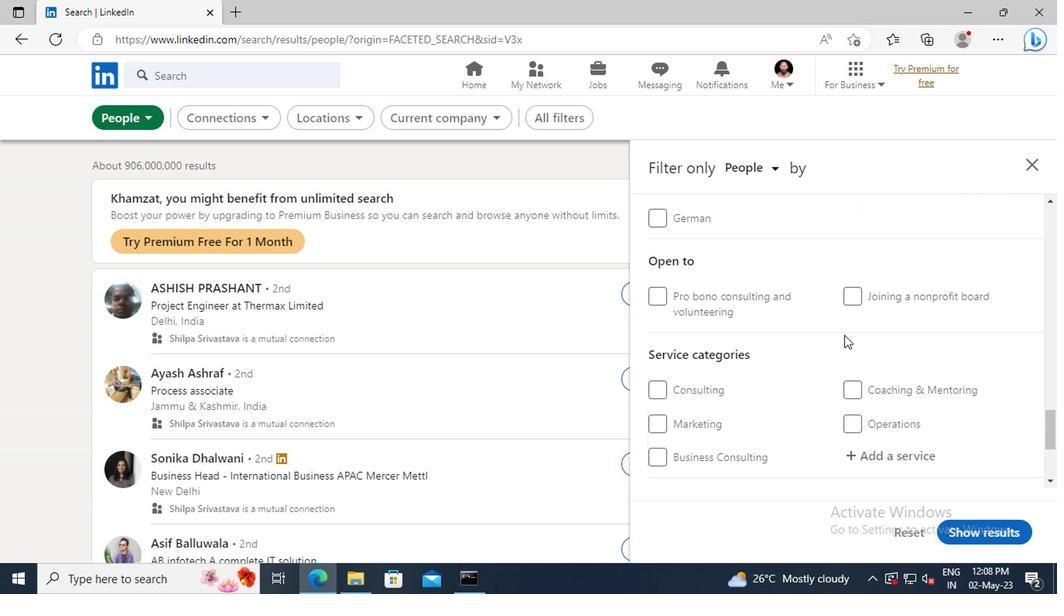 
Action: Mouse scrolled (843, 335) with delta (0, 0)
Screenshot: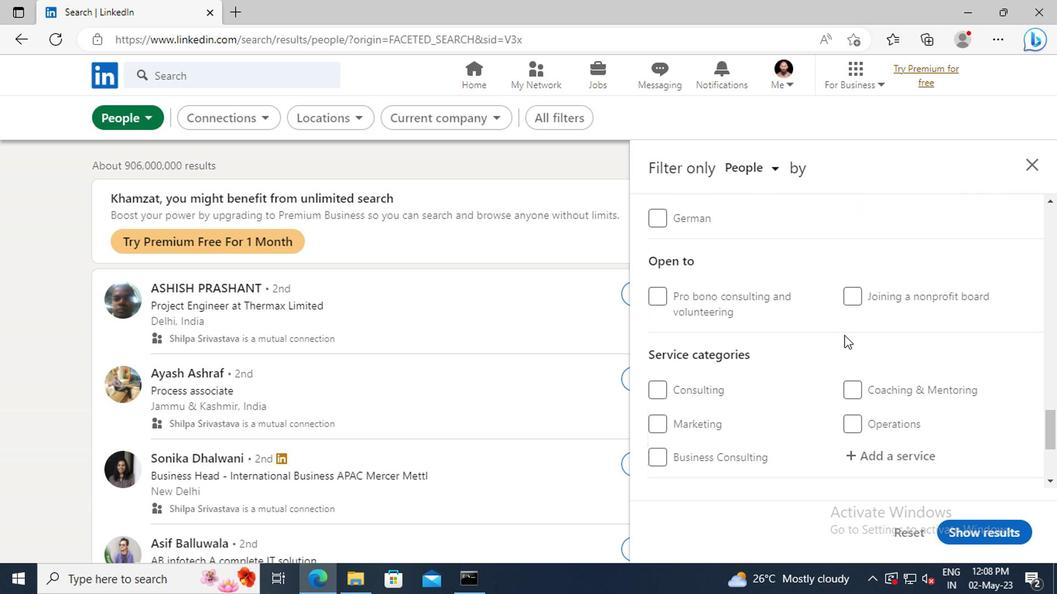 
Action: Mouse scrolled (843, 335) with delta (0, 0)
Screenshot: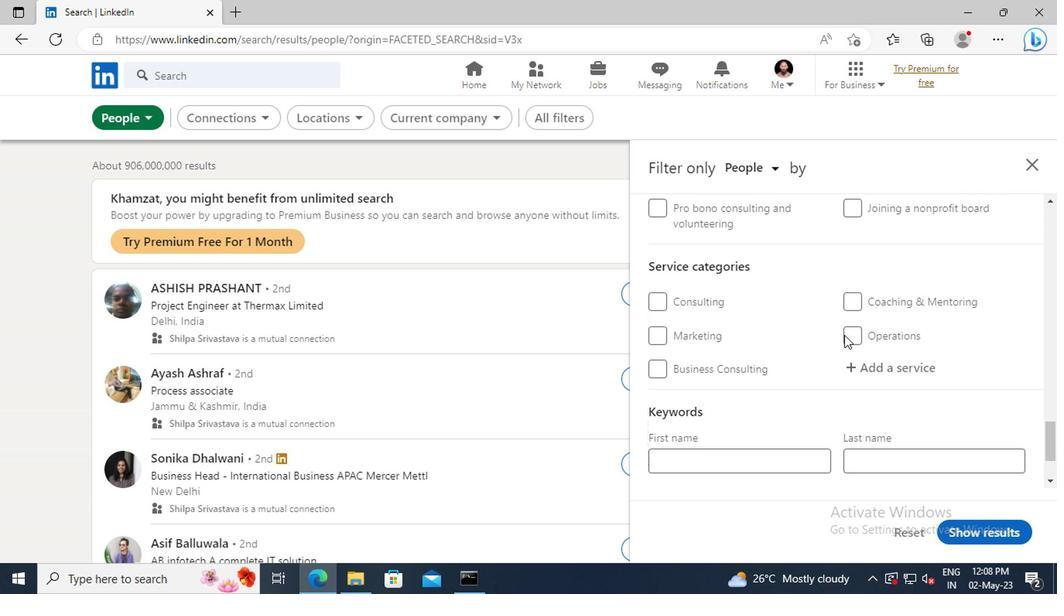 
Action: Mouse moved to (858, 330)
Screenshot: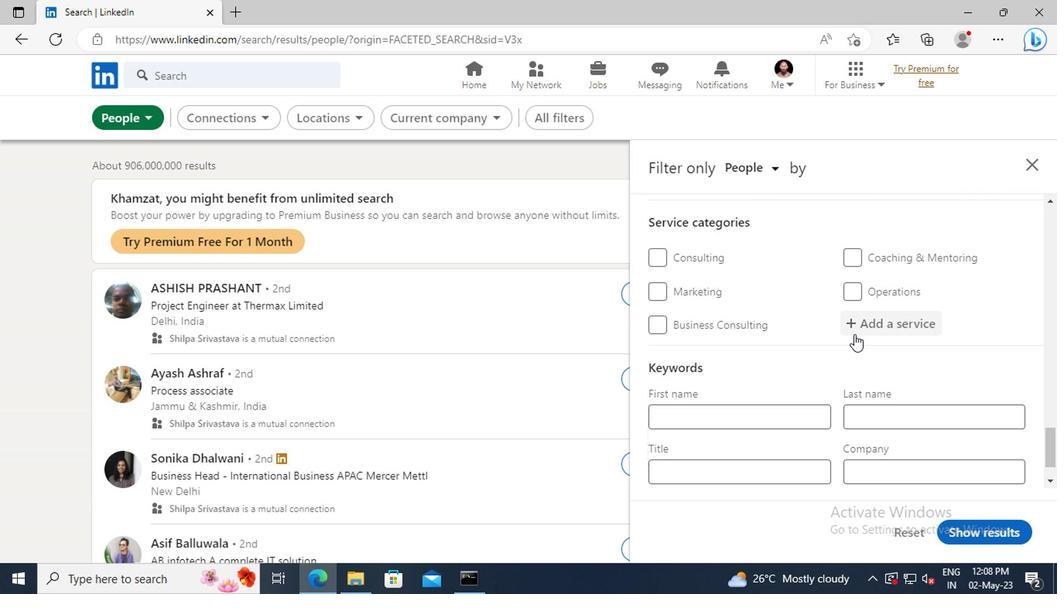 
Action: Mouse pressed left at (858, 330)
Screenshot: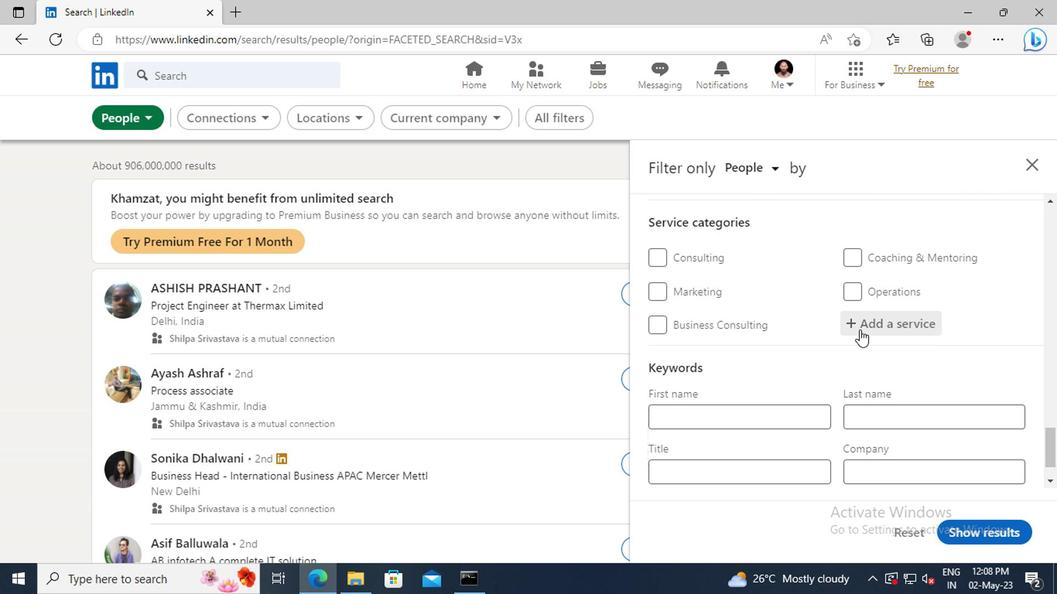 
Action: Mouse moved to (858, 330)
Screenshot: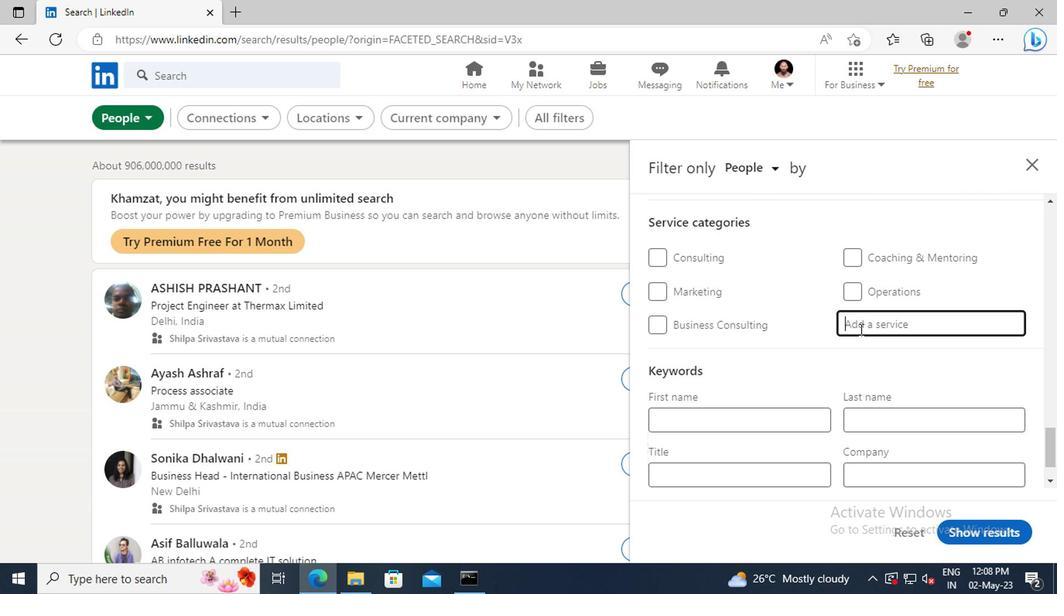 
Action: Key pressed <Key.shift>OUTSOUR
Screenshot: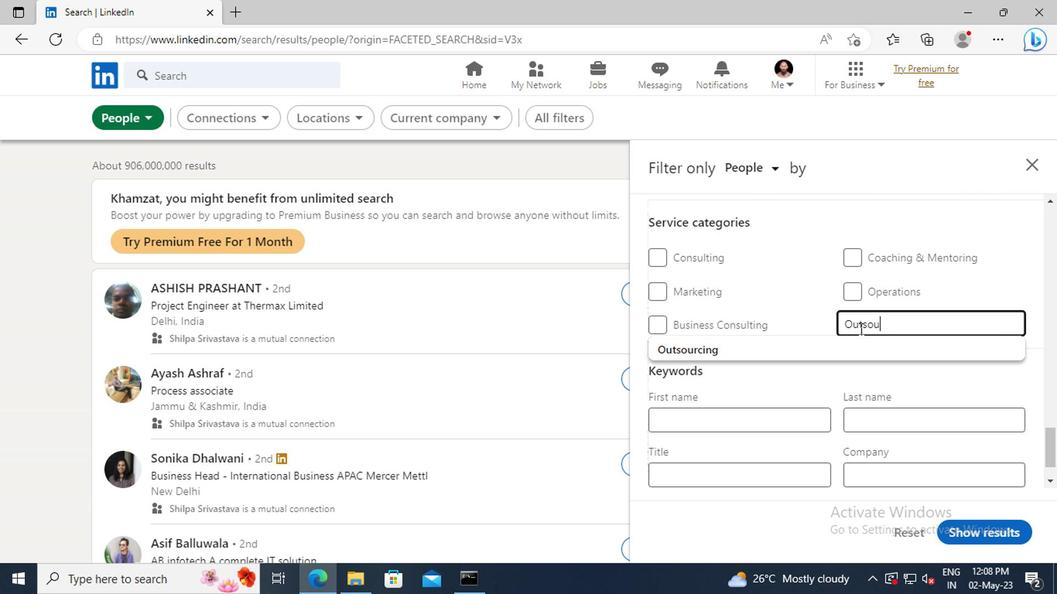 
Action: Mouse moved to (860, 350)
Screenshot: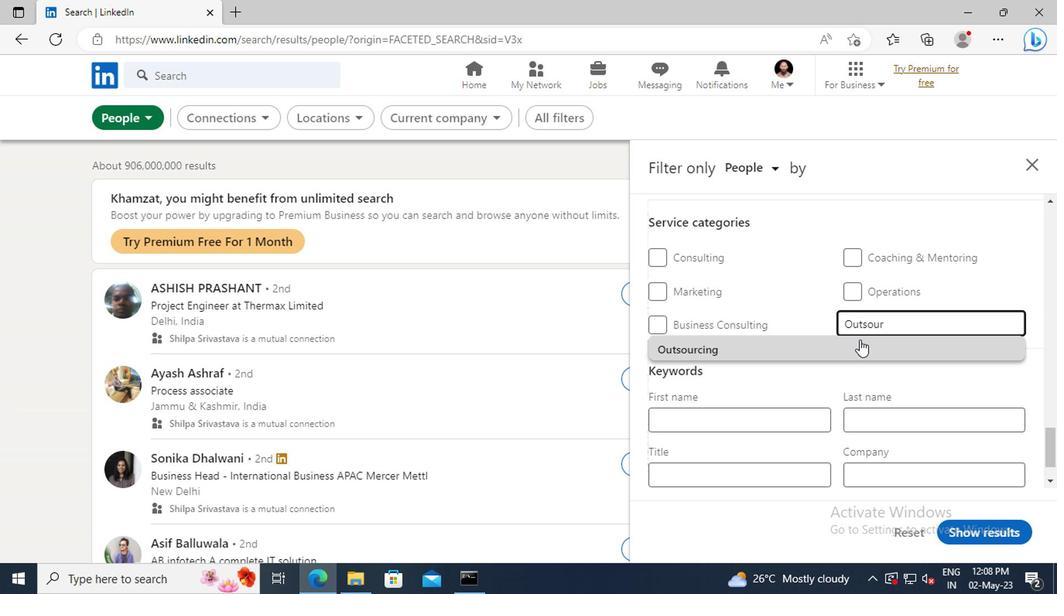 
Action: Mouse pressed left at (860, 350)
Screenshot: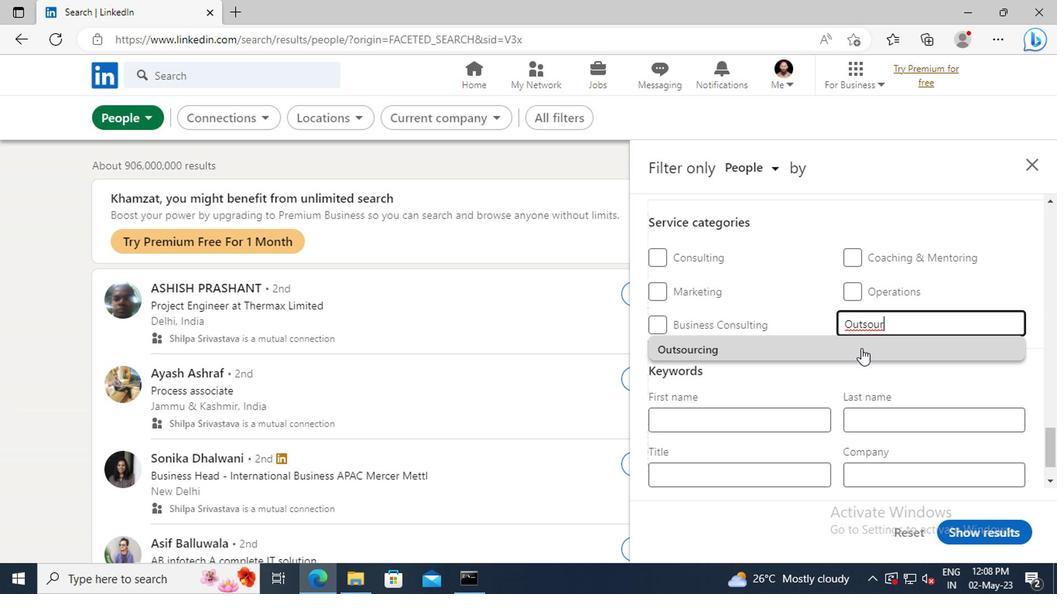 
Action: Mouse scrolled (860, 349) with delta (0, 0)
Screenshot: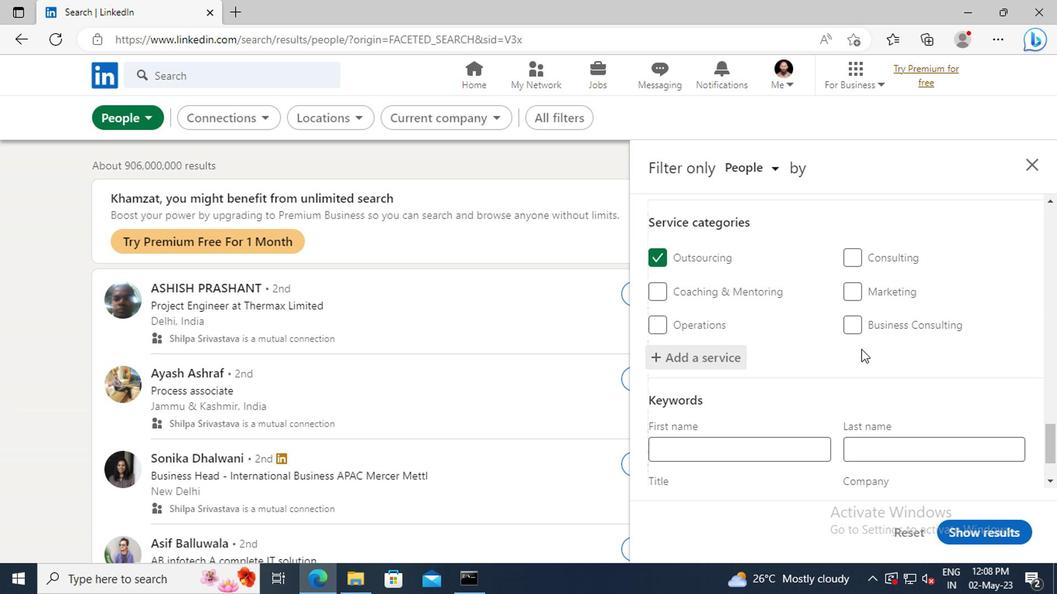 
Action: Mouse scrolled (860, 349) with delta (0, 0)
Screenshot: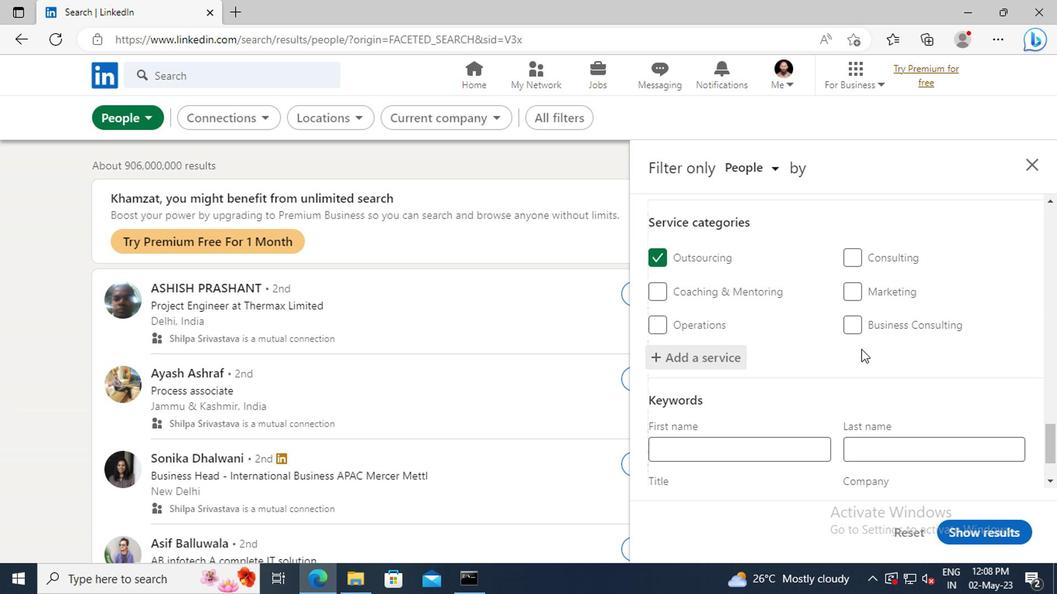 
Action: Mouse scrolled (860, 349) with delta (0, 0)
Screenshot: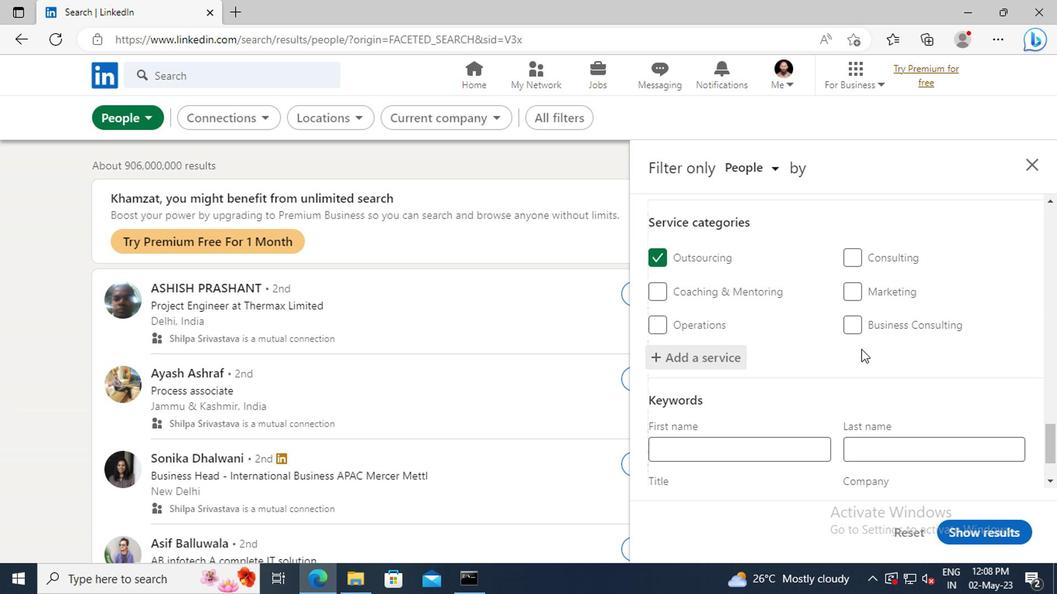 
Action: Mouse scrolled (860, 349) with delta (0, 0)
Screenshot: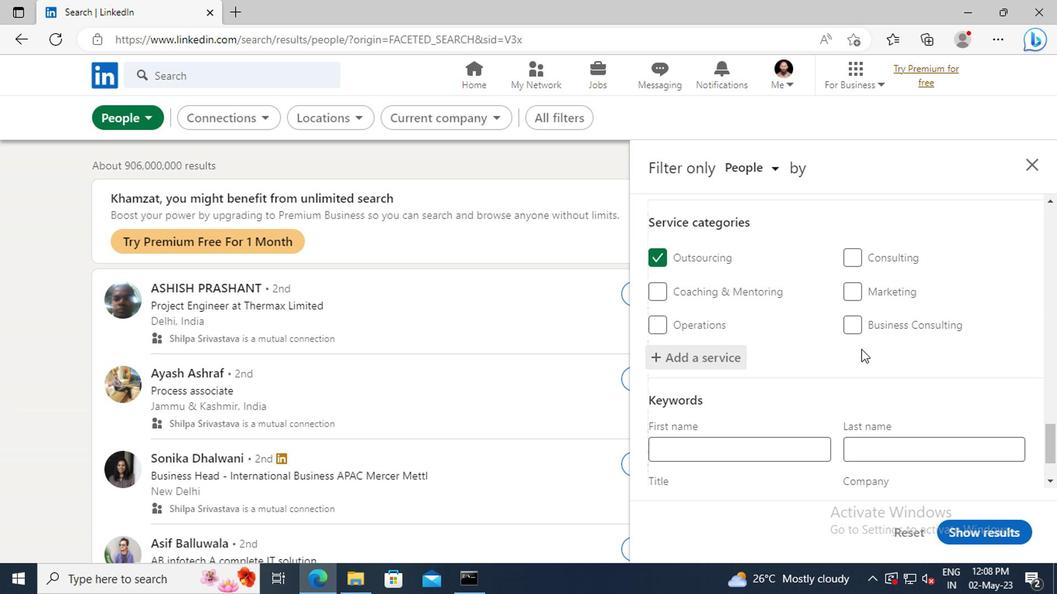 
Action: Mouse moved to (697, 426)
Screenshot: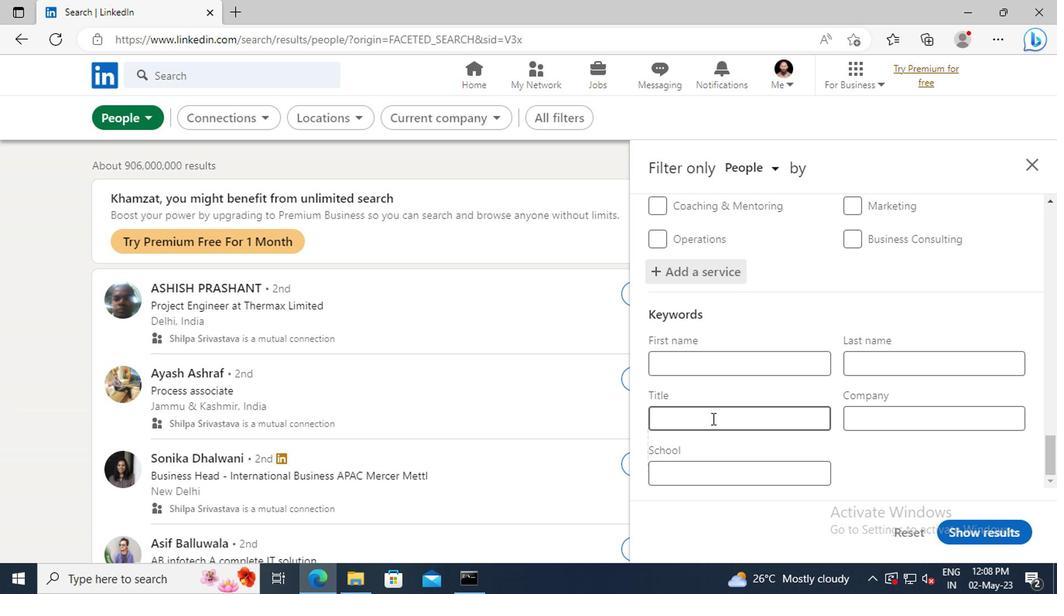 
Action: Mouse pressed left at (697, 426)
Screenshot: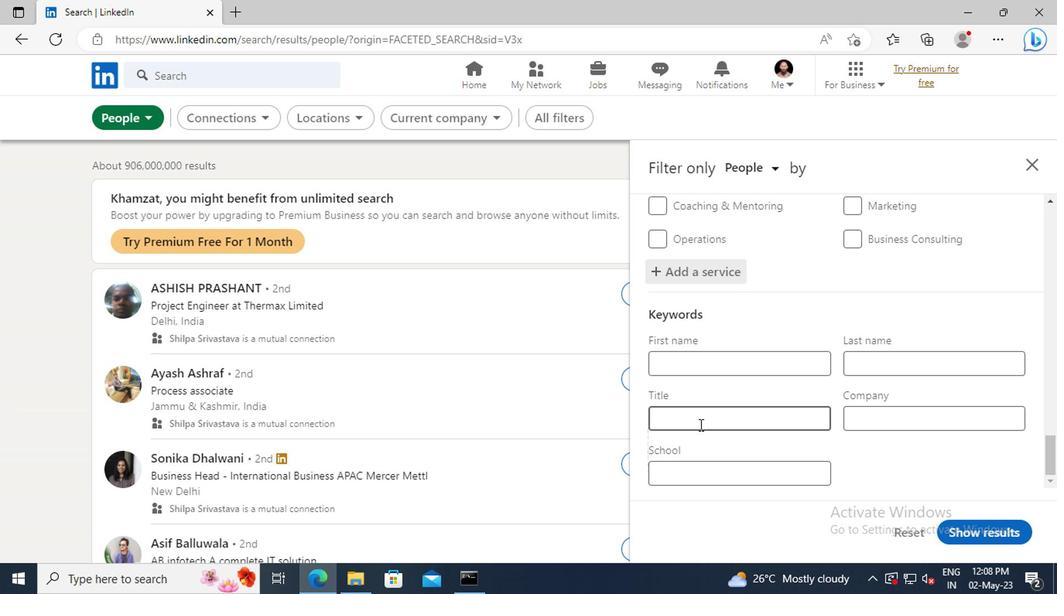 
Action: Key pressed <Key.shift>HABITAT<Key.space>FOR<Key.space><Key.shift>HUMANITY<Key.space><Key.shift>BUILDER<Key.enter>
Screenshot: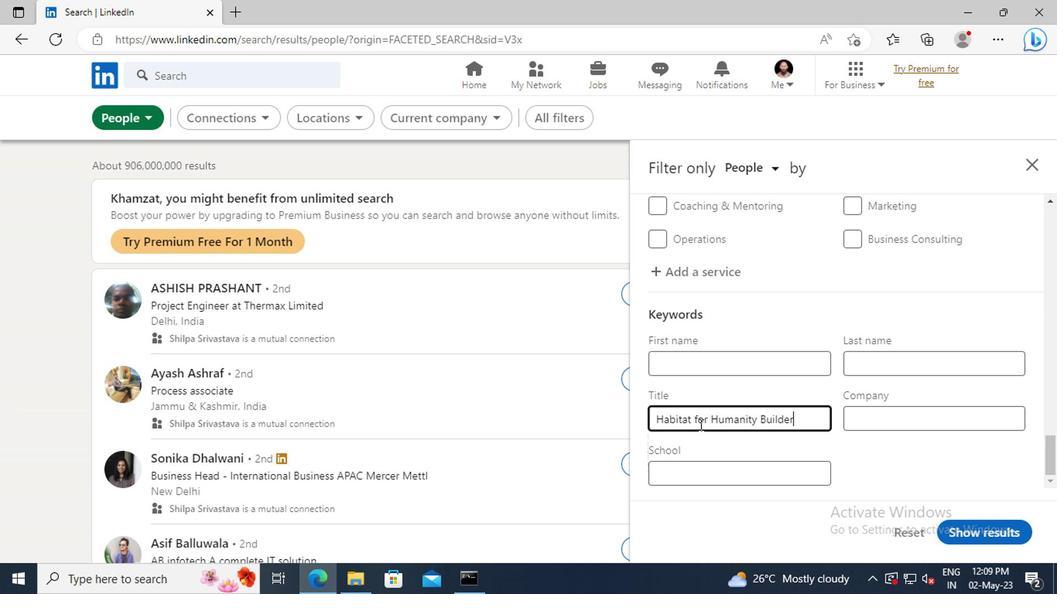 
Action: Mouse moved to (953, 528)
Screenshot: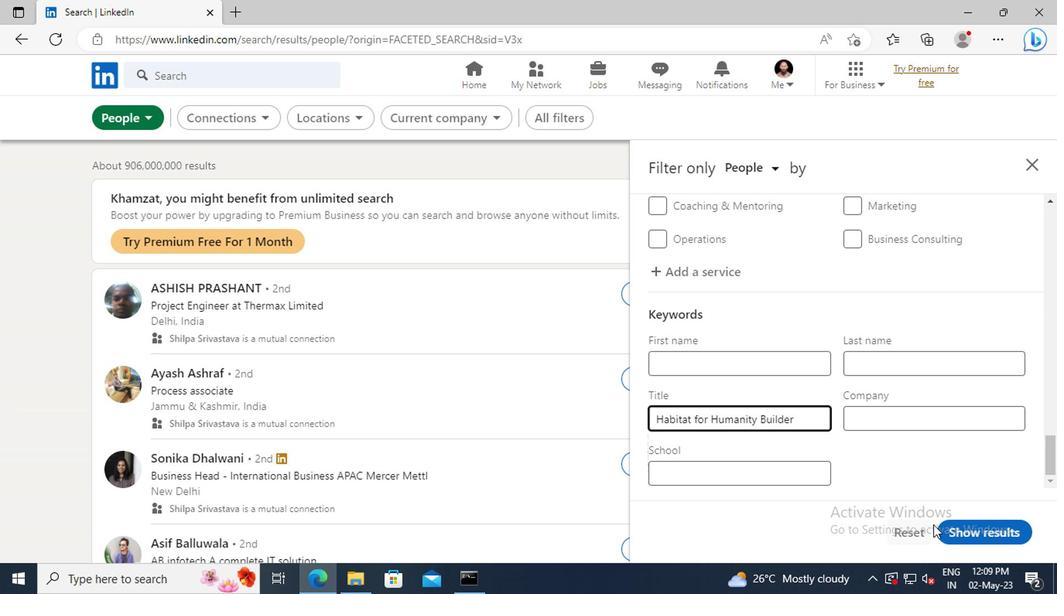 
Action: Mouse pressed left at (953, 528)
Screenshot: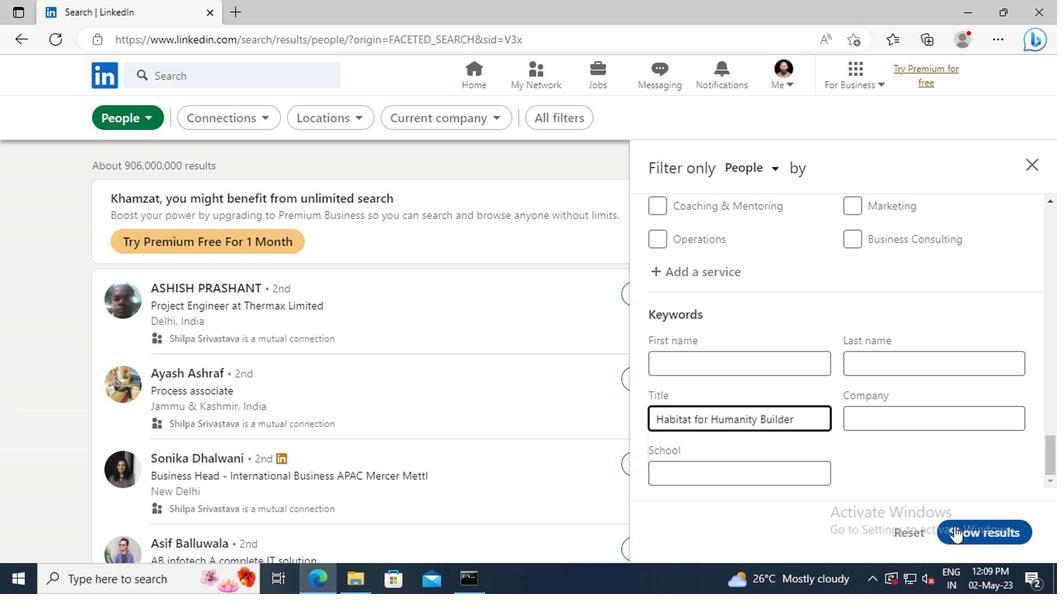 
Action: Mouse moved to (954, 528)
Screenshot: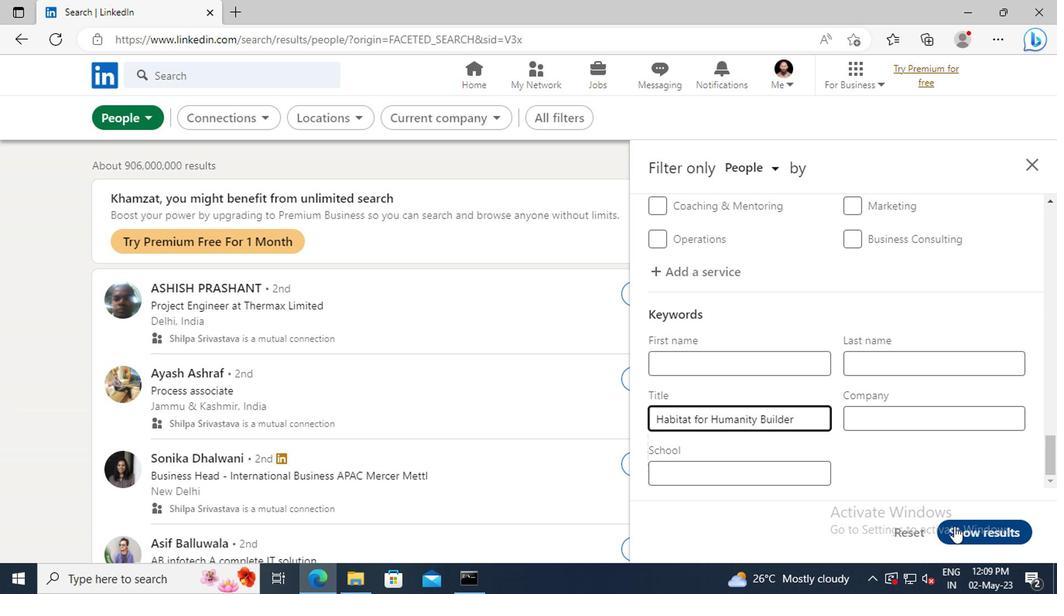 
